 Task: Find connections with filter location El Vendrell with filter topic #culturewith filter profile language English with filter current company Volvo Cars with filter school Siddharth Institute of Engineering & Technology, Puttur with filter industry Measuring and Control Instrument Manufacturing with filter service category Project Management with filter keywords title Nail Technician
Action: Mouse moved to (688, 74)
Screenshot: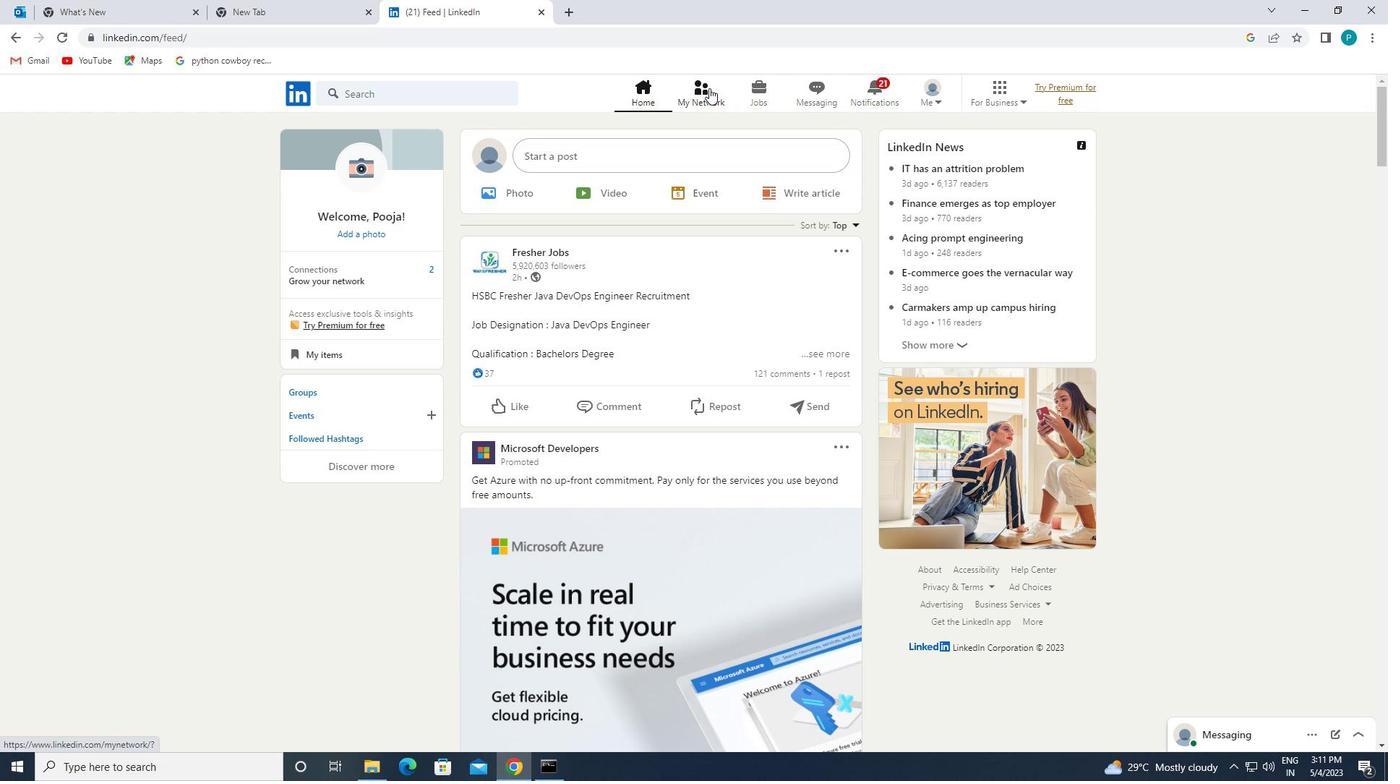 
Action: Mouse pressed left at (688, 74)
Screenshot: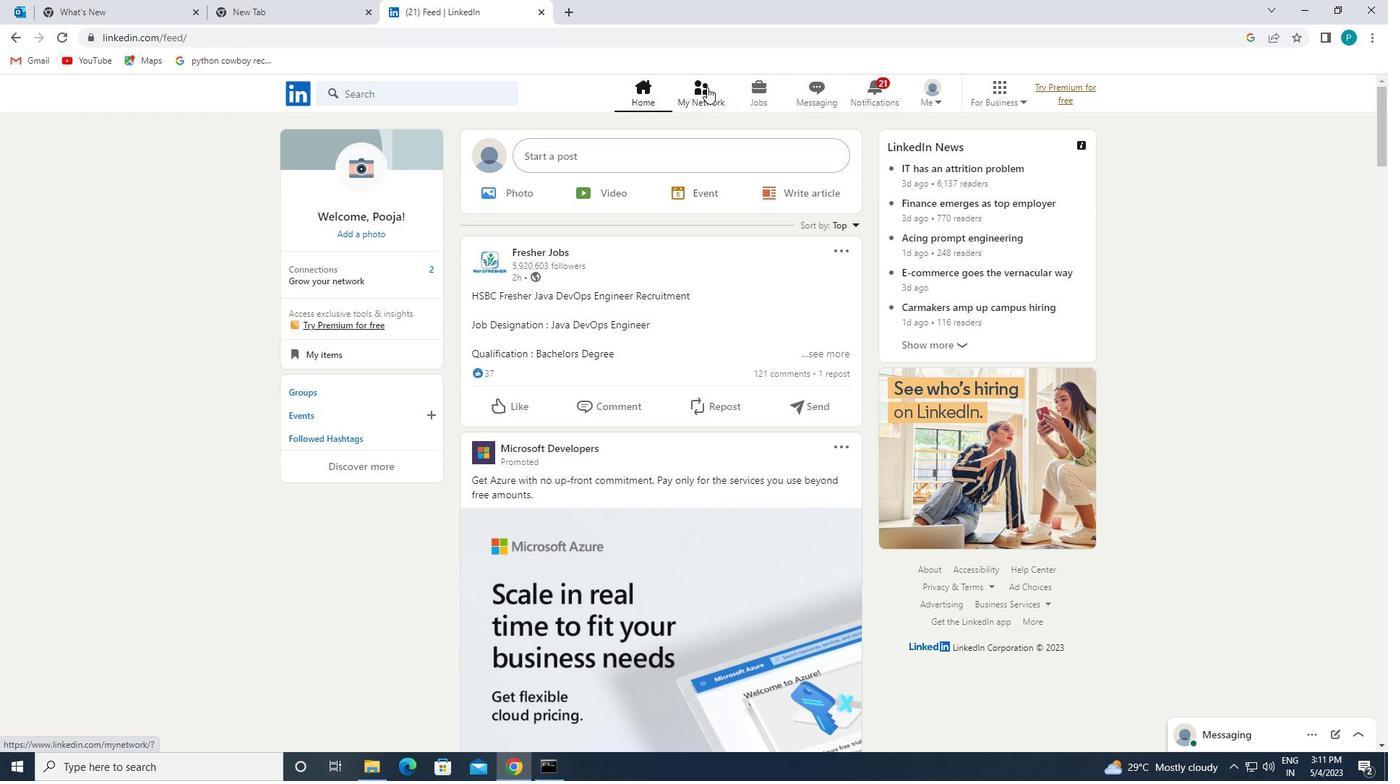
Action: Mouse moved to (691, 83)
Screenshot: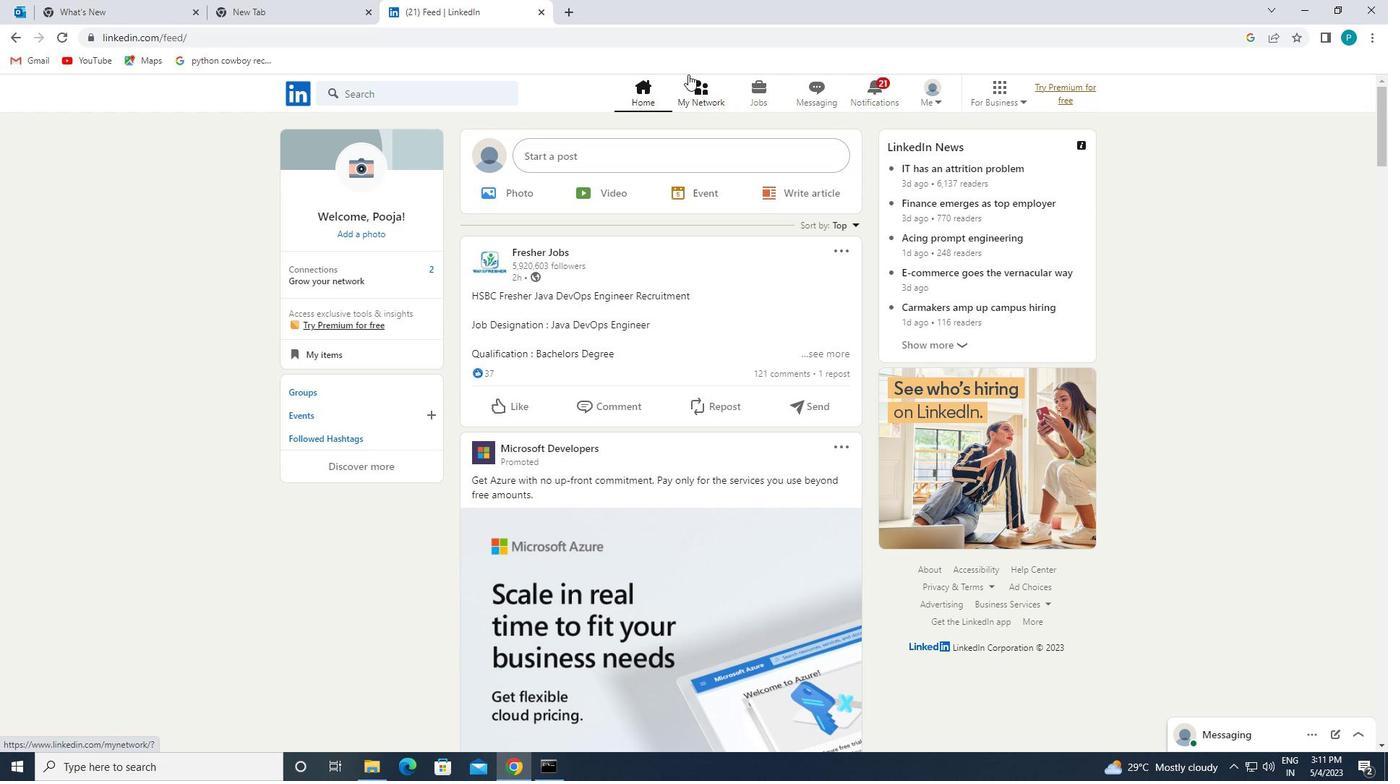 
Action: Mouse pressed left at (691, 83)
Screenshot: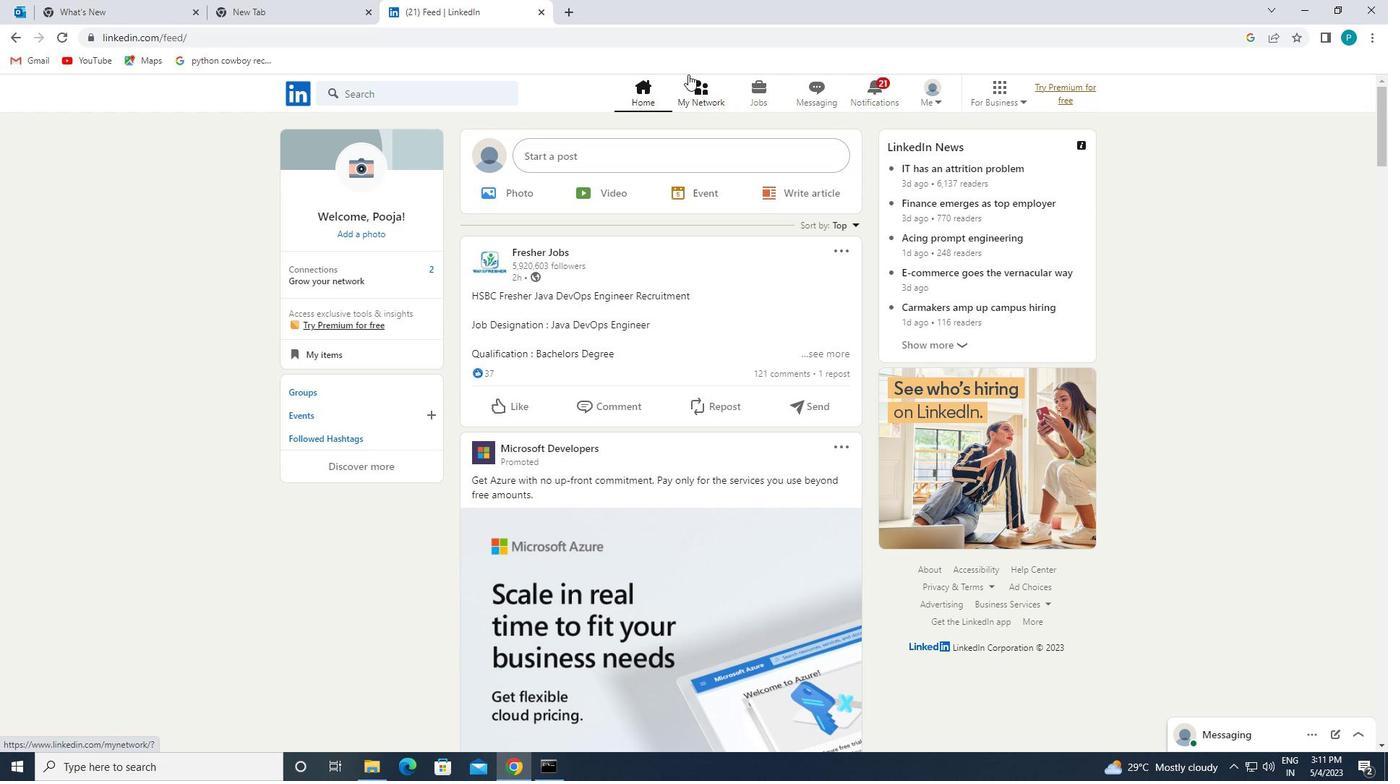 
Action: Mouse moved to (380, 175)
Screenshot: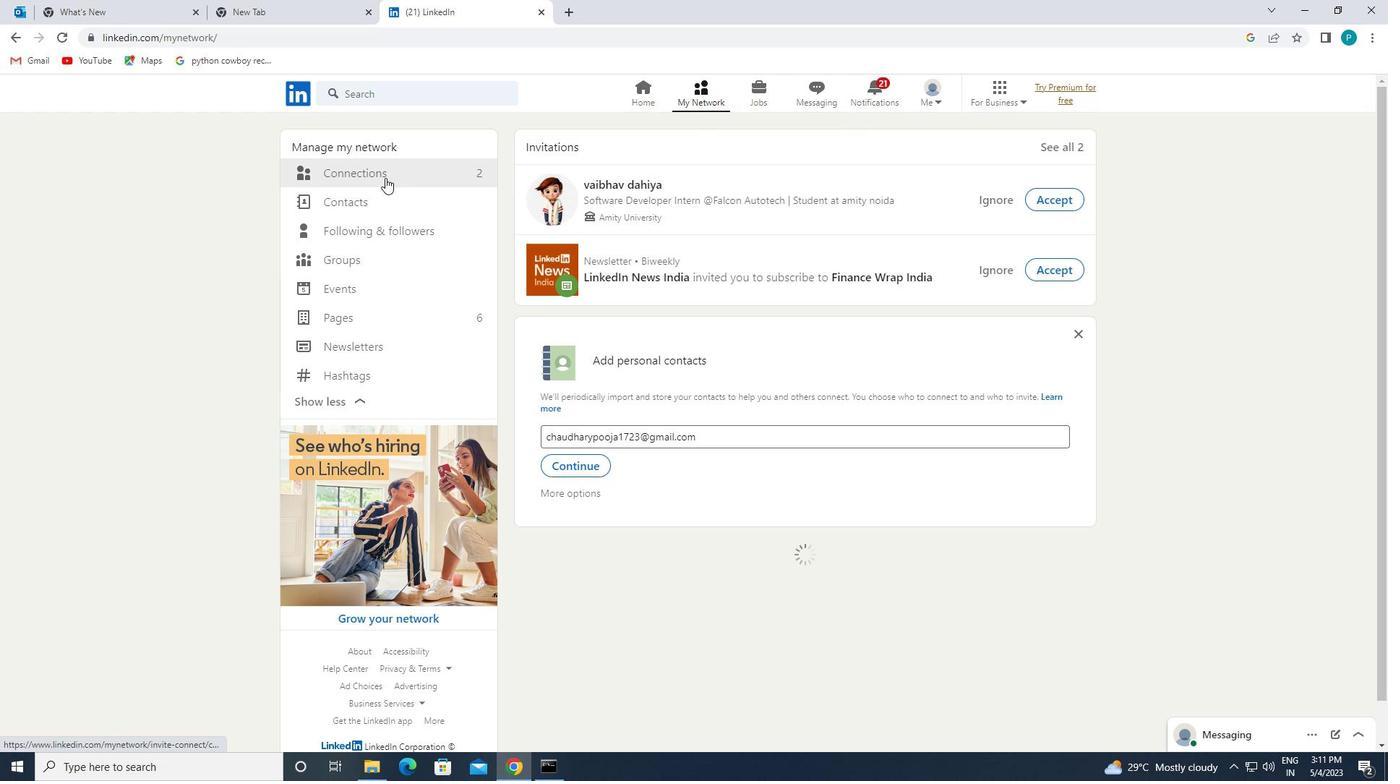 
Action: Mouse pressed left at (380, 175)
Screenshot: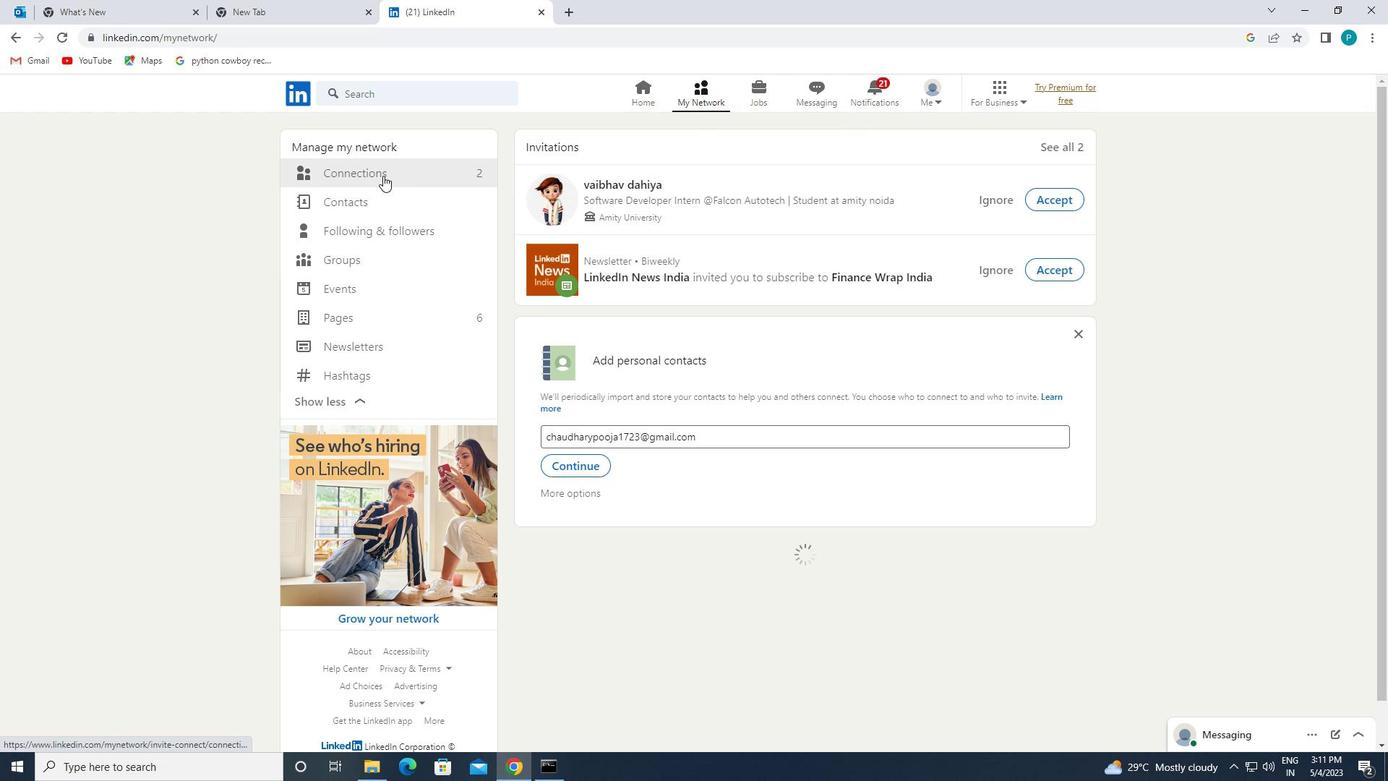 
Action: Mouse moved to (810, 169)
Screenshot: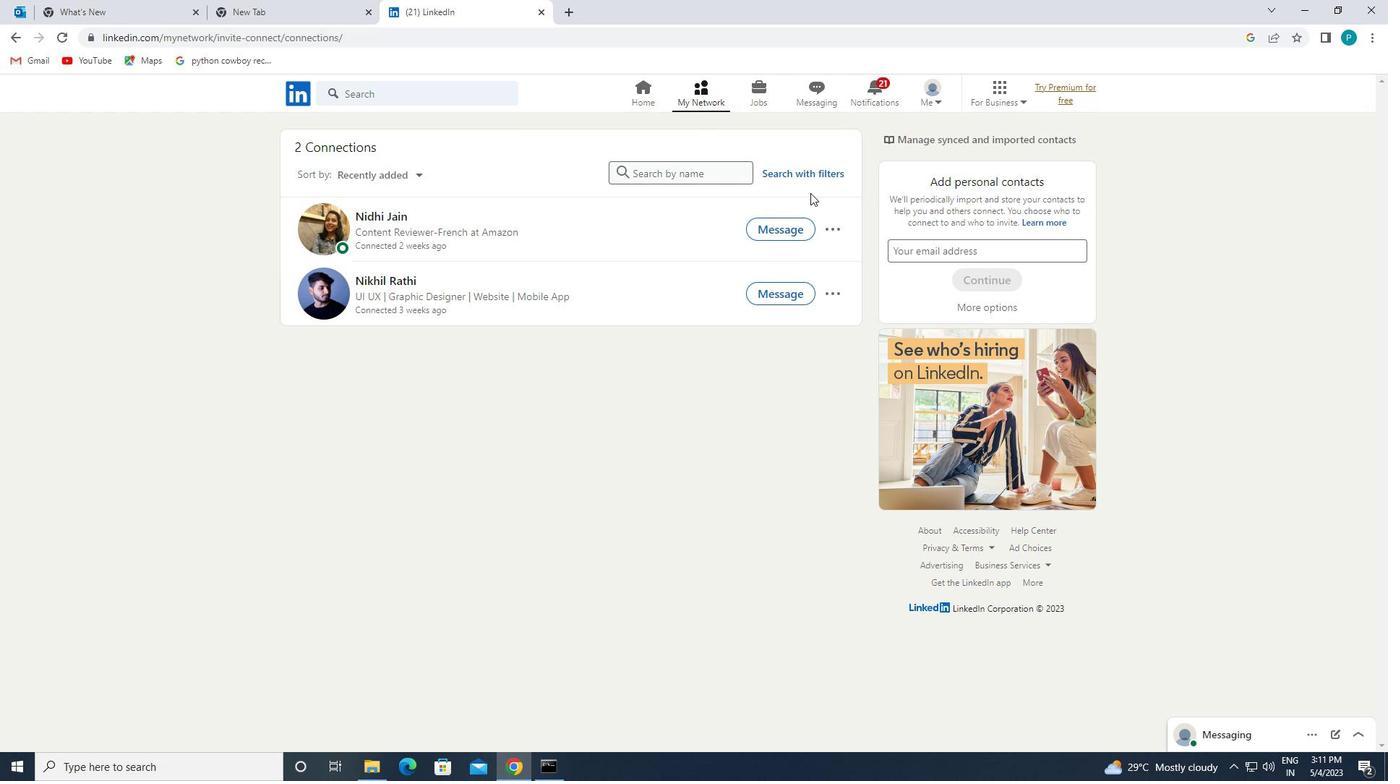 
Action: Mouse pressed left at (810, 169)
Screenshot: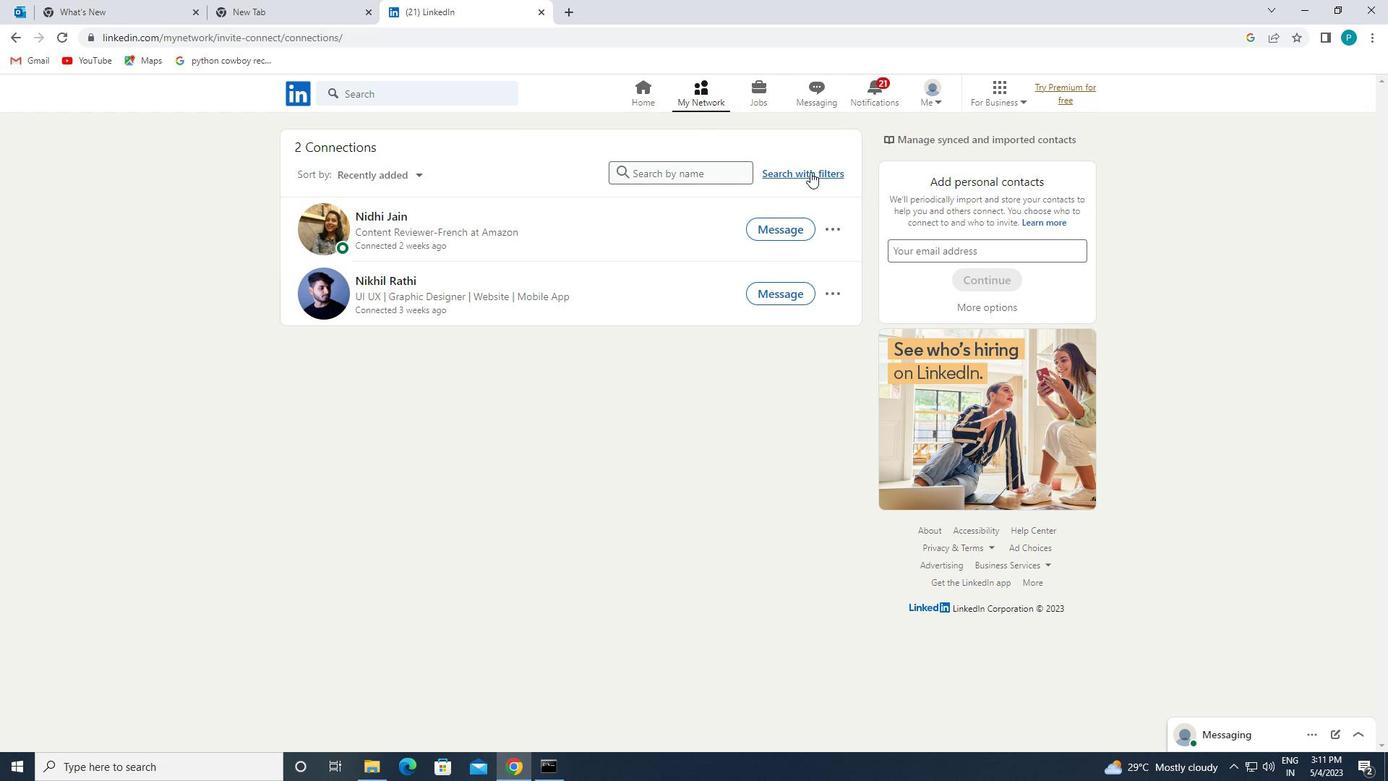 
Action: Mouse moved to (748, 132)
Screenshot: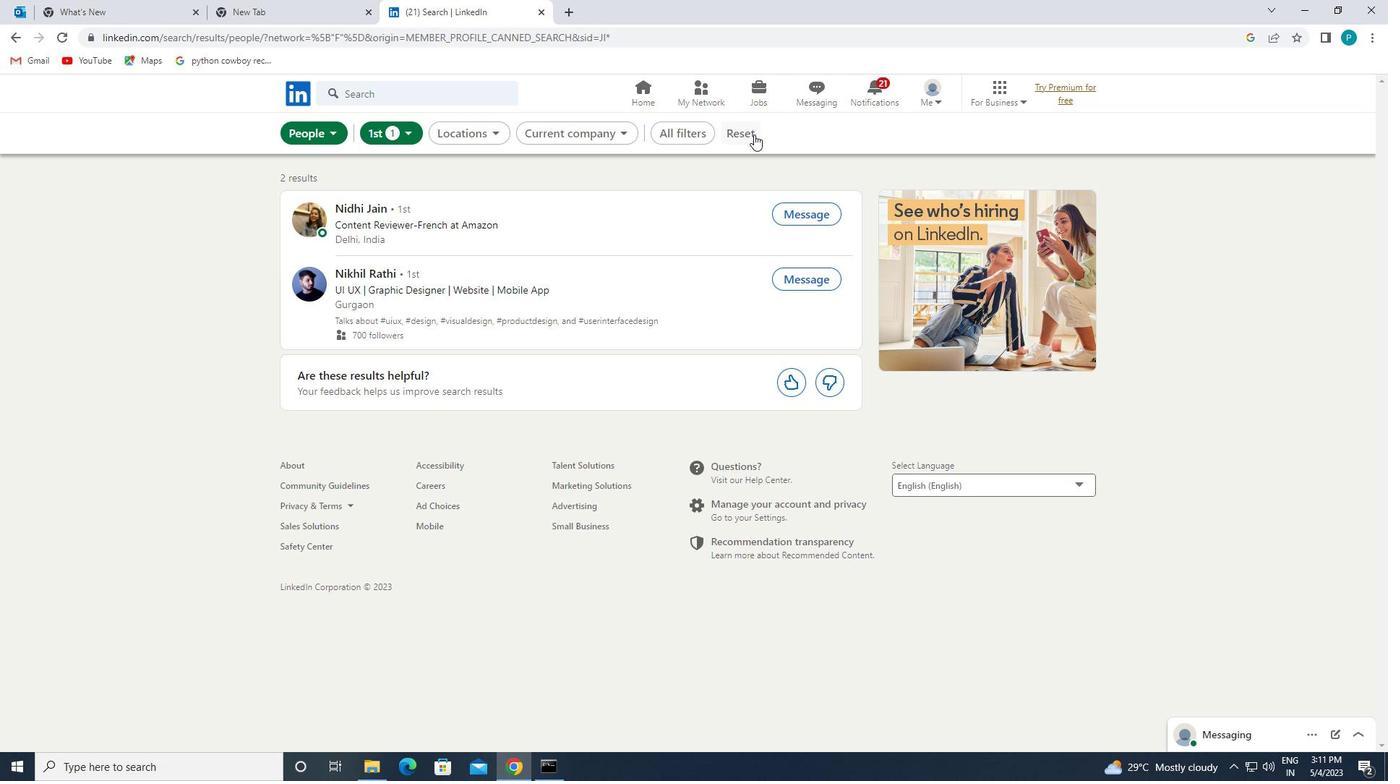 
Action: Mouse pressed left at (748, 132)
Screenshot: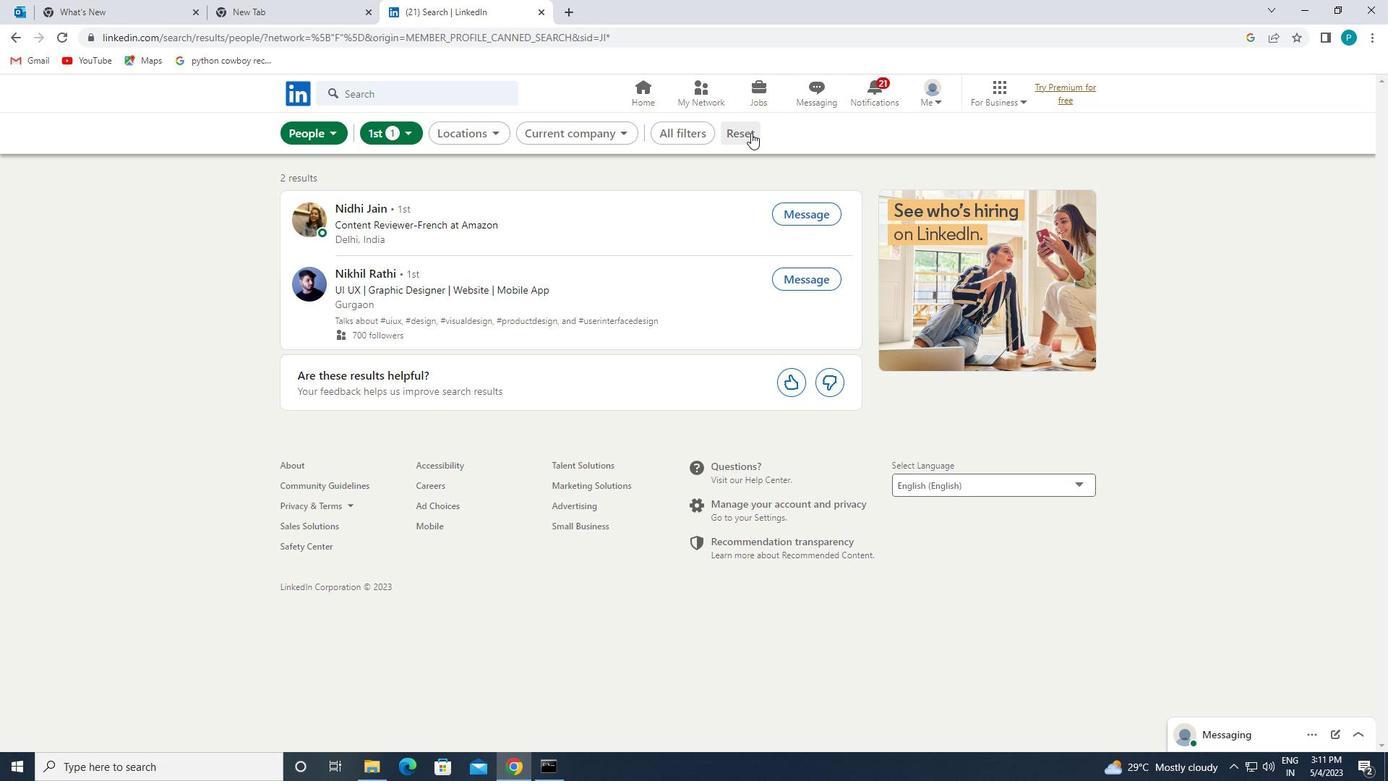 
Action: Mouse moved to (736, 133)
Screenshot: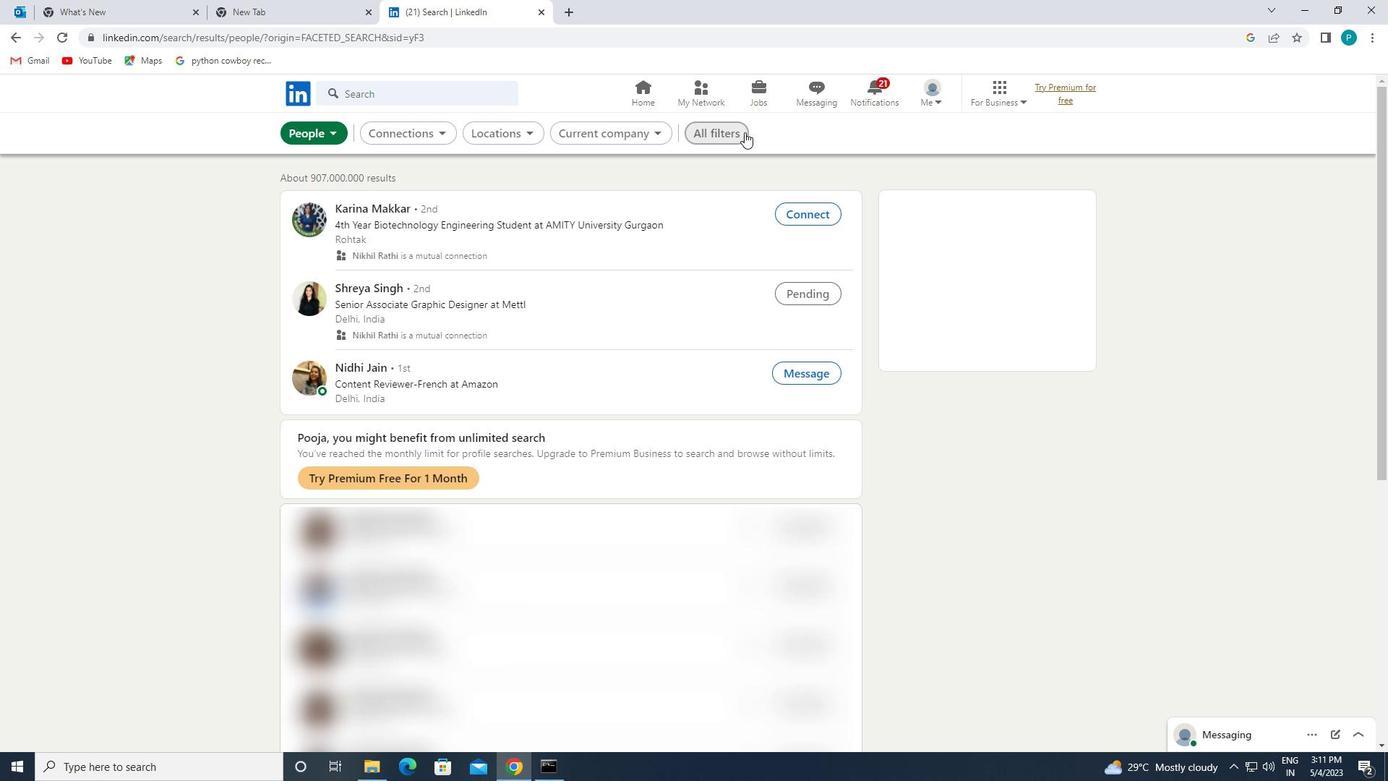 
Action: Mouse pressed left at (736, 133)
Screenshot: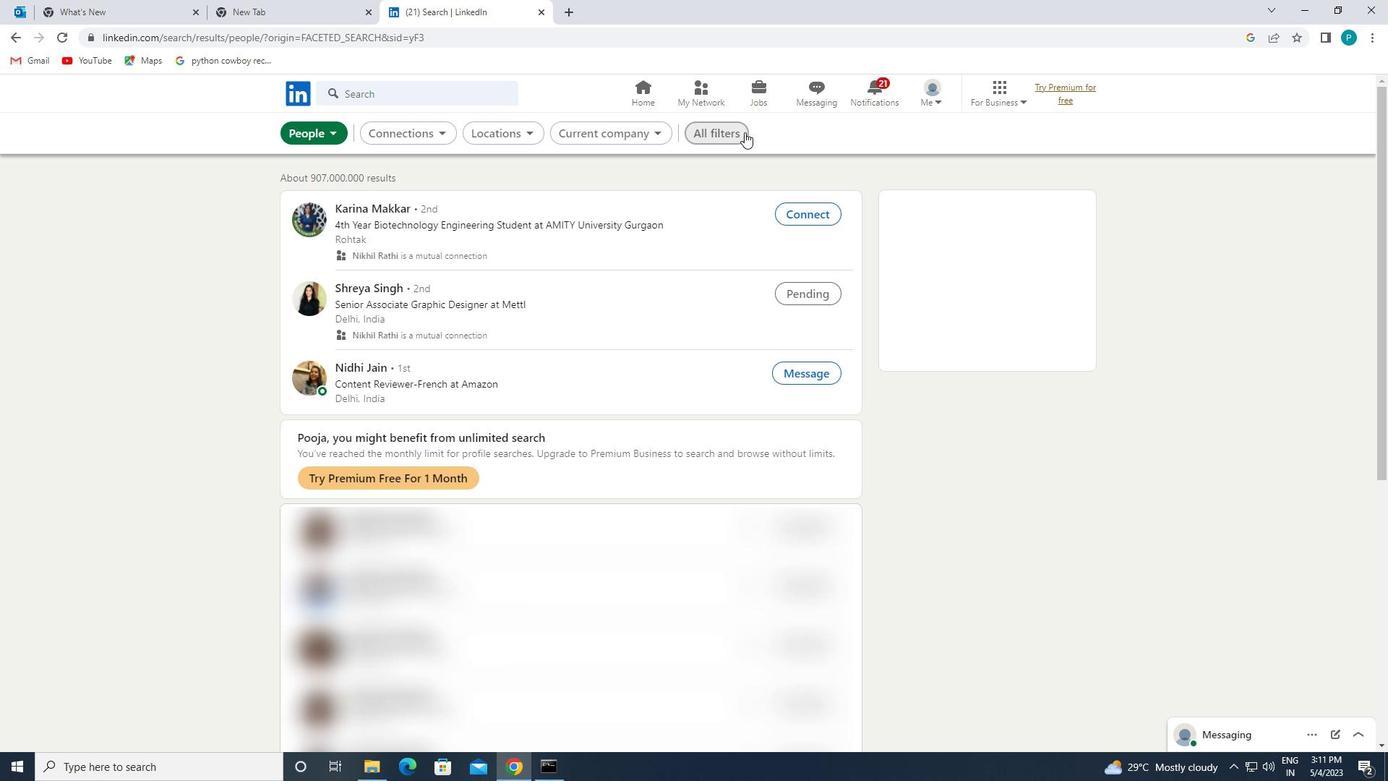 
Action: Mouse moved to (1223, 402)
Screenshot: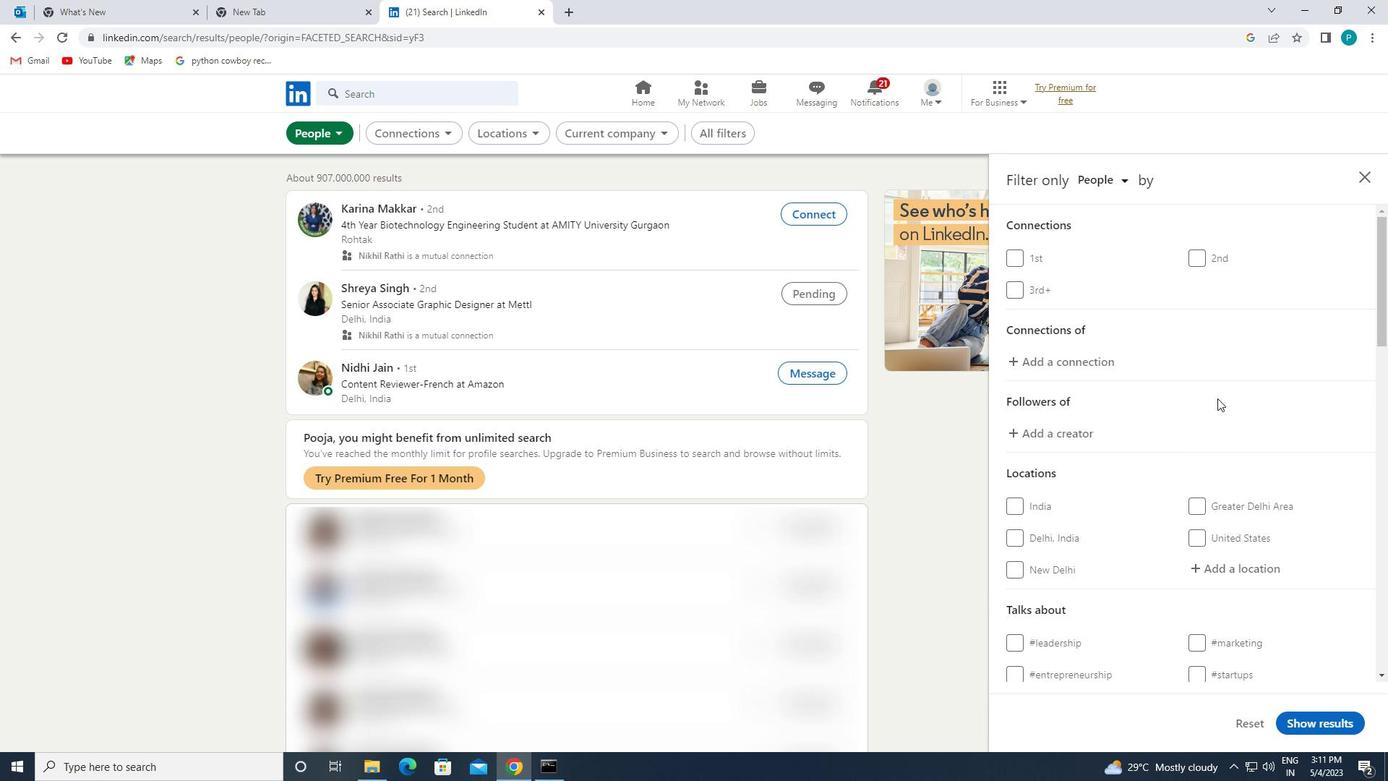 
Action: Mouse scrolled (1223, 402) with delta (0, 0)
Screenshot: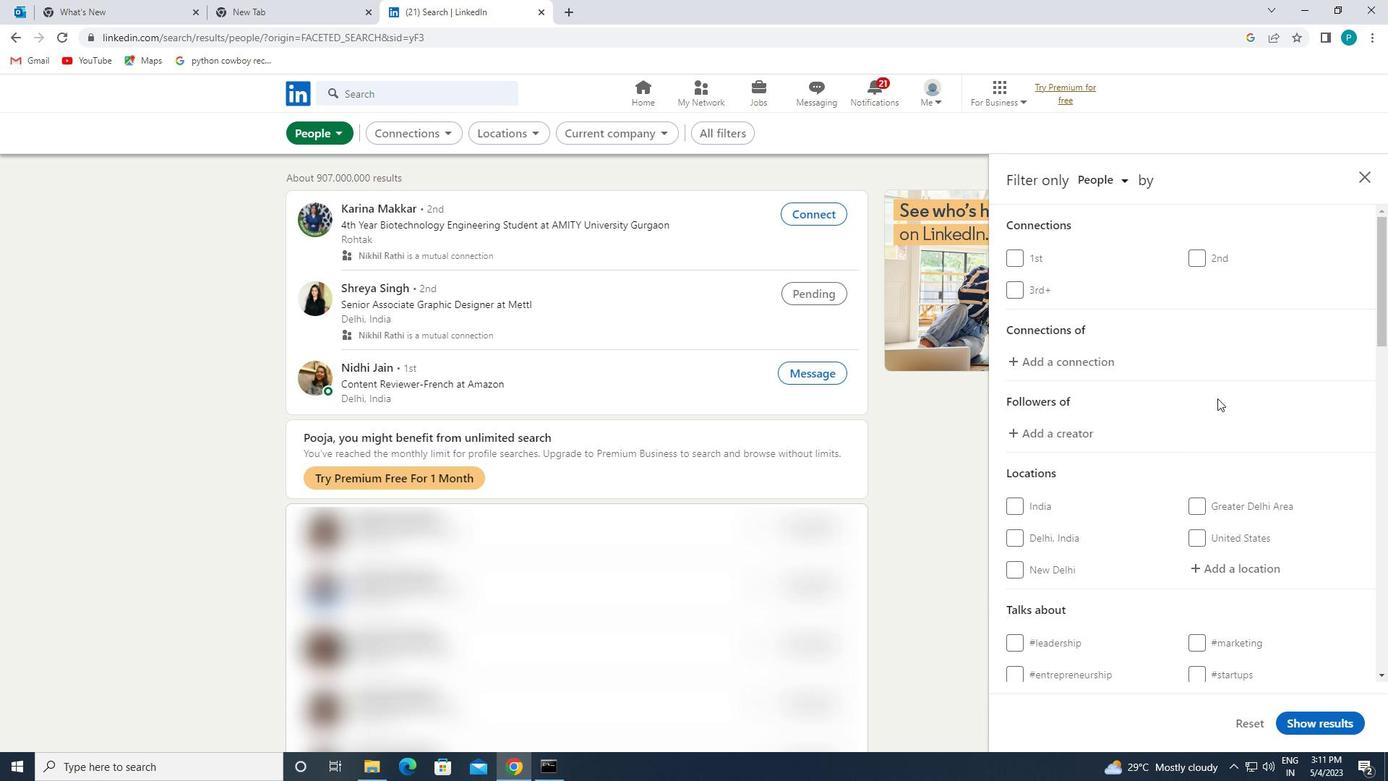 
Action: Mouse scrolled (1223, 402) with delta (0, 0)
Screenshot: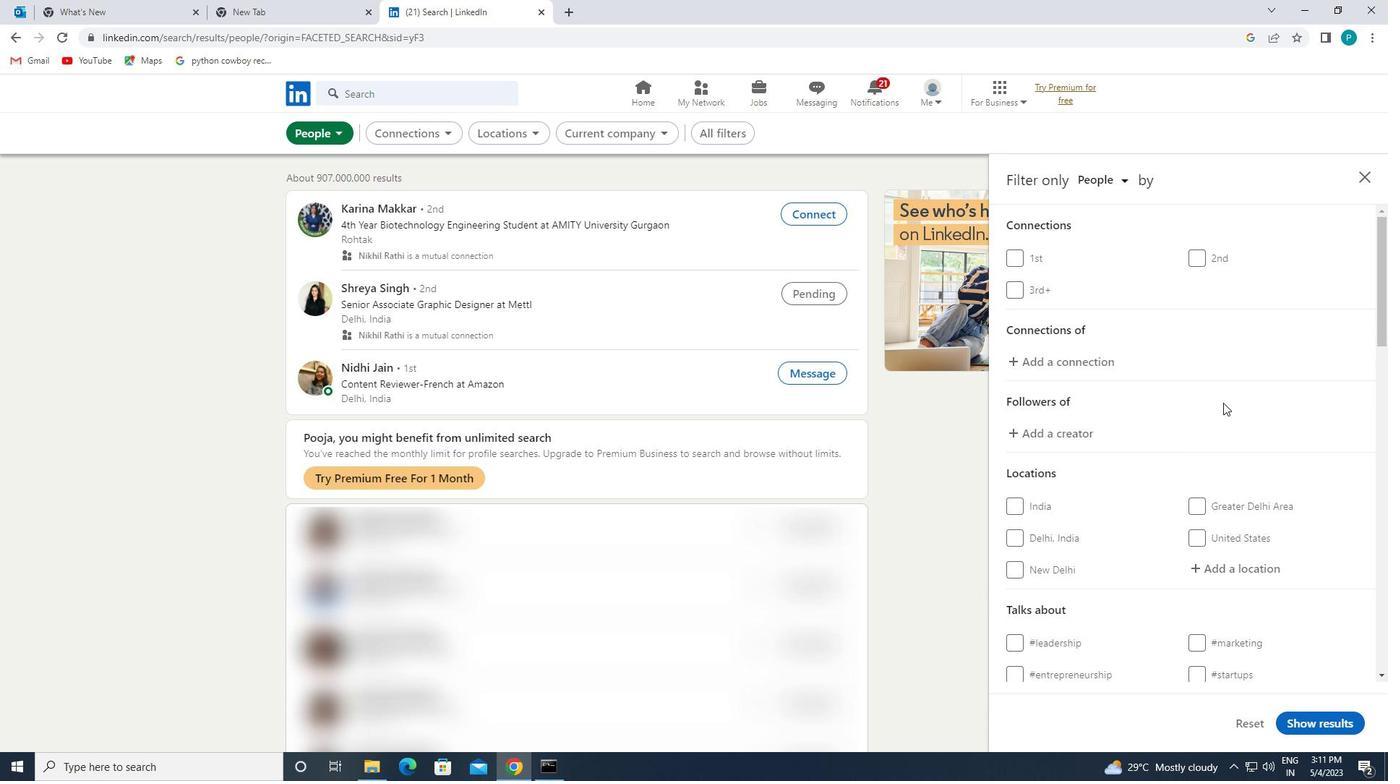 
Action: Mouse moved to (1230, 419)
Screenshot: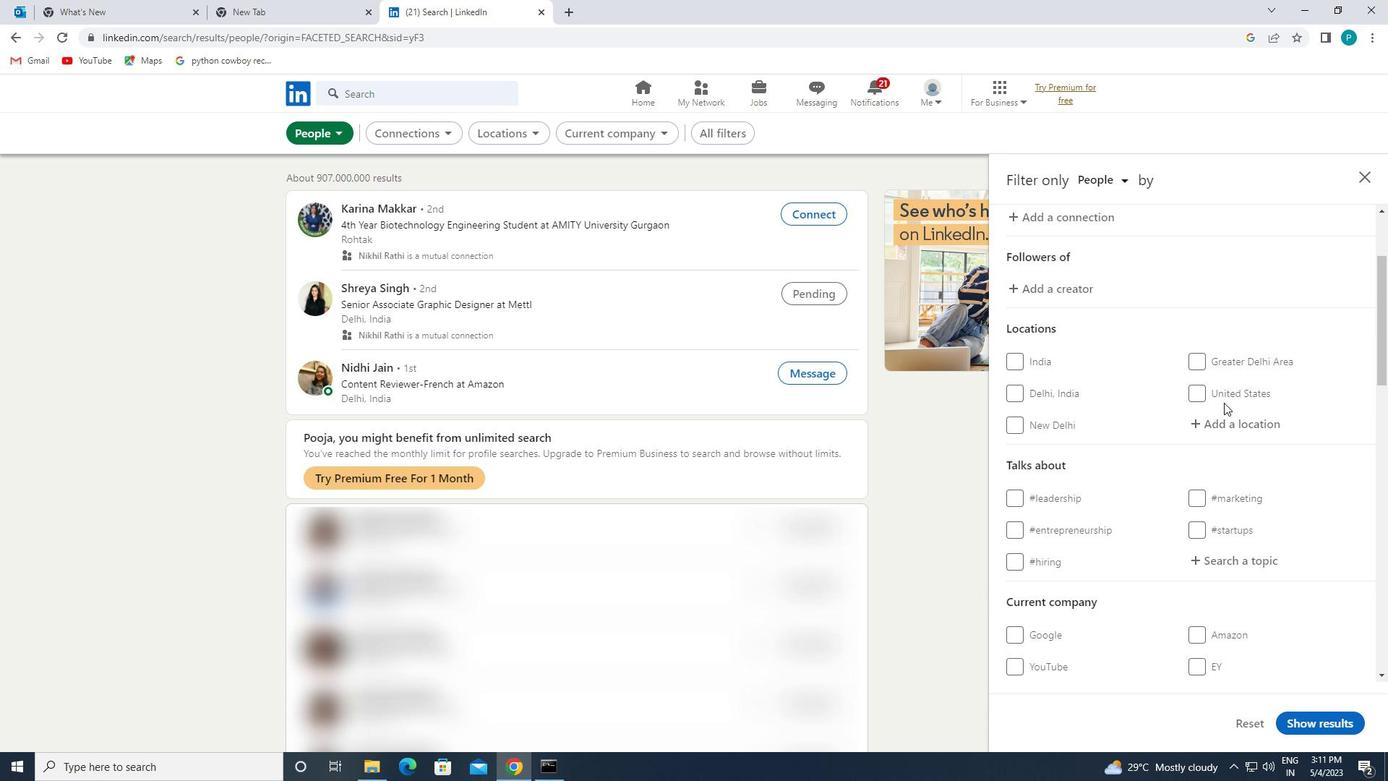 
Action: Mouse pressed left at (1230, 419)
Screenshot: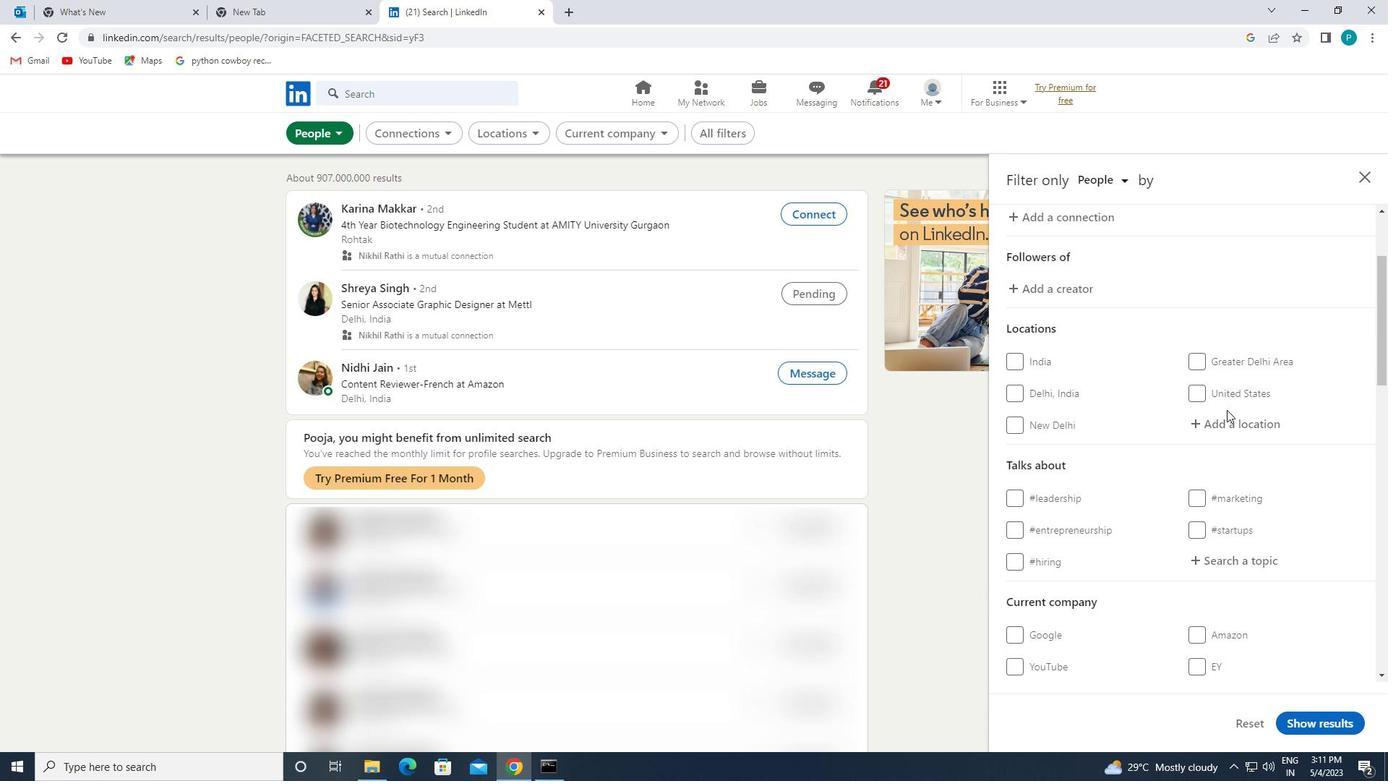 
Action: Mouse moved to (1235, 420)
Screenshot: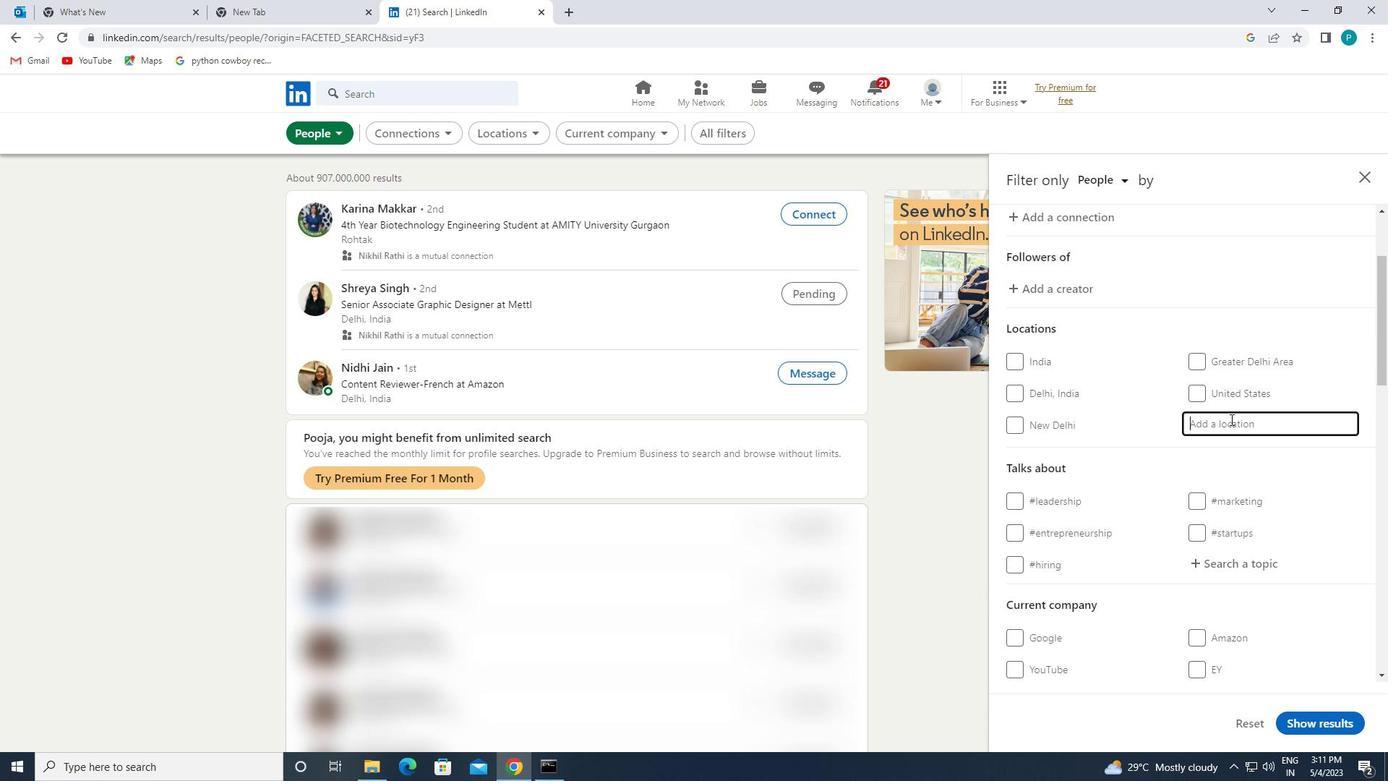 
Action: Key pressed <Key.caps_lock>e<Key.caps_lock>l
Screenshot: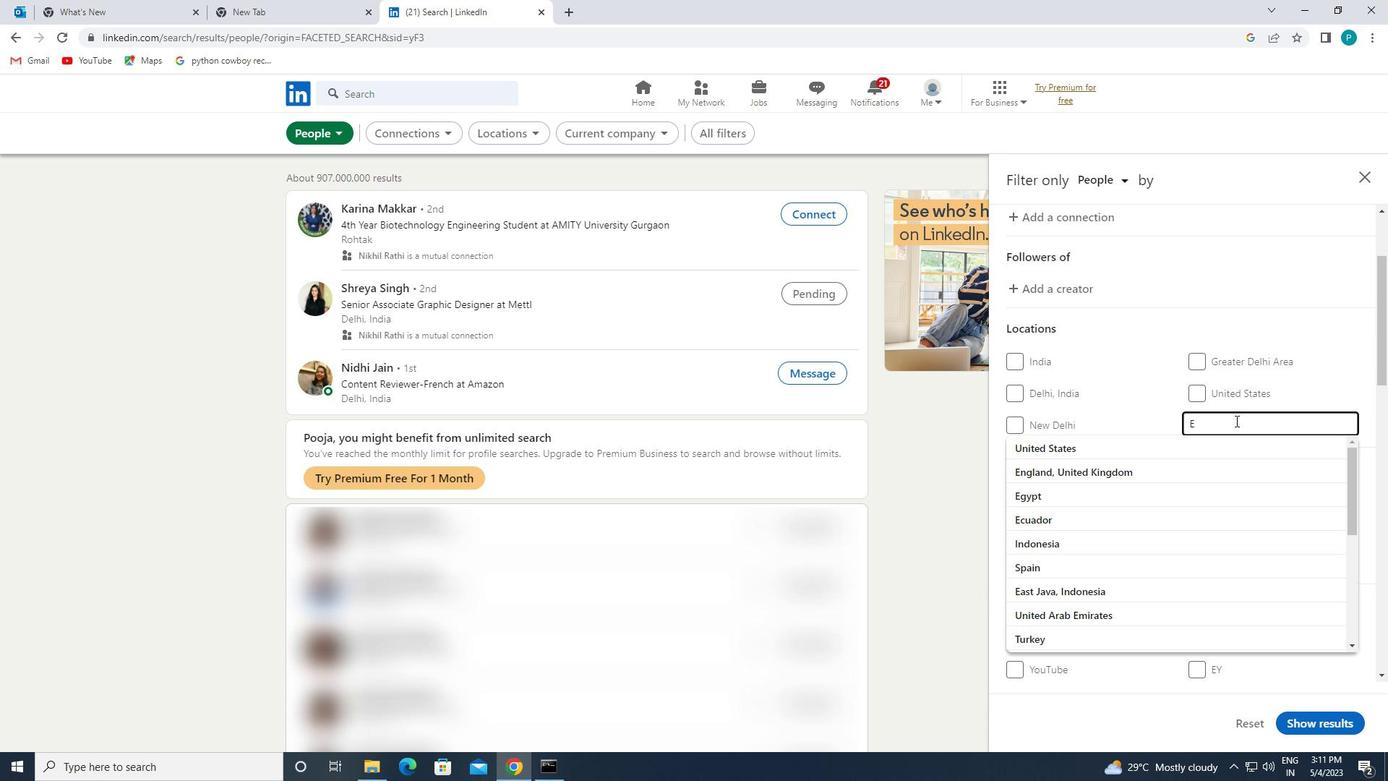
Action: Mouse moved to (1152, 460)
Screenshot: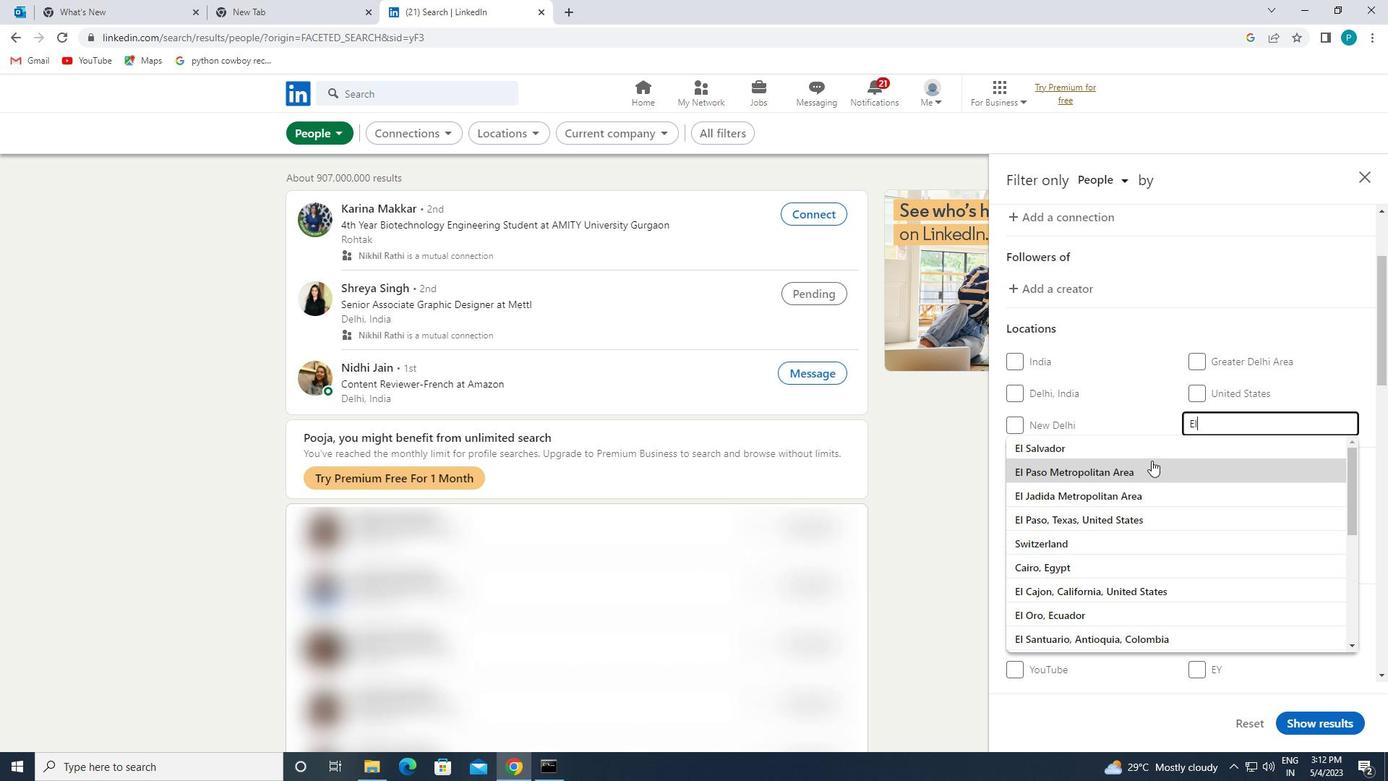 
Action: Key pressed <Key.space><Key.caps_lock>v<Key.caps_lock>en
Screenshot: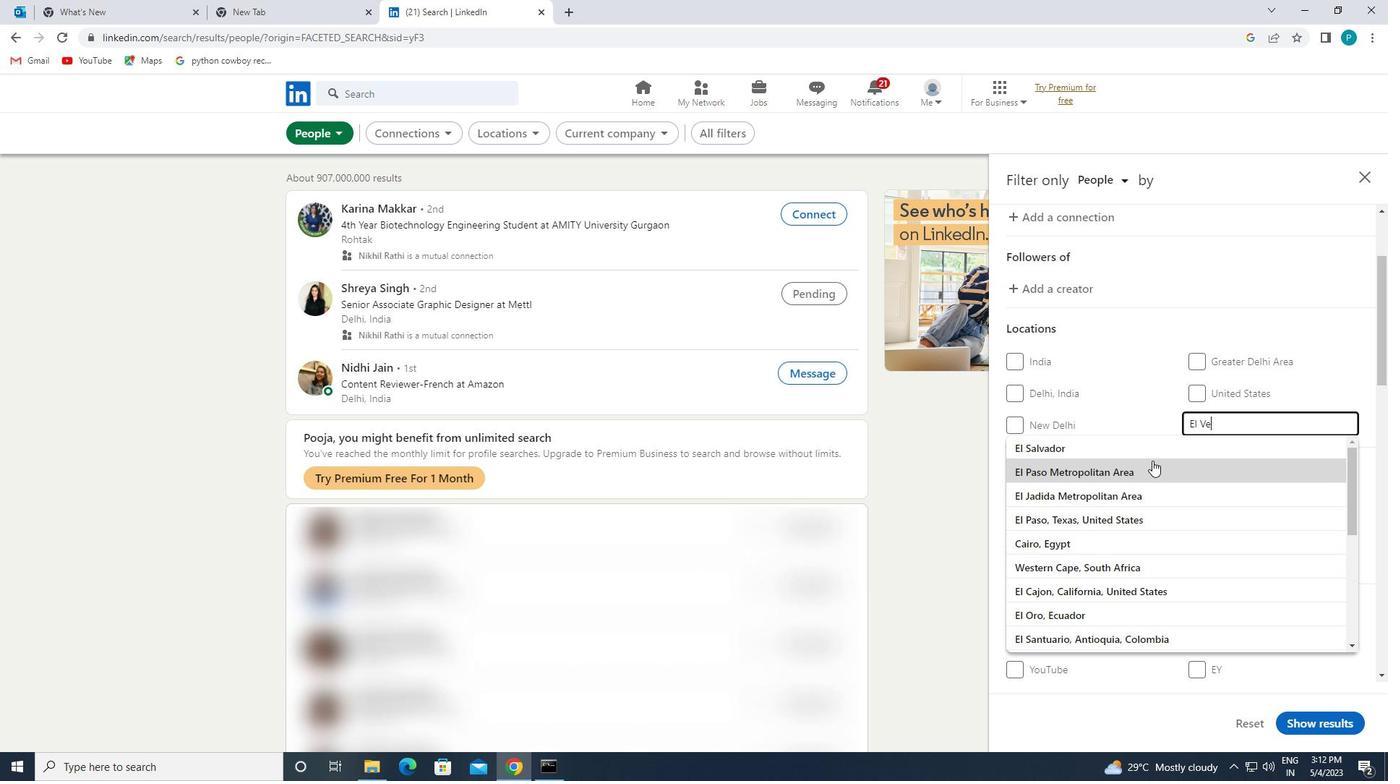 
Action: Mouse moved to (1152, 449)
Screenshot: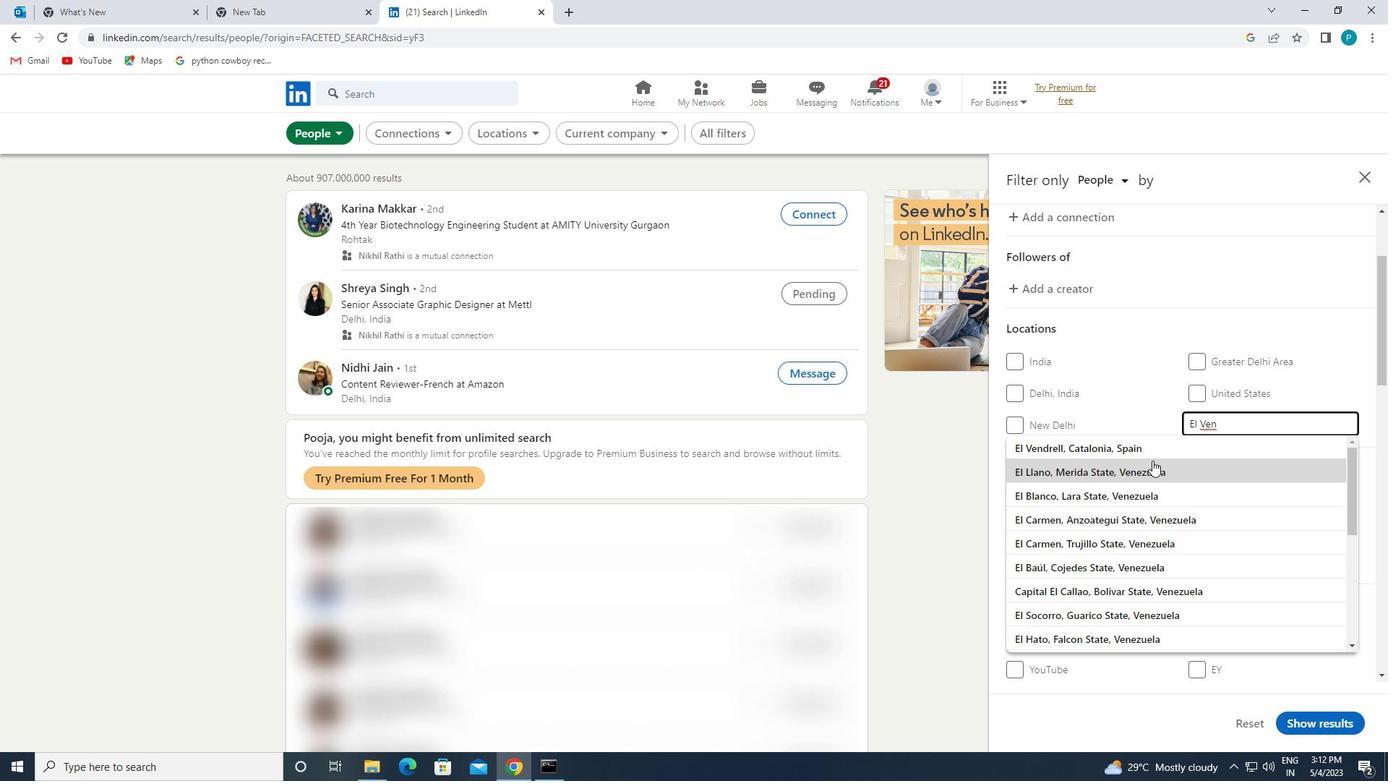 
Action: Mouse pressed left at (1152, 449)
Screenshot: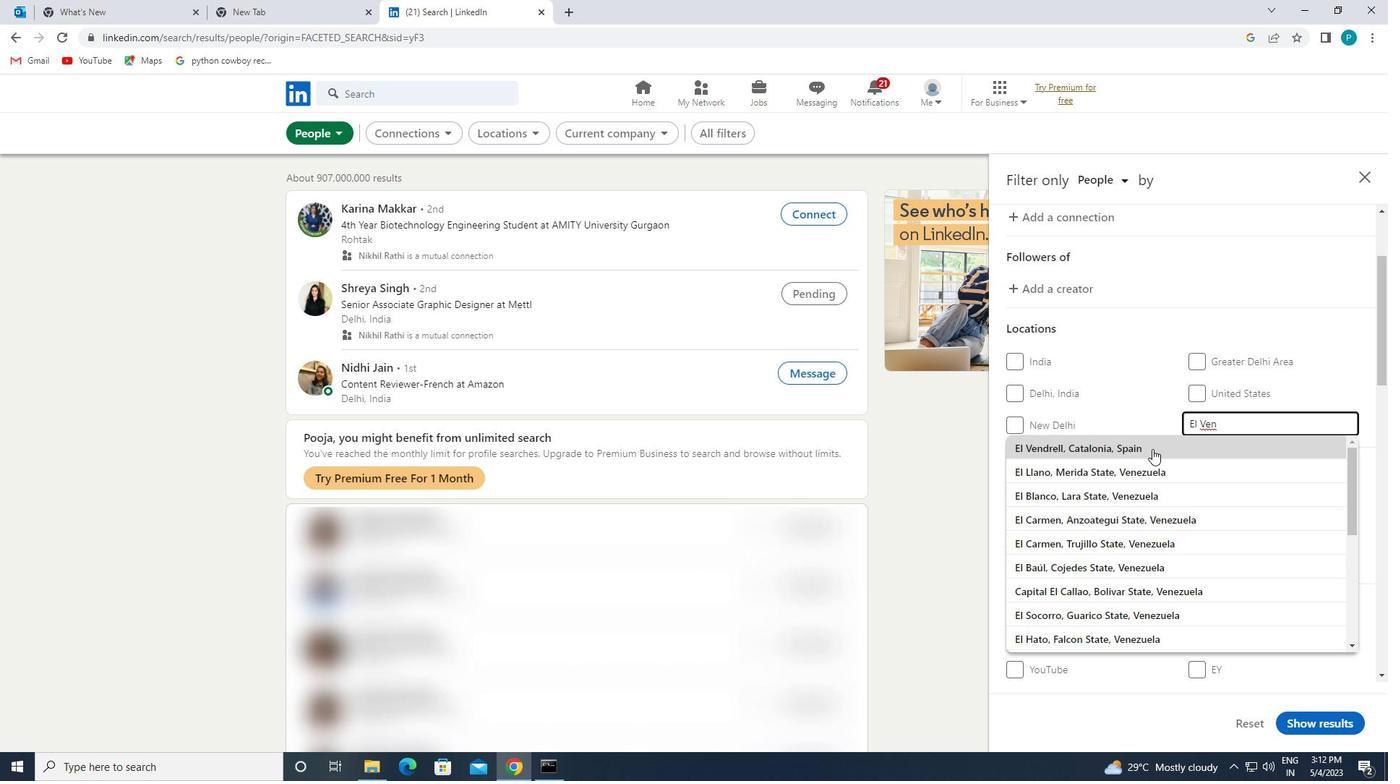 
Action: Mouse moved to (1195, 473)
Screenshot: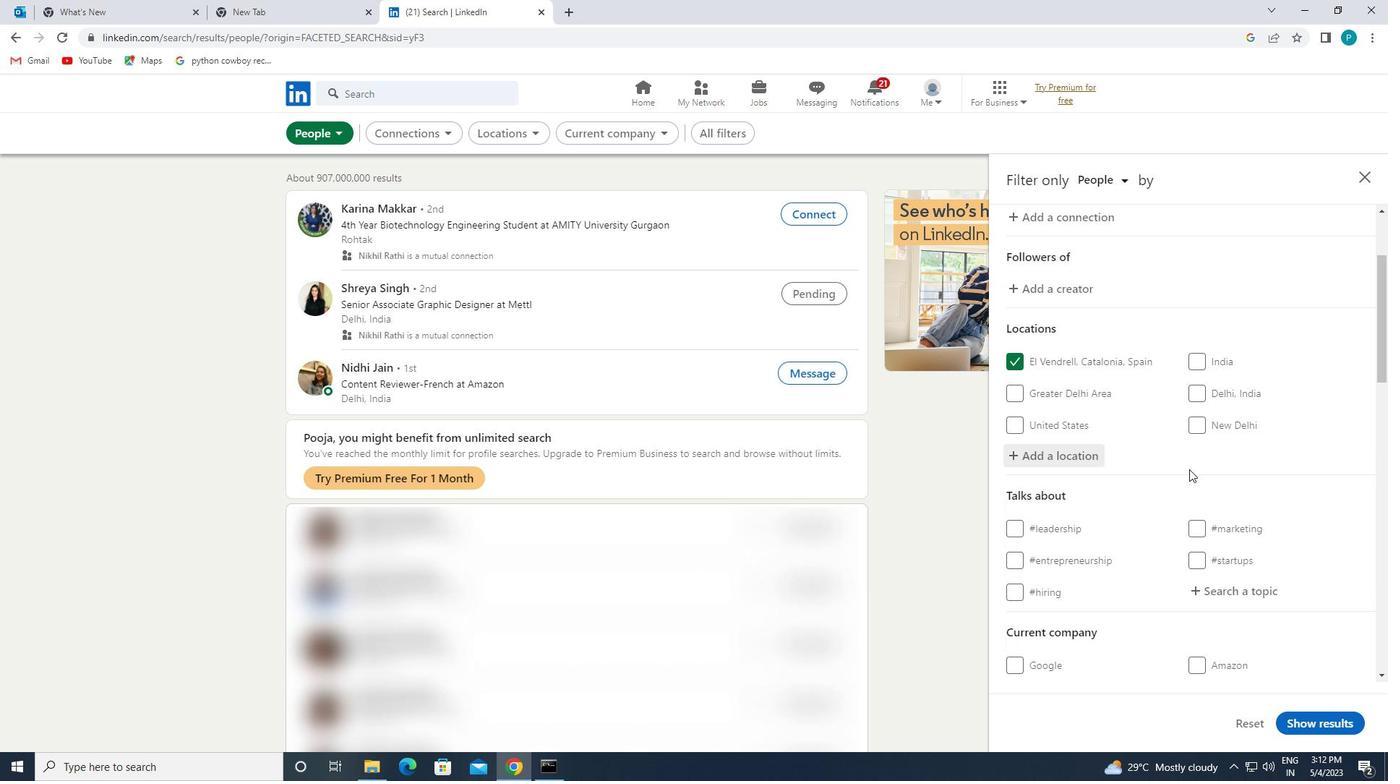 
Action: Mouse scrolled (1195, 472) with delta (0, 0)
Screenshot: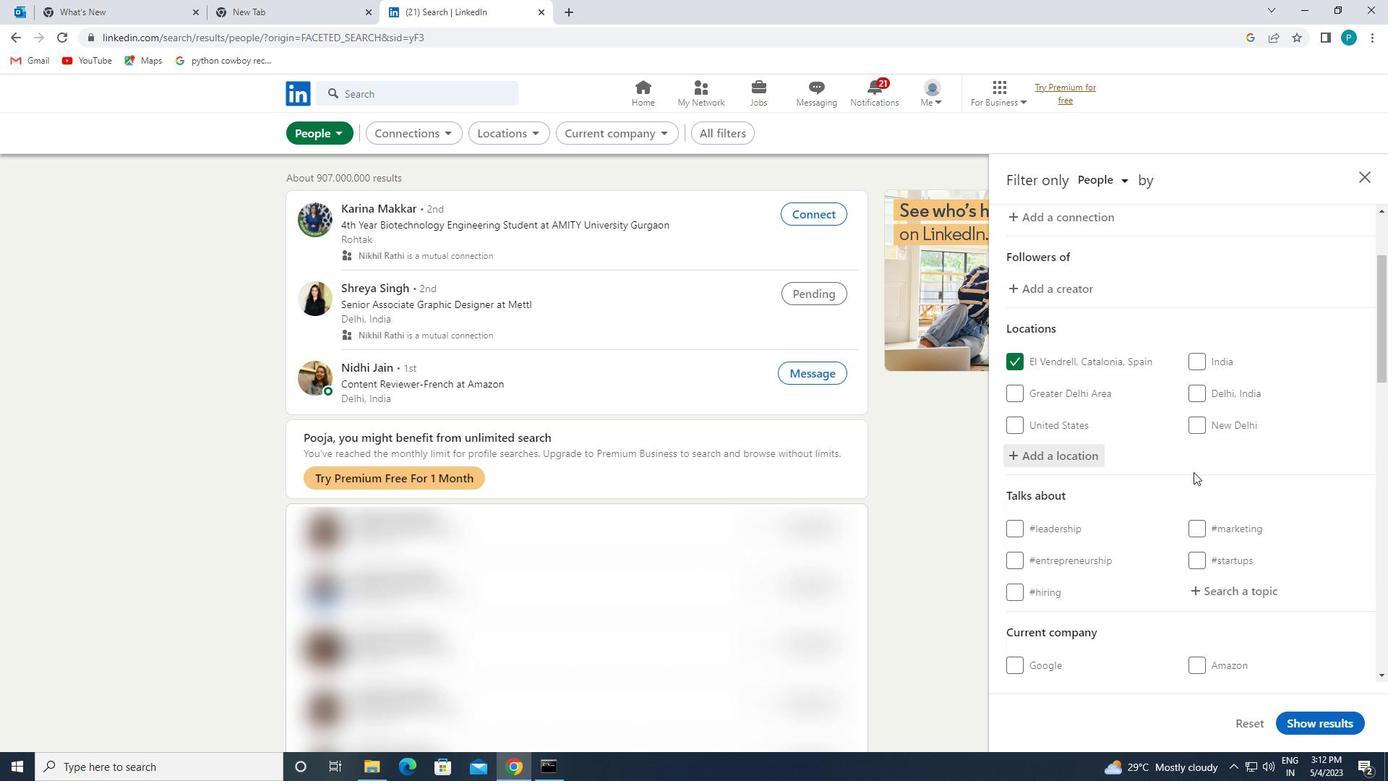 
Action: Mouse moved to (1196, 474)
Screenshot: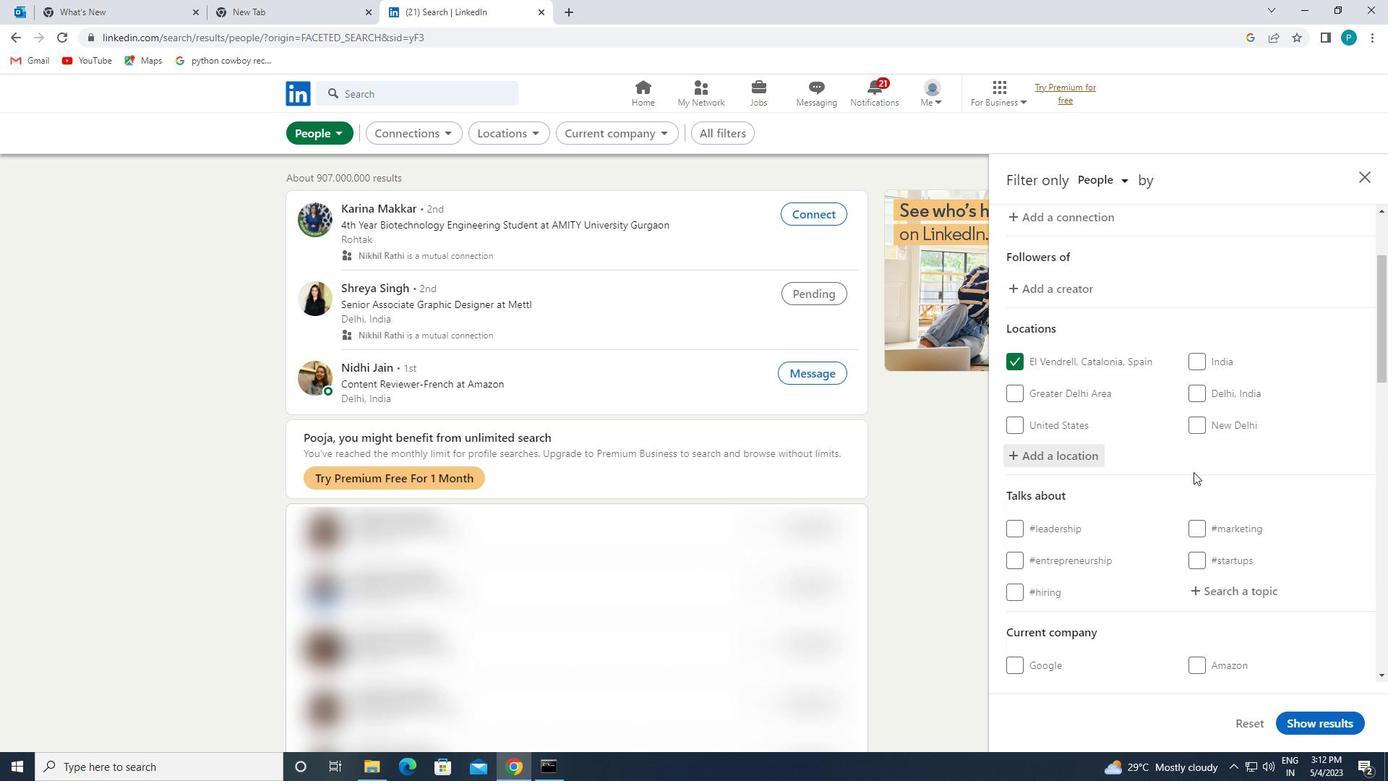 
Action: Mouse scrolled (1196, 473) with delta (0, 0)
Screenshot: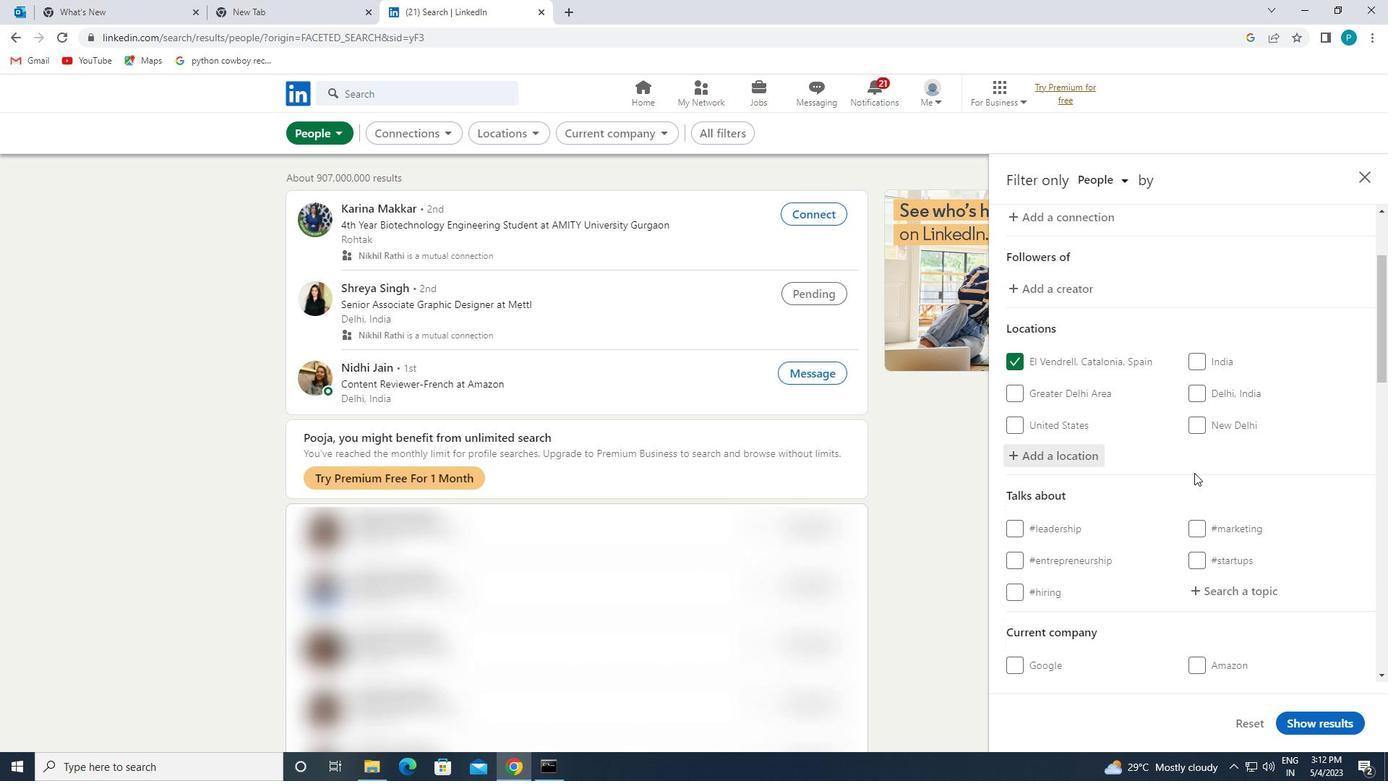 
Action: Mouse moved to (1228, 445)
Screenshot: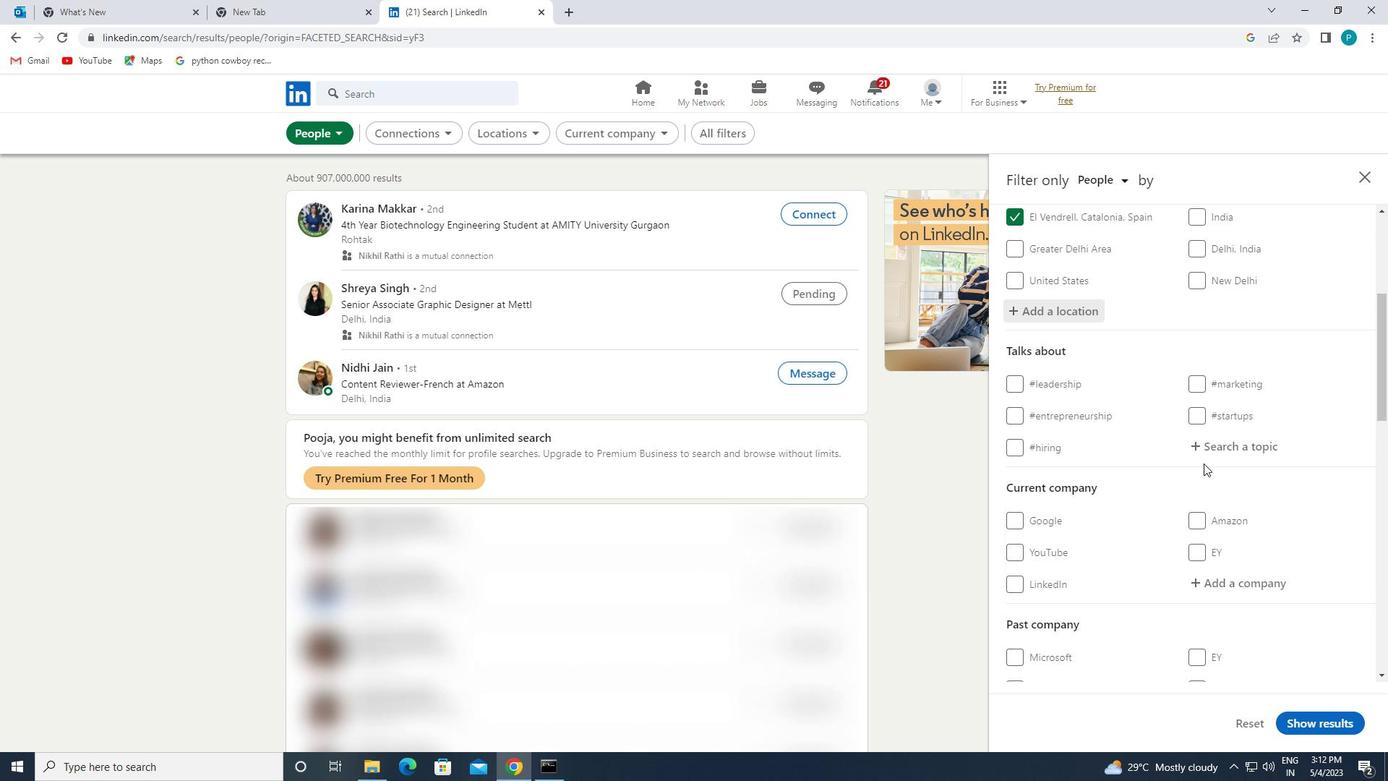 
Action: Mouse pressed left at (1228, 445)
Screenshot: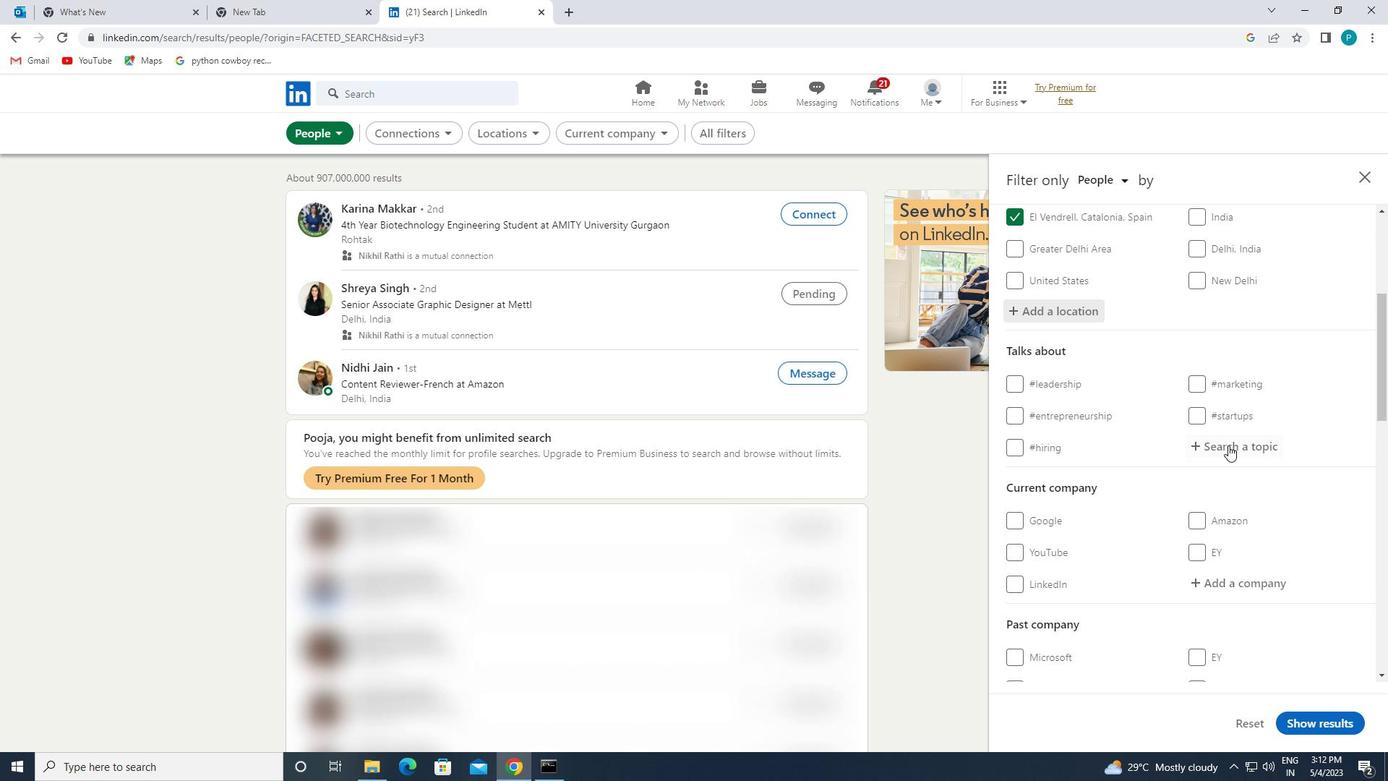 
Action: Key pressed <Key.shift>#CULTURE
Screenshot: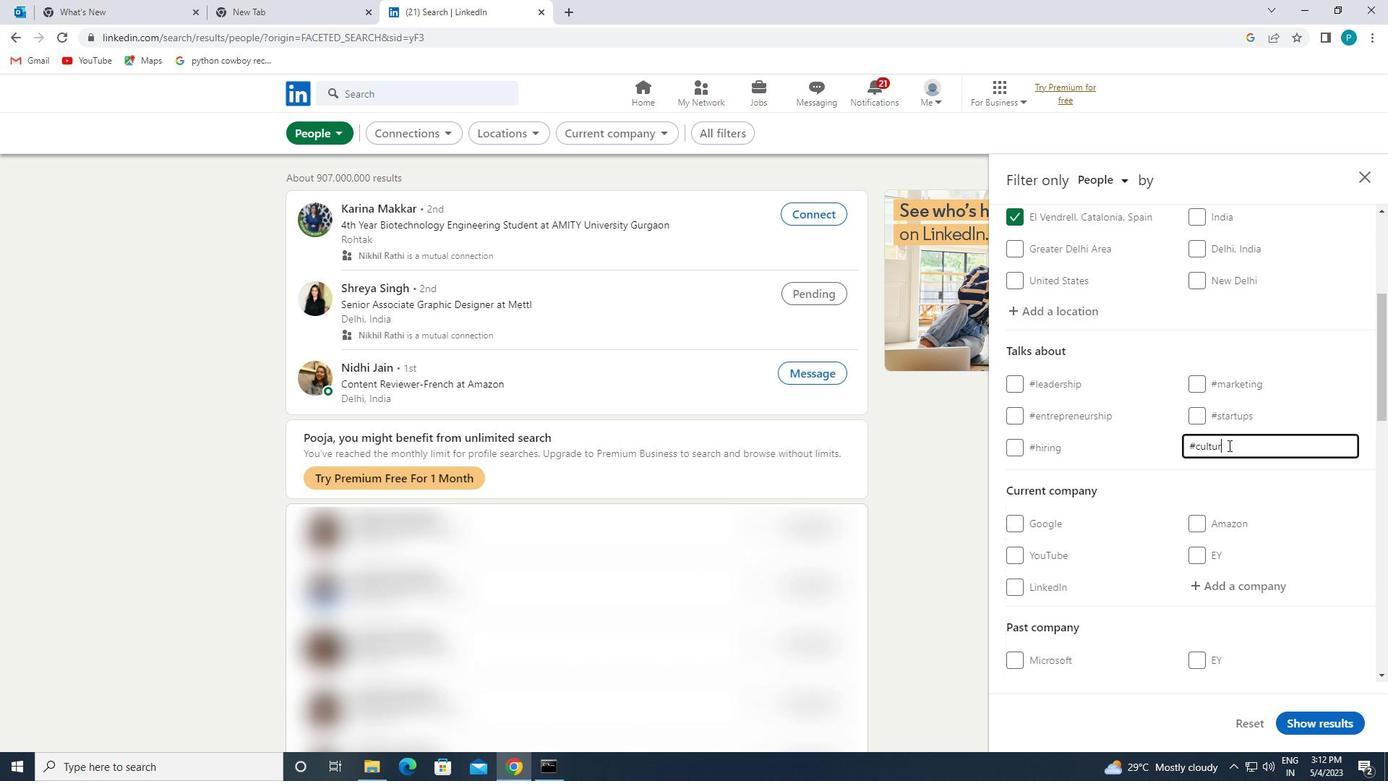 
Action: Mouse moved to (1219, 478)
Screenshot: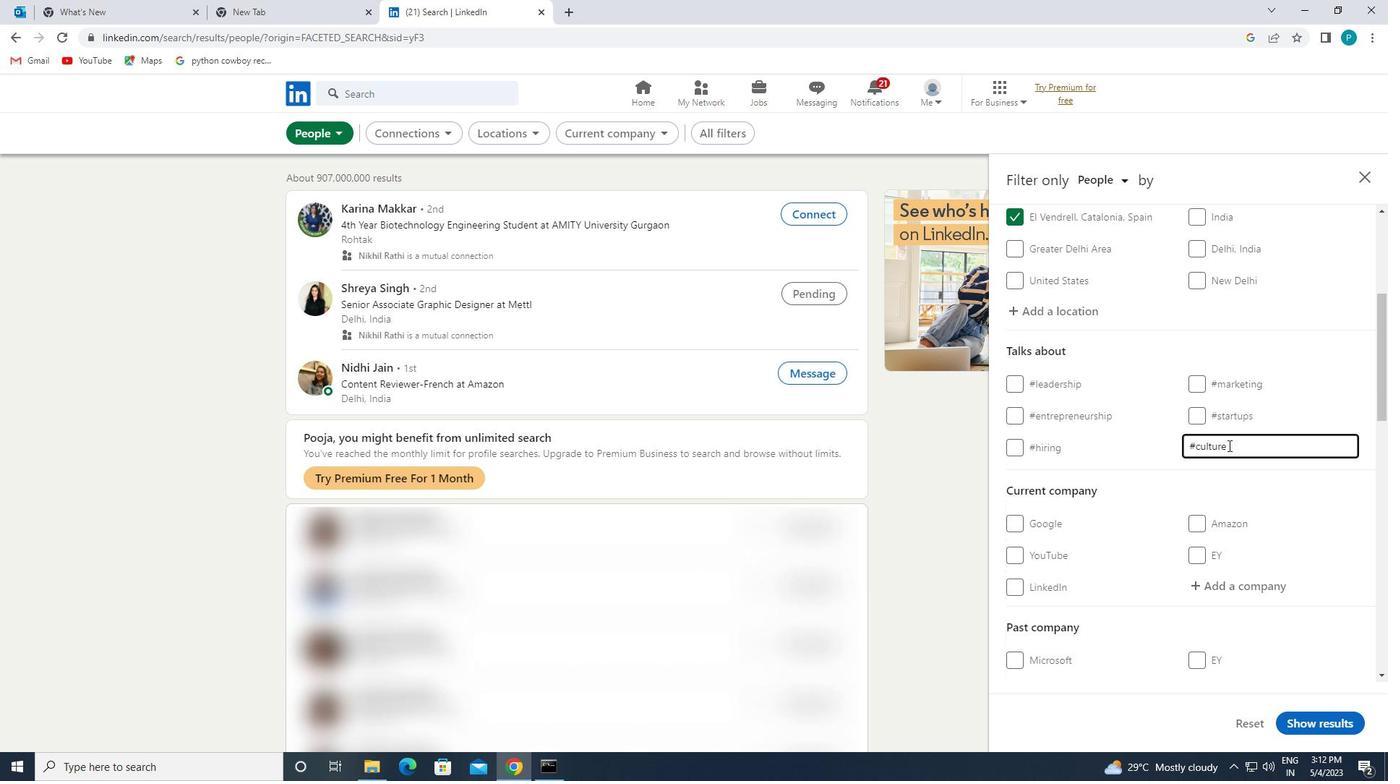 
Action: Mouse scrolled (1219, 477) with delta (0, 0)
Screenshot: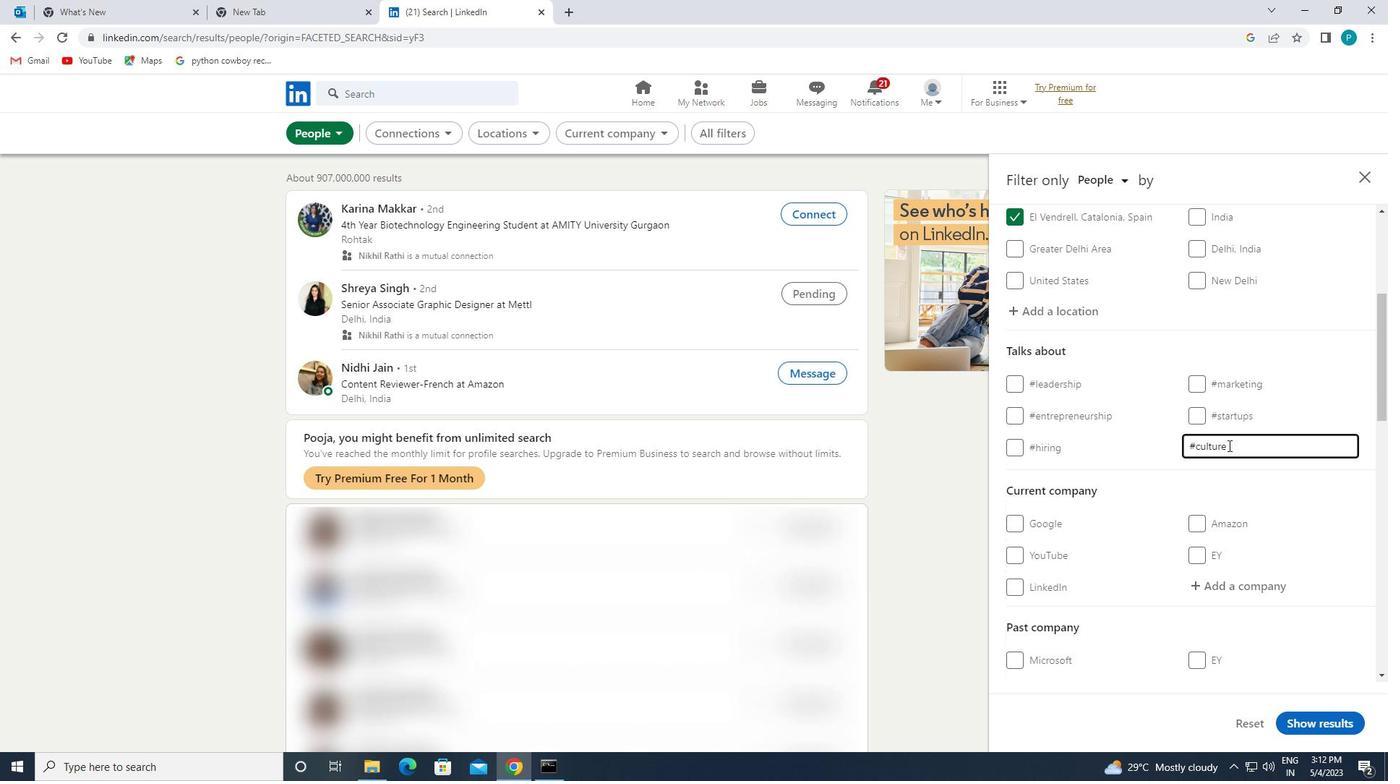 
Action: Mouse scrolled (1219, 477) with delta (0, 0)
Screenshot: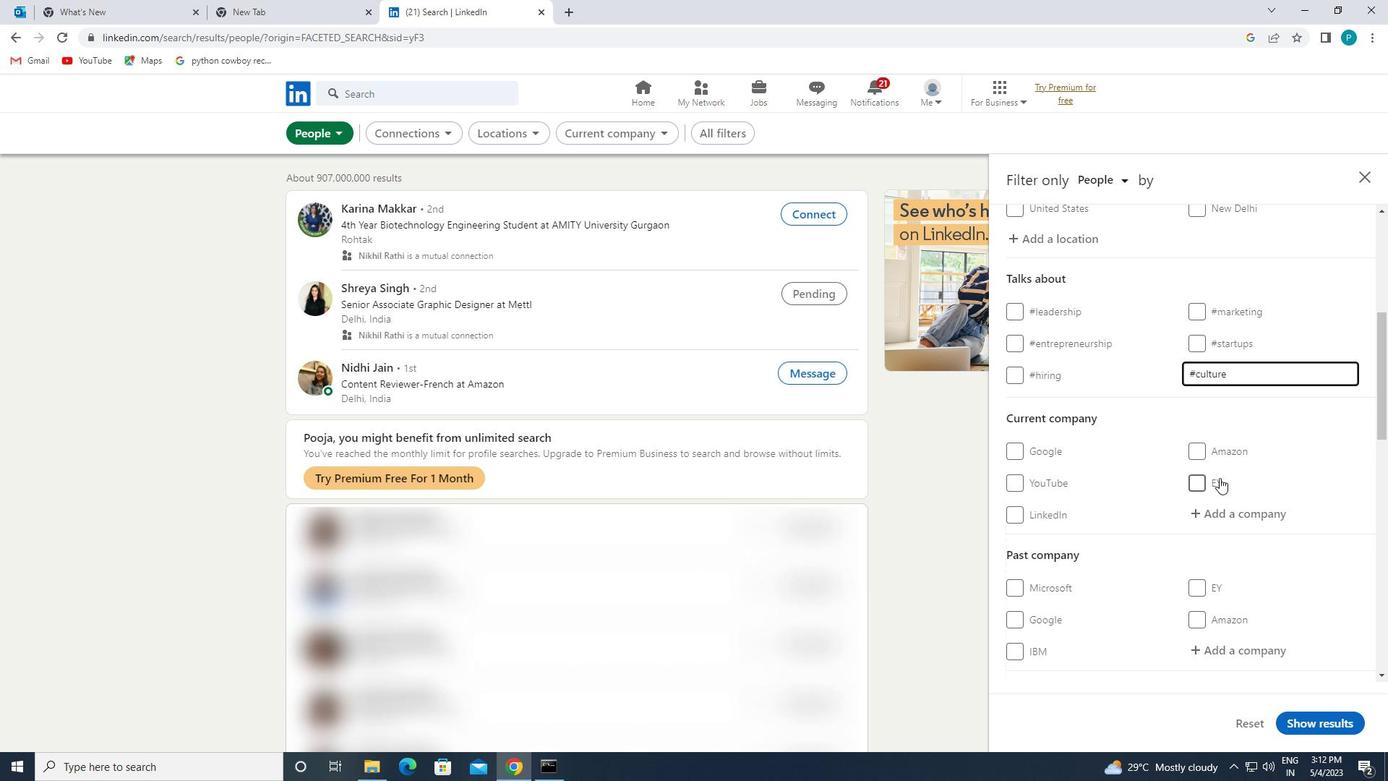 
Action: Mouse scrolled (1219, 477) with delta (0, 0)
Screenshot: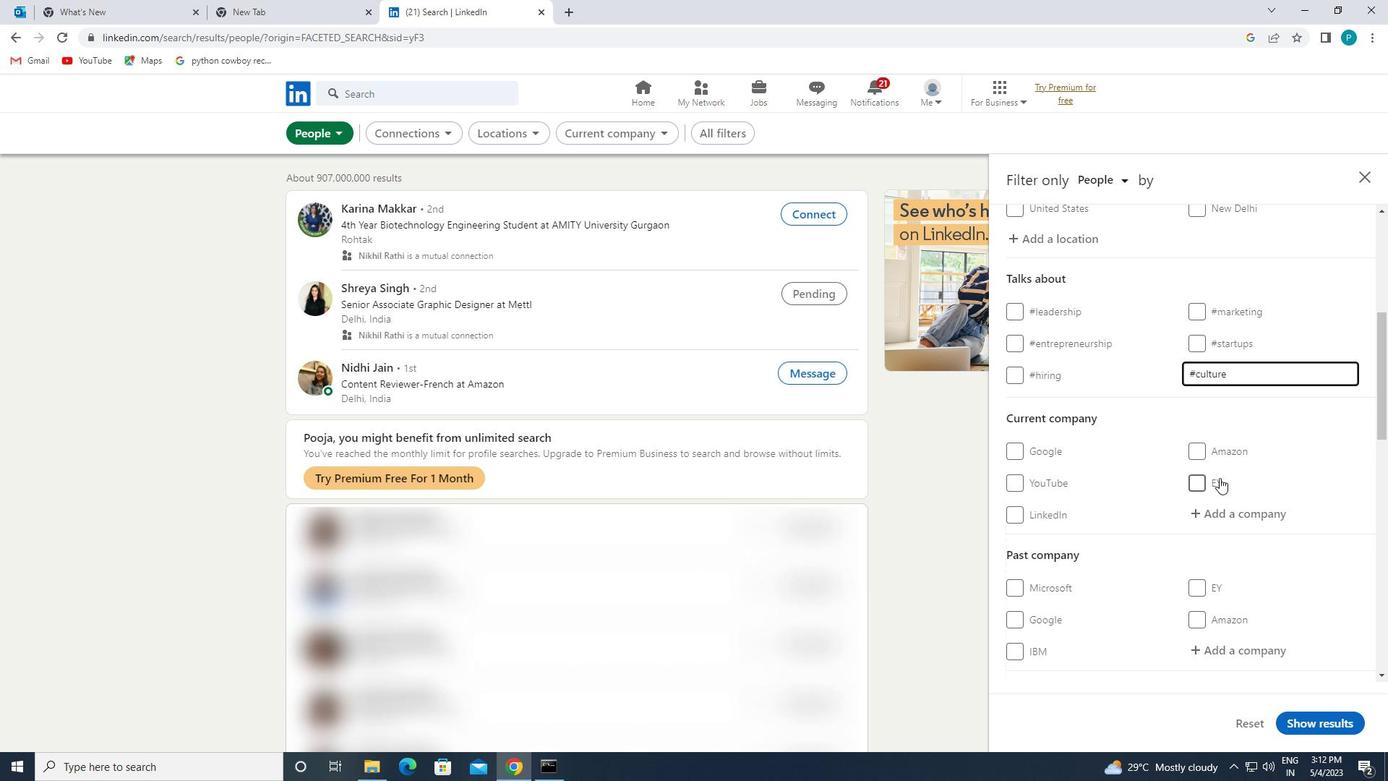 
Action: Mouse scrolled (1219, 477) with delta (0, 0)
Screenshot: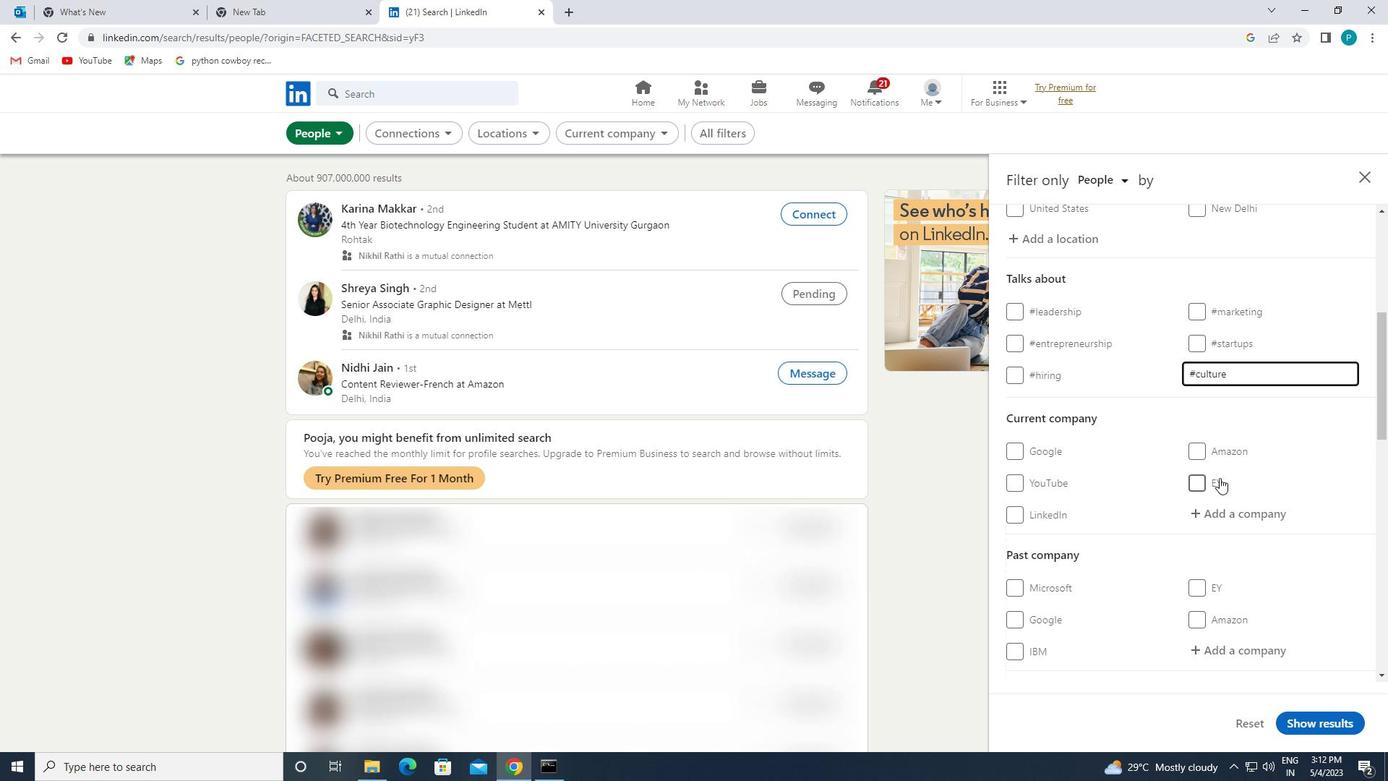 
Action: Mouse moved to (1157, 497)
Screenshot: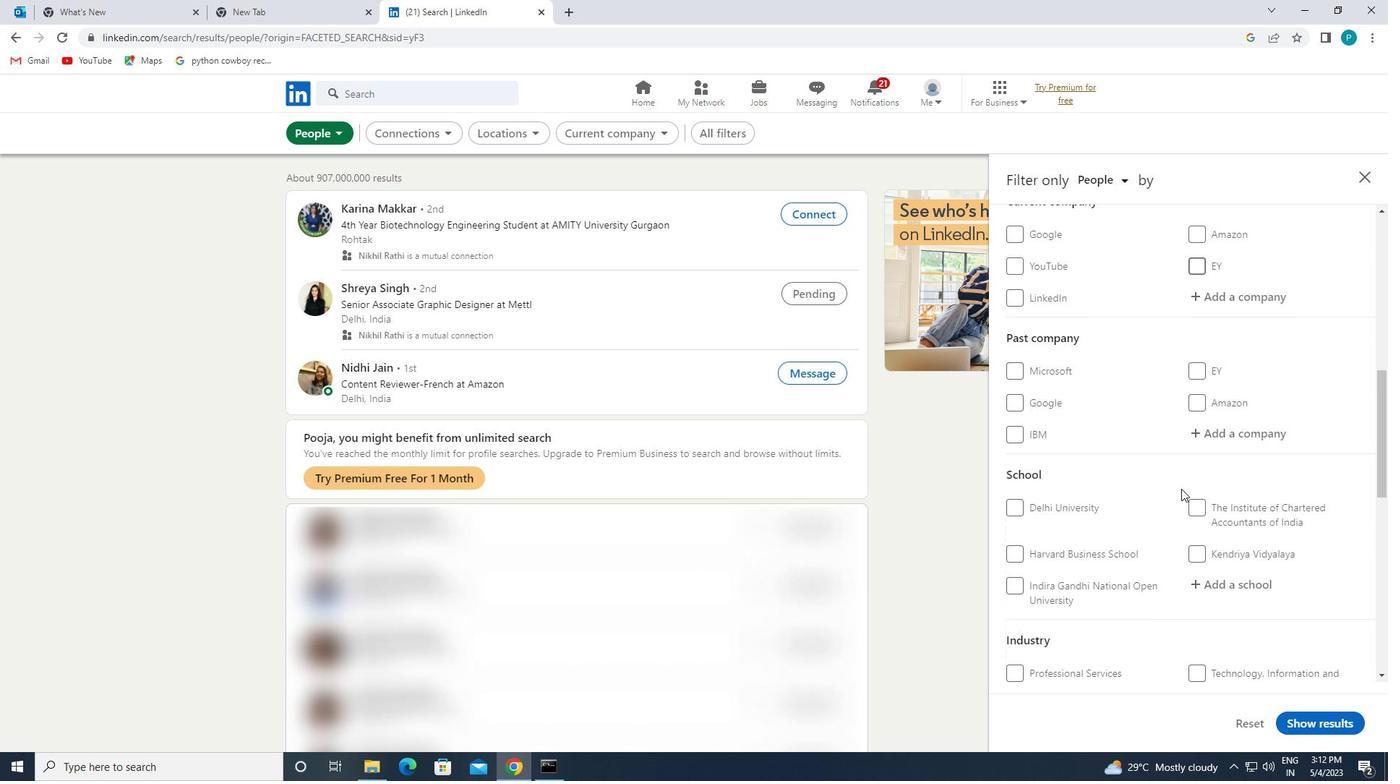 
Action: Mouse scrolled (1157, 496) with delta (0, 0)
Screenshot: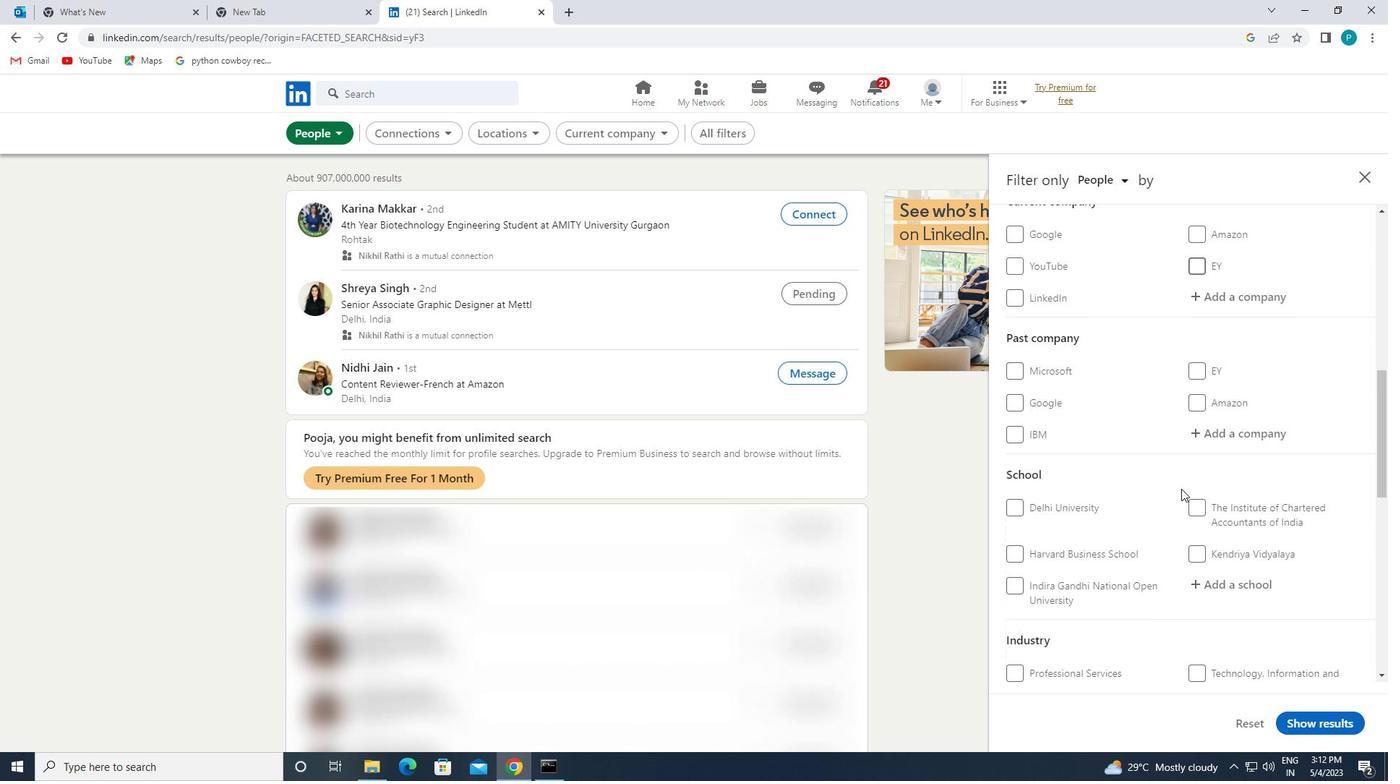 
Action: Mouse moved to (1156, 498)
Screenshot: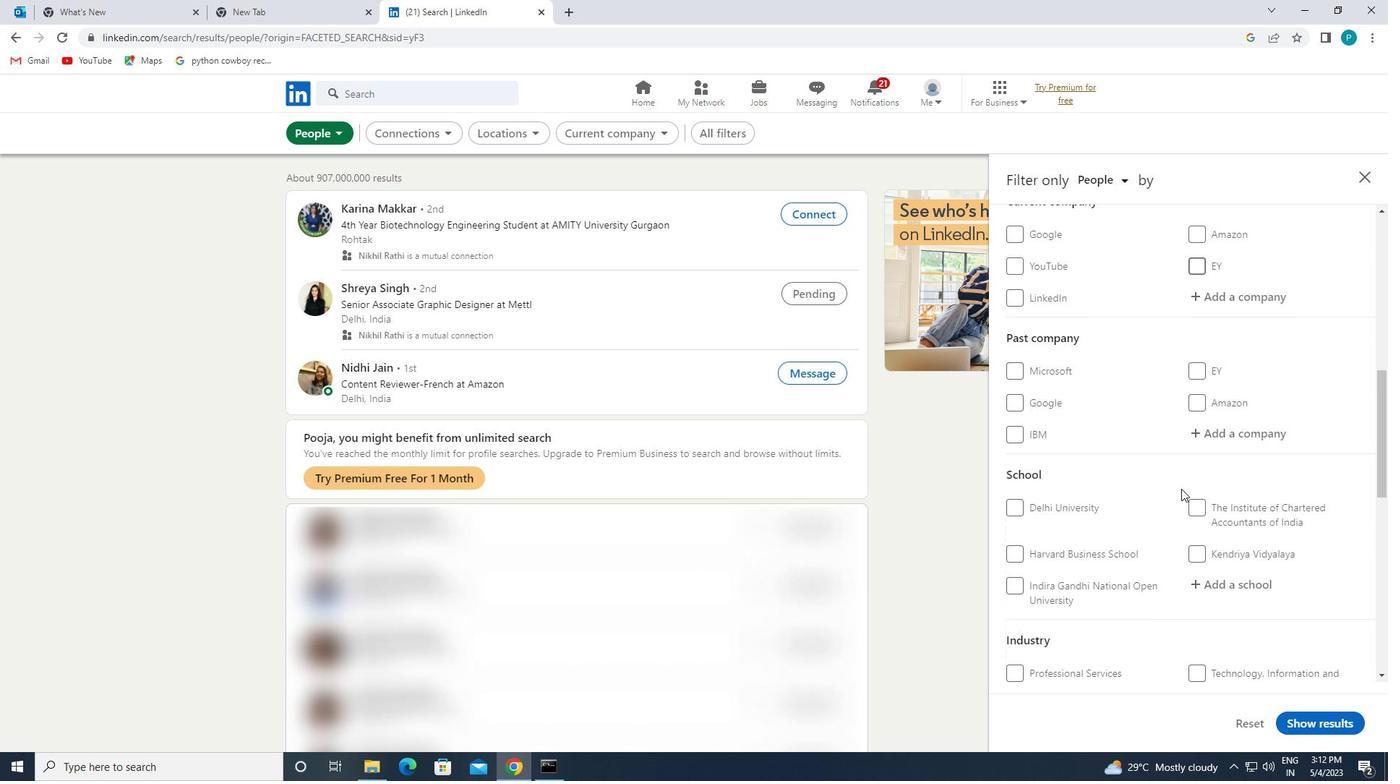 
Action: Mouse scrolled (1156, 497) with delta (0, 0)
Screenshot: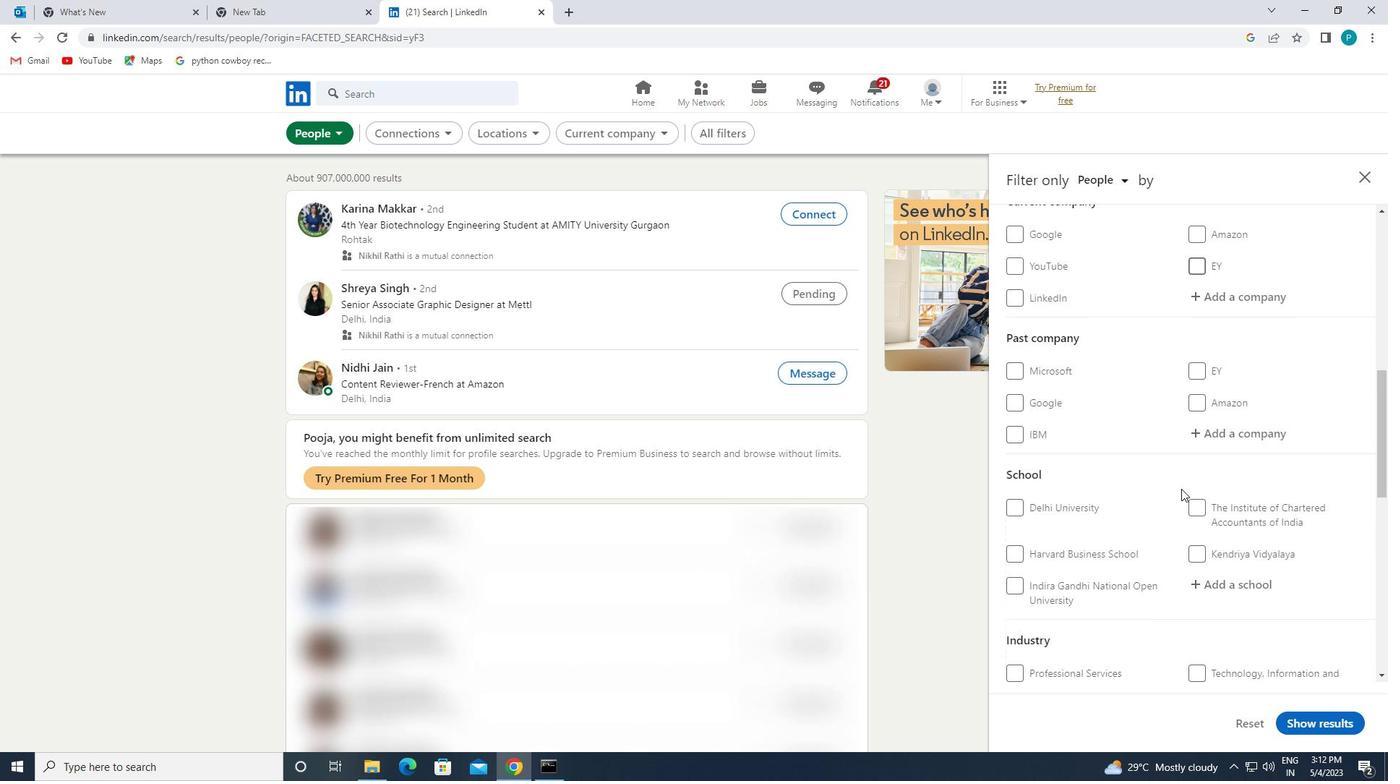 
Action: Mouse moved to (1155, 498)
Screenshot: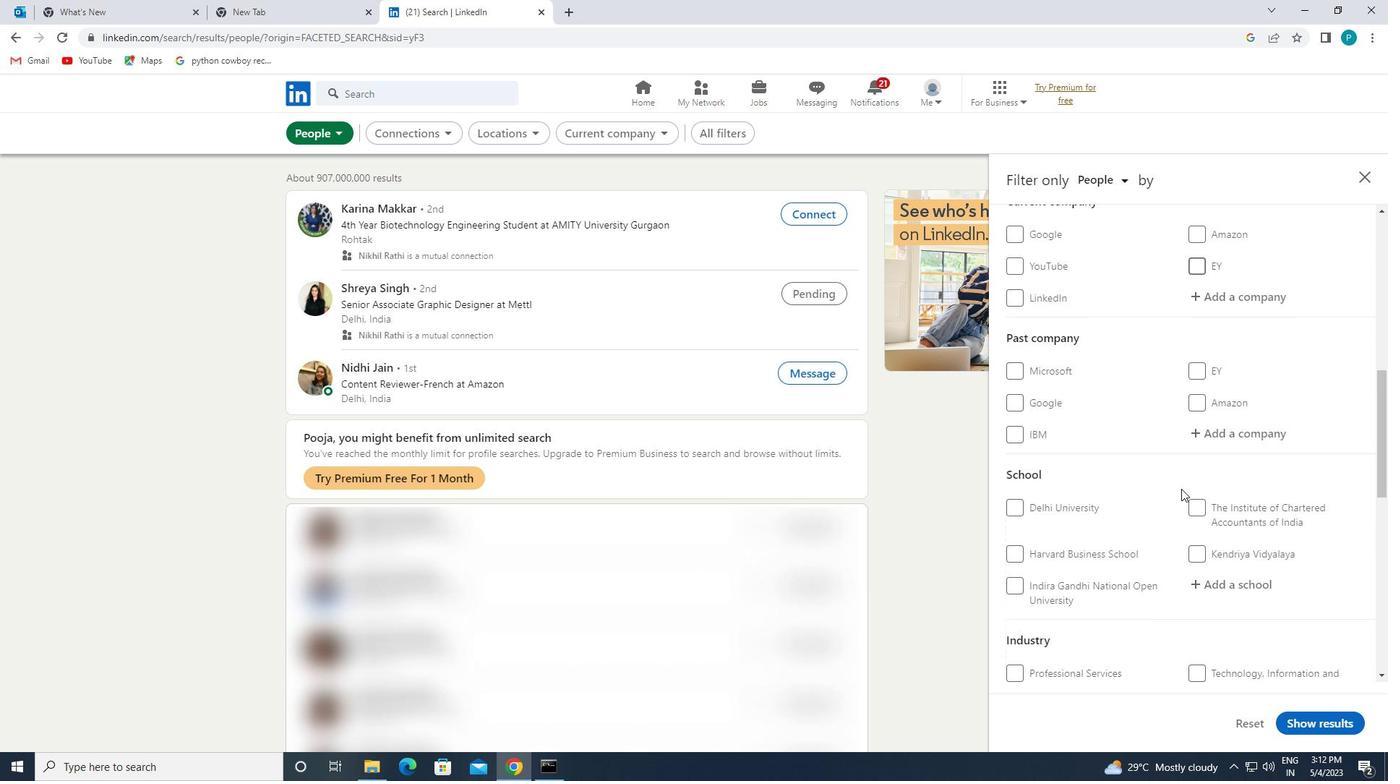 
Action: Mouse scrolled (1155, 497) with delta (0, 0)
Screenshot: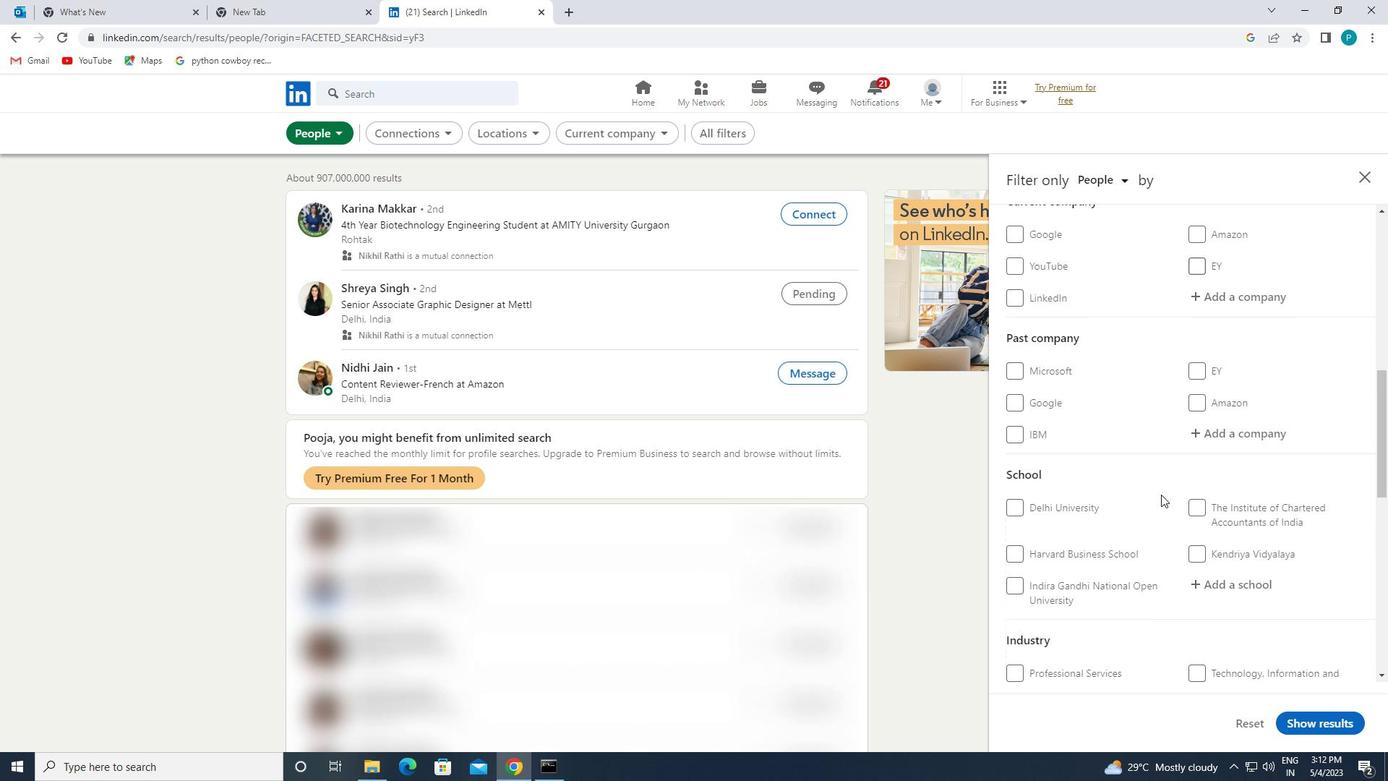 
Action: Mouse moved to (1040, 529)
Screenshot: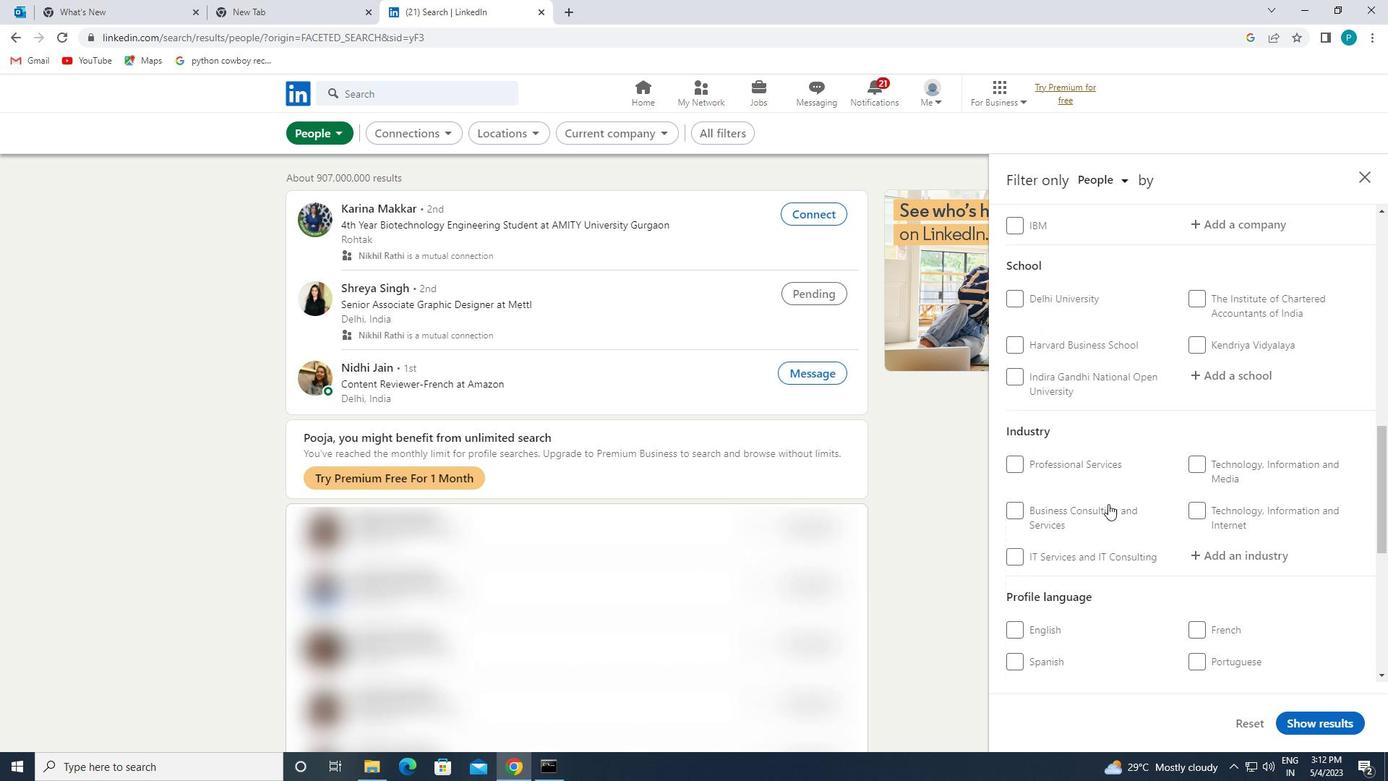 
Action: Mouse scrolled (1040, 528) with delta (0, 0)
Screenshot: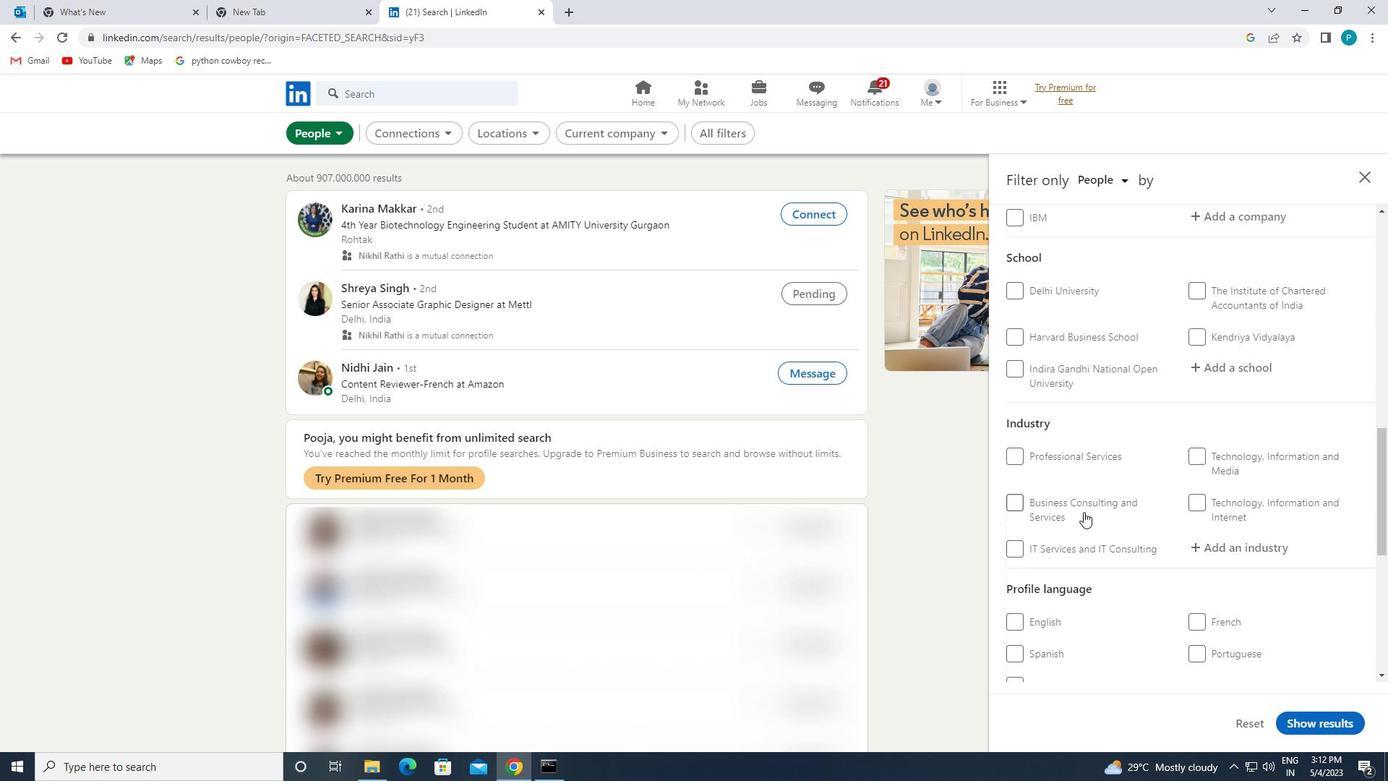 
Action: Mouse moved to (1039, 529)
Screenshot: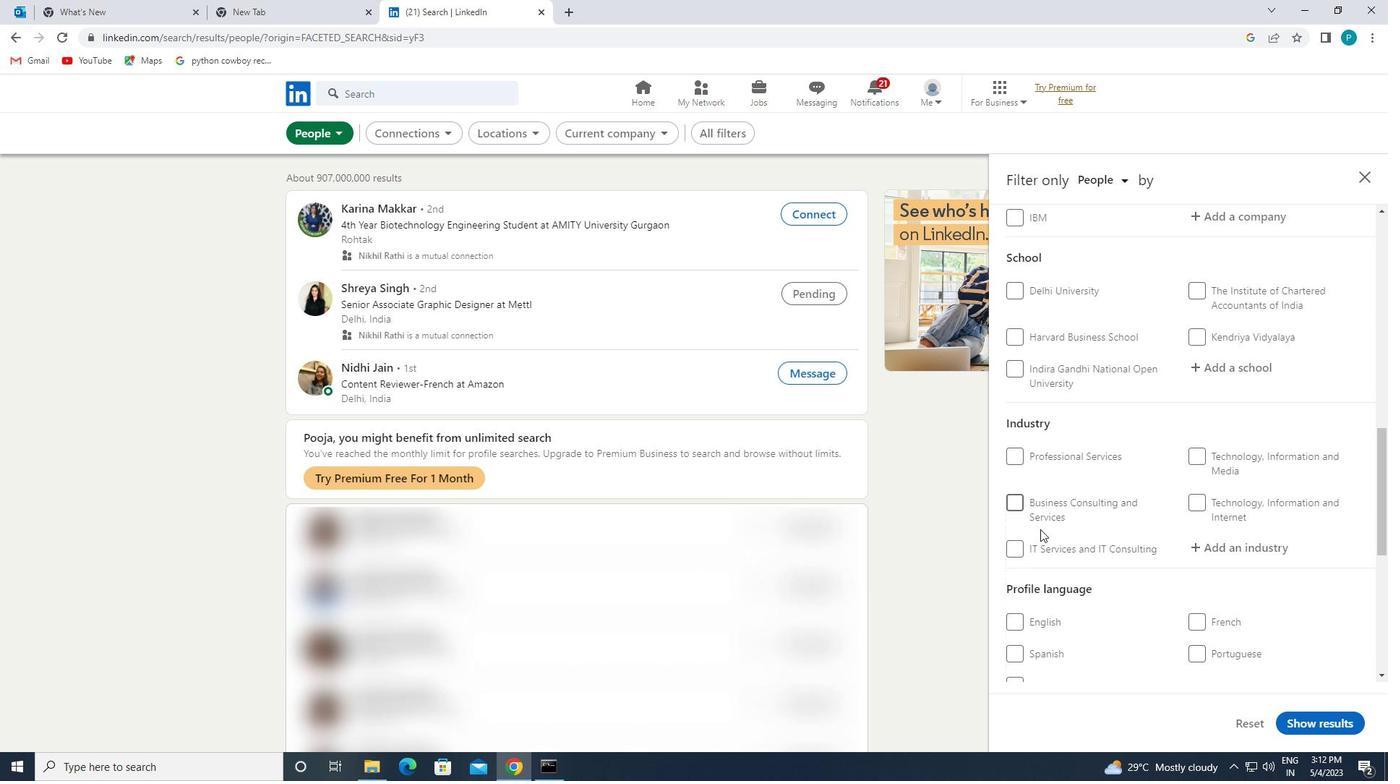 
Action: Mouse scrolled (1039, 528) with delta (0, 0)
Screenshot: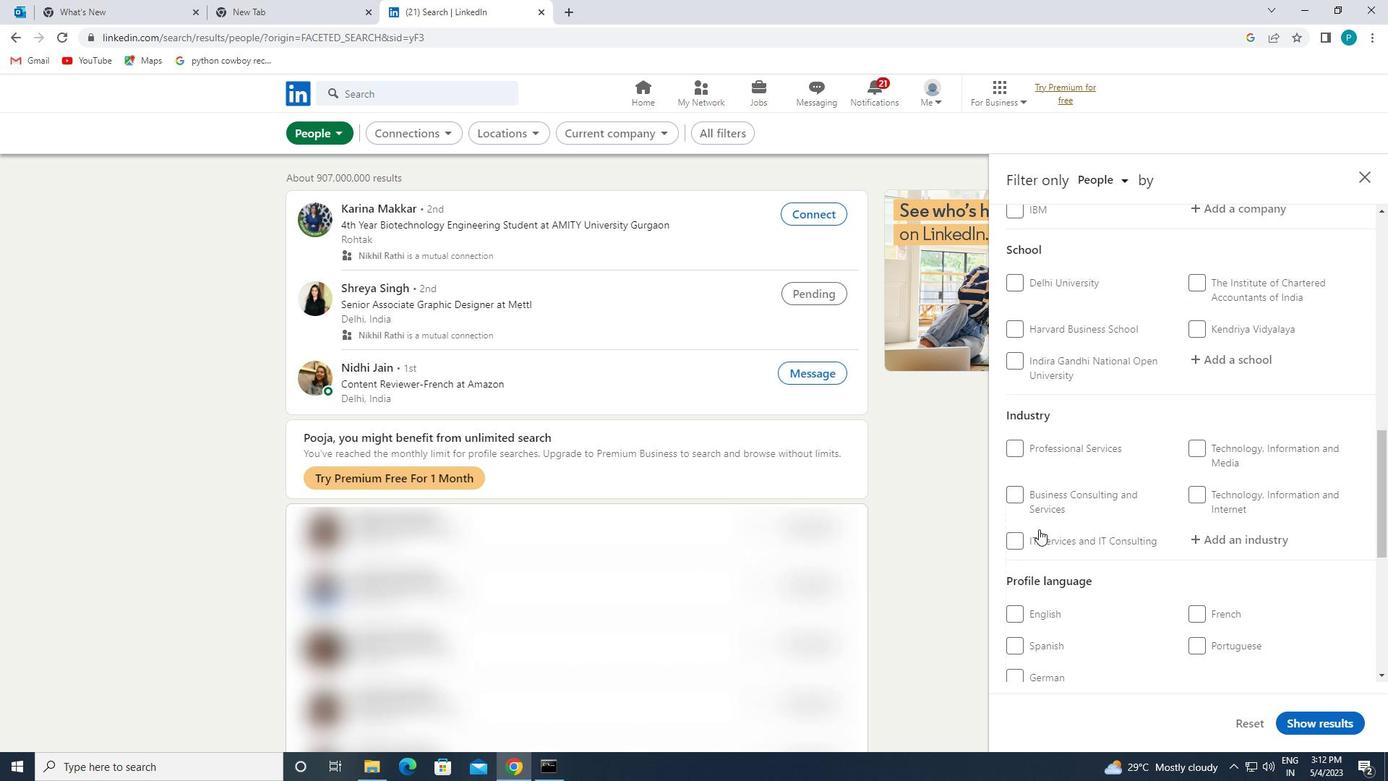 
Action: Mouse moved to (1027, 480)
Screenshot: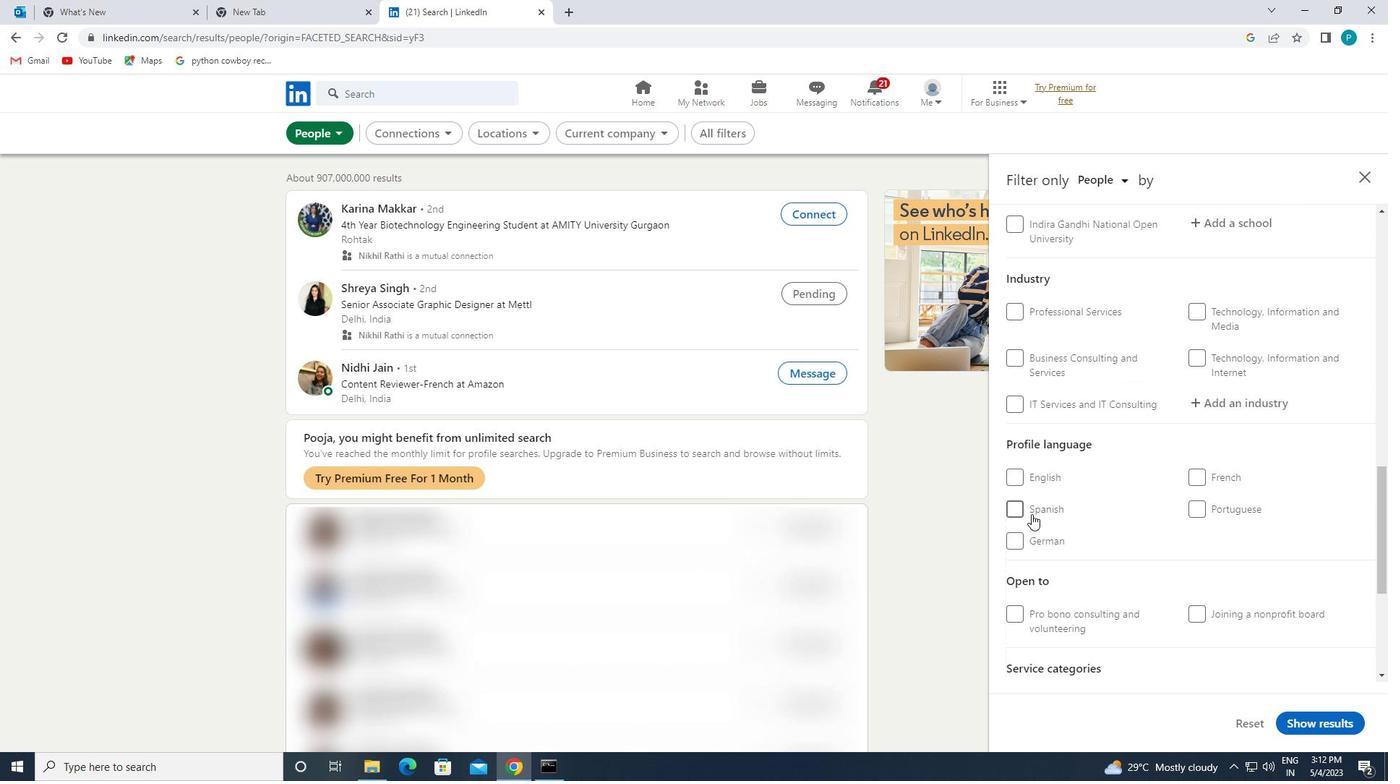 
Action: Mouse pressed left at (1027, 480)
Screenshot: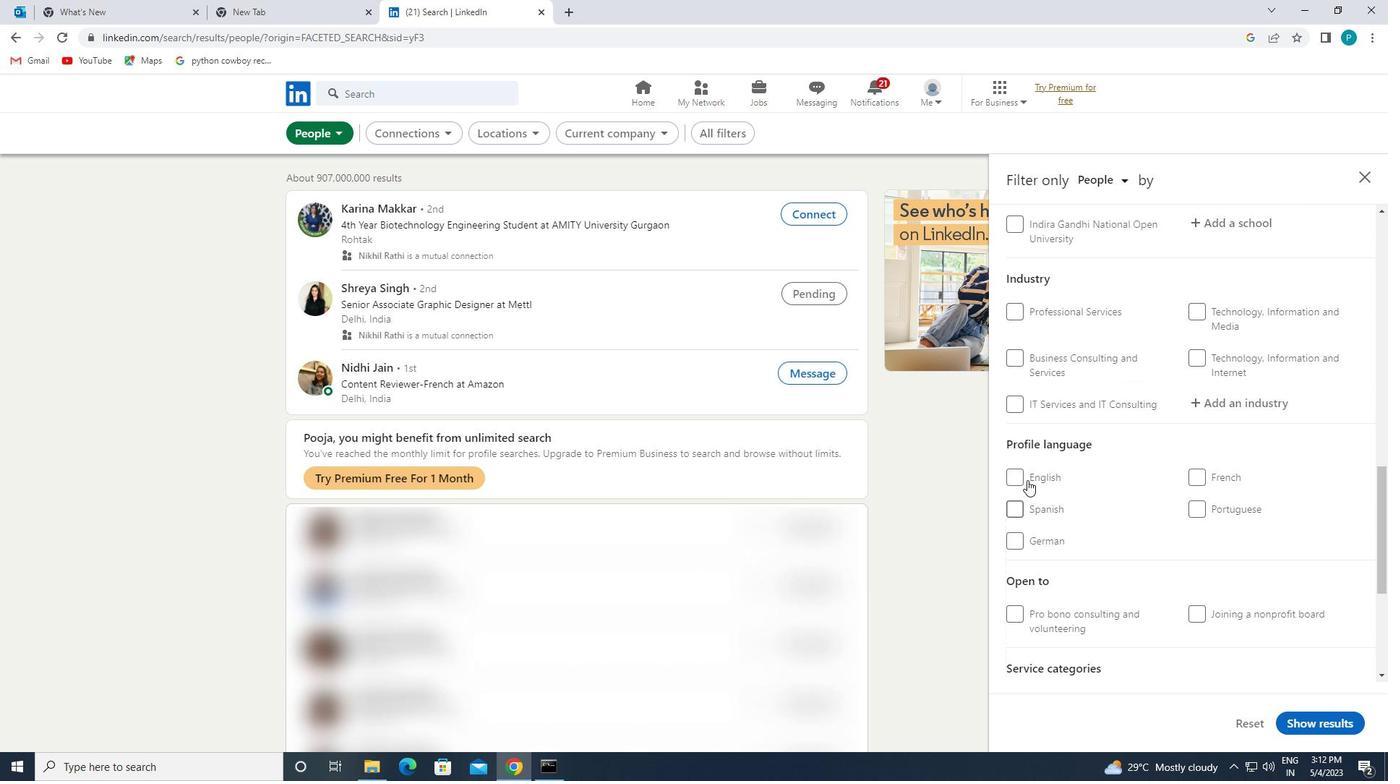 
Action: Mouse moved to (1117, 449)
Screenshot: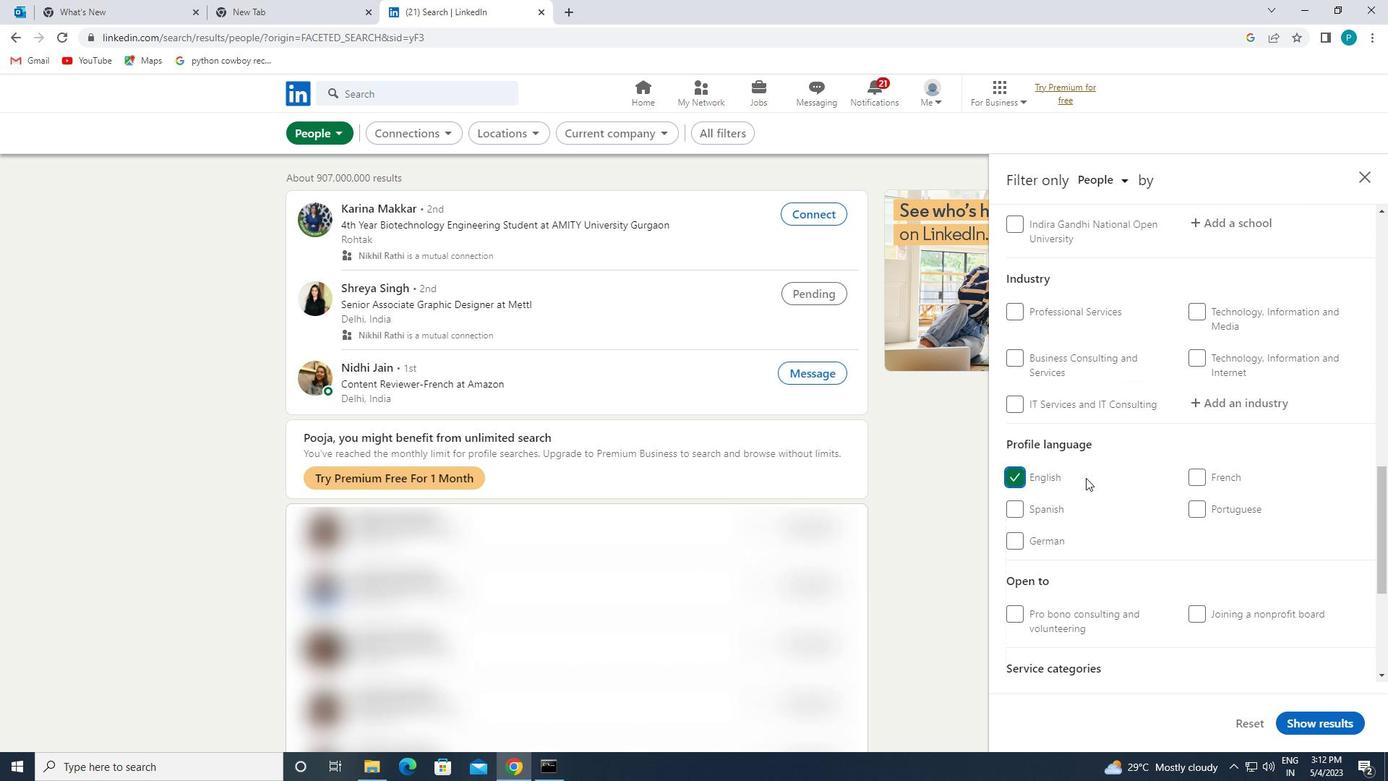 
Action: Mouse scrolled (1117, 450) with delta (0, 0)
Screenshot: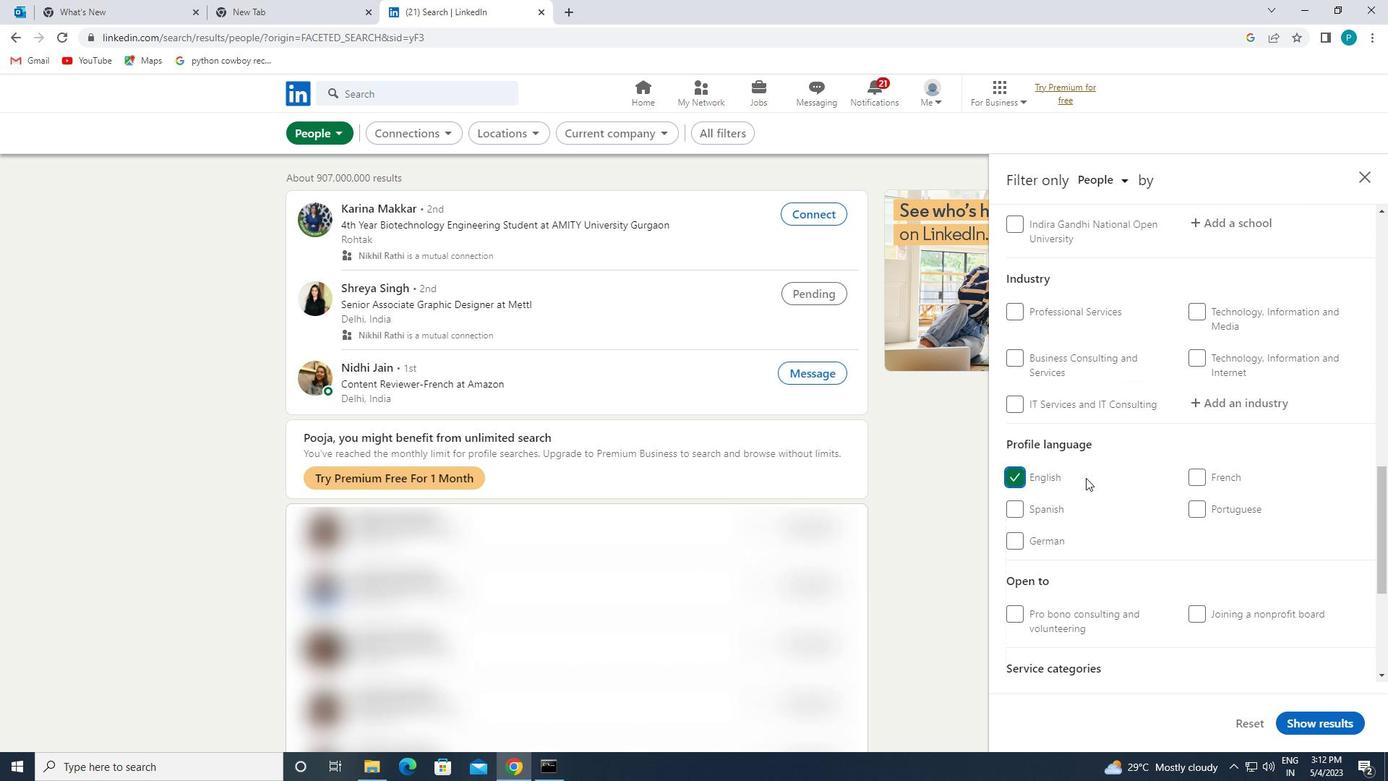 
Action: Mouse moved to (1123, 446)
Screenshot: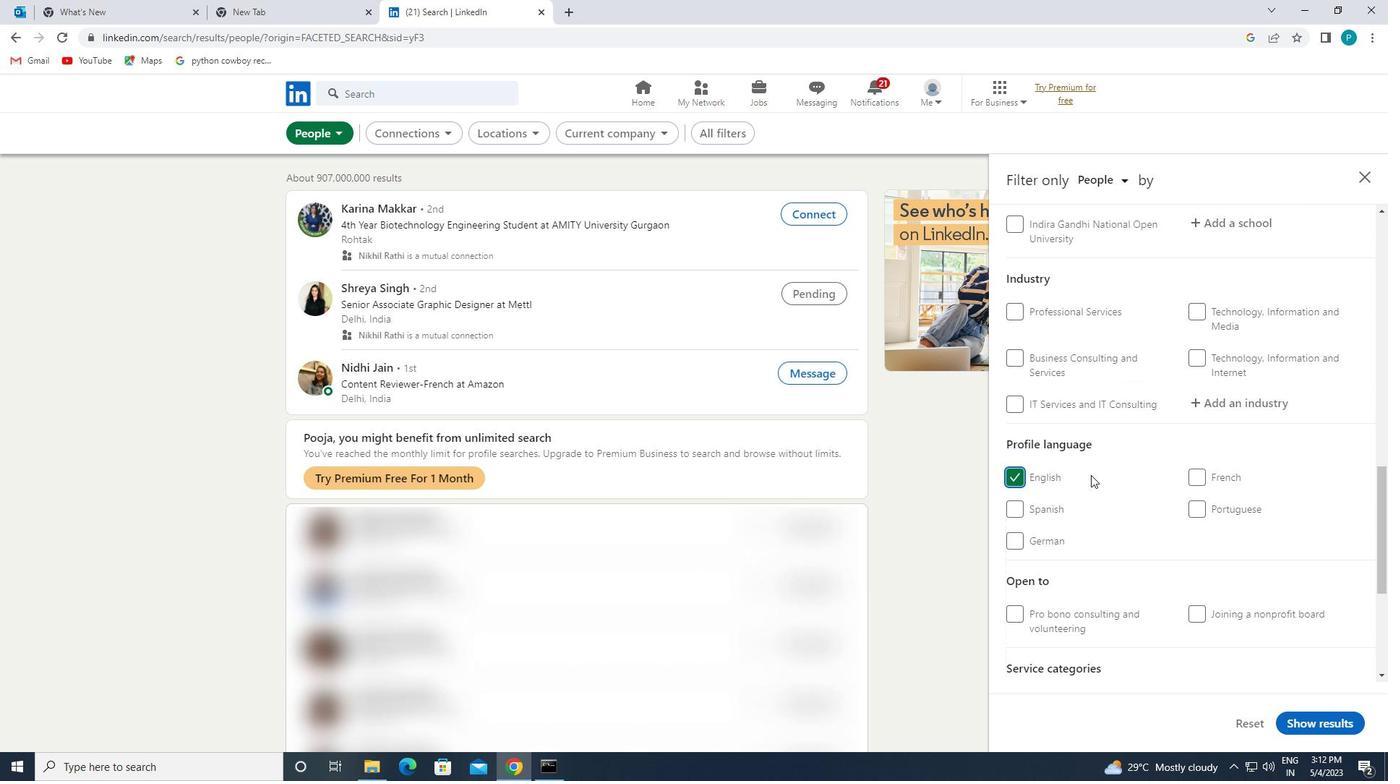 
Action: Mouse scrolled (1123, 447) with delta (0, 0)
Screenshot: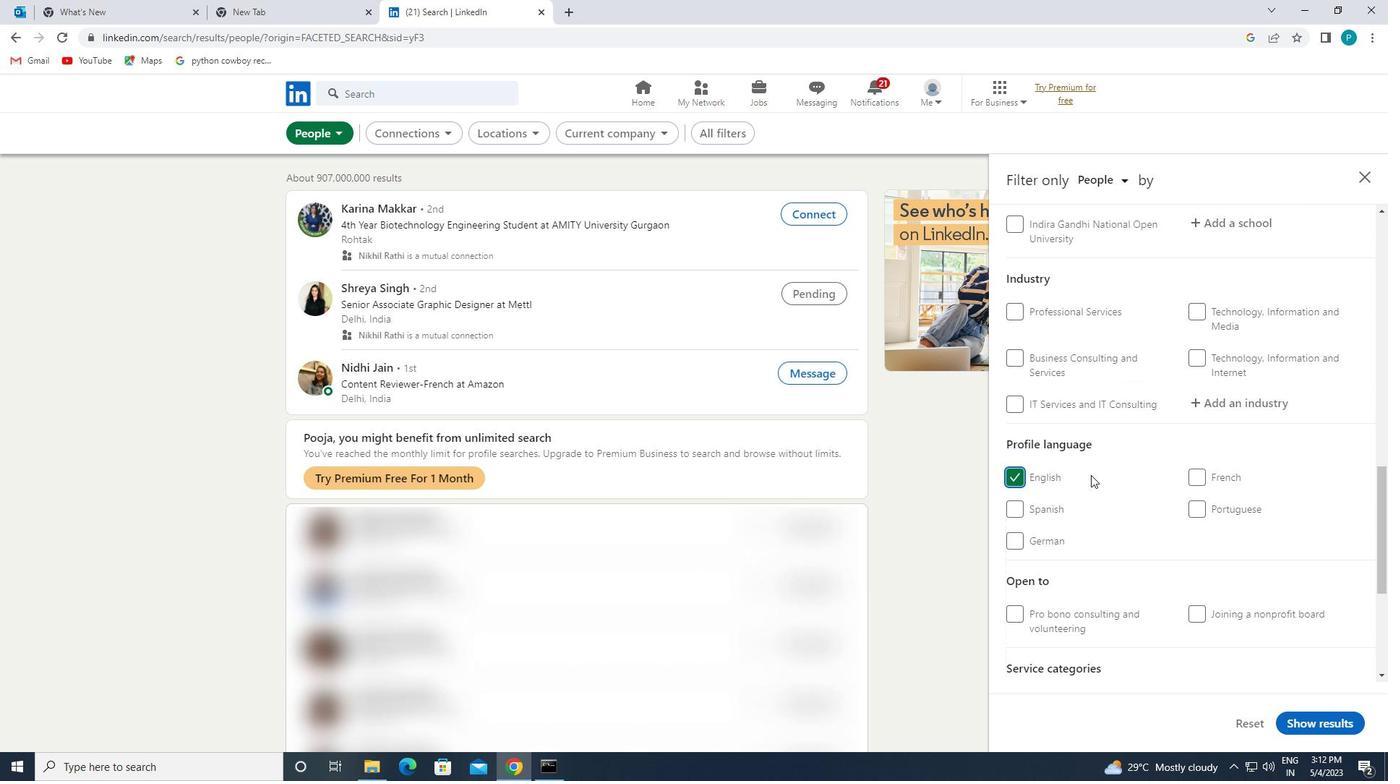 
Action: Mouse moved to (1127, 445)
Screenshot: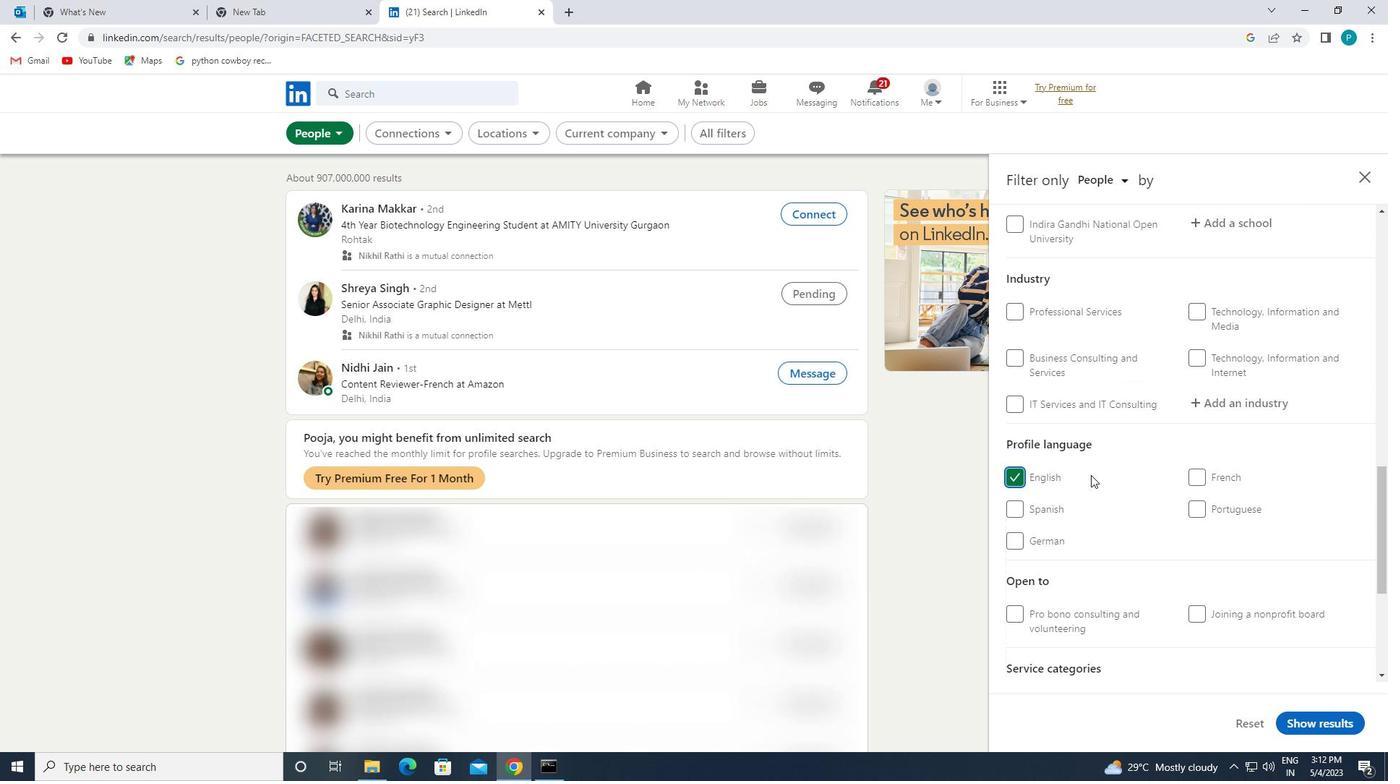 
Action: Mouse scrolled (1127, 446) with delta (0, 0)
Screenshot: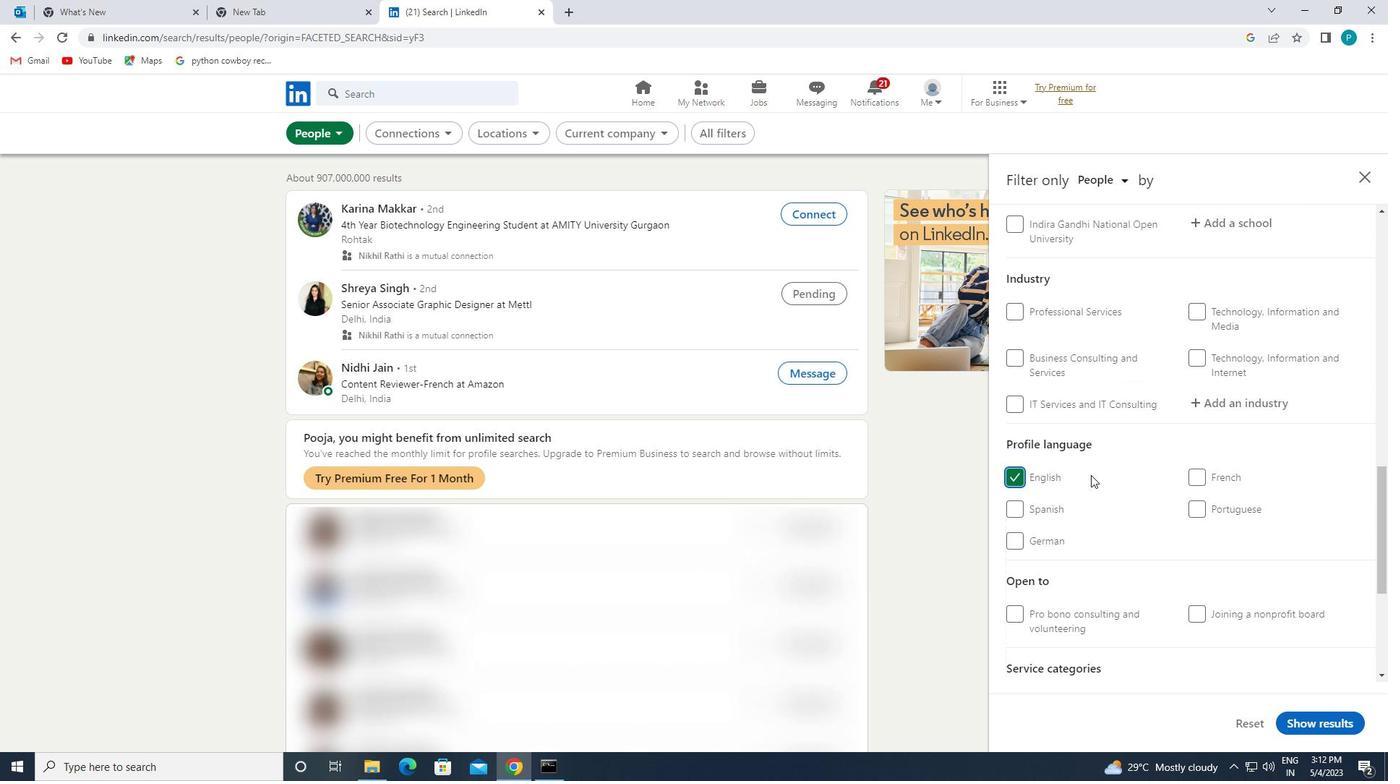 
Action: Mouse moved to (1252, 399)
Screenshot: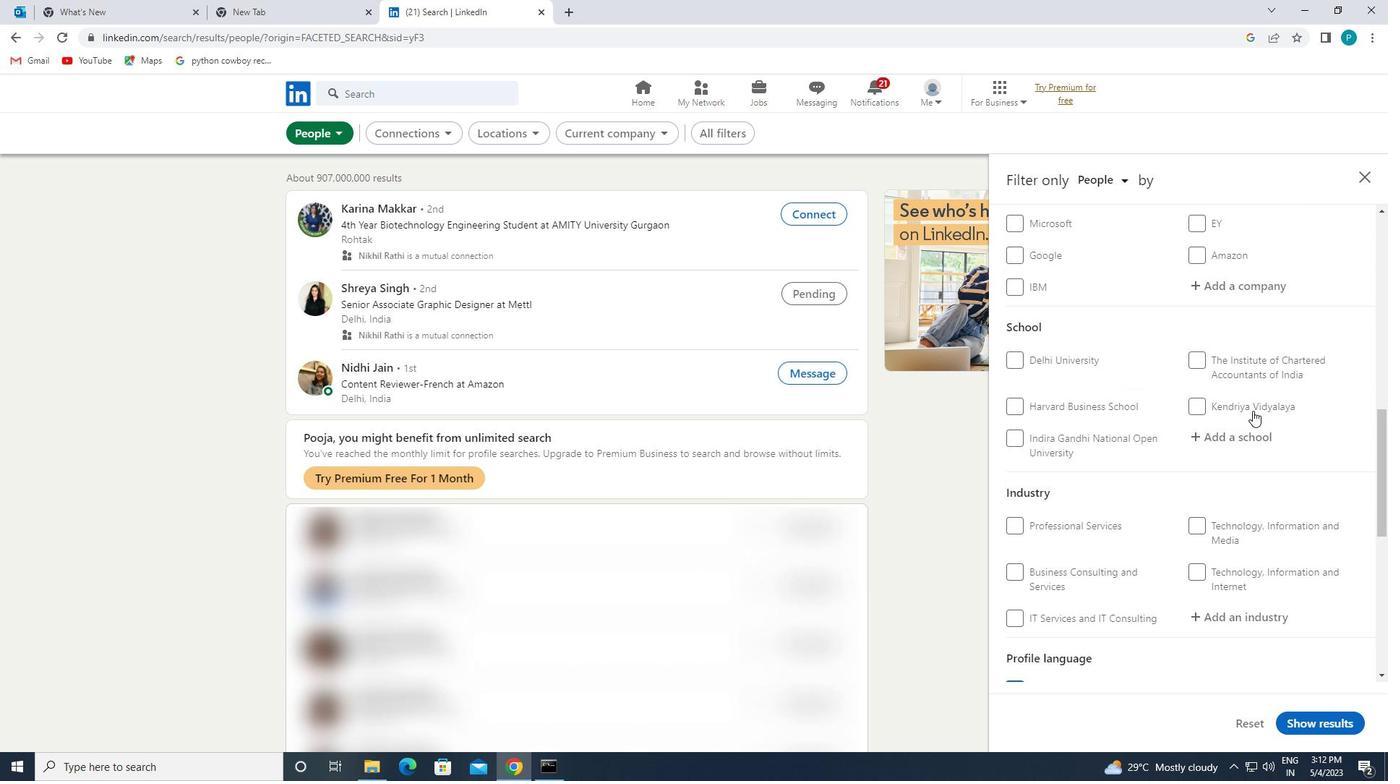 
Action: Mouse scrolled (1252, 400) with delta (0, 0)
Screenshot: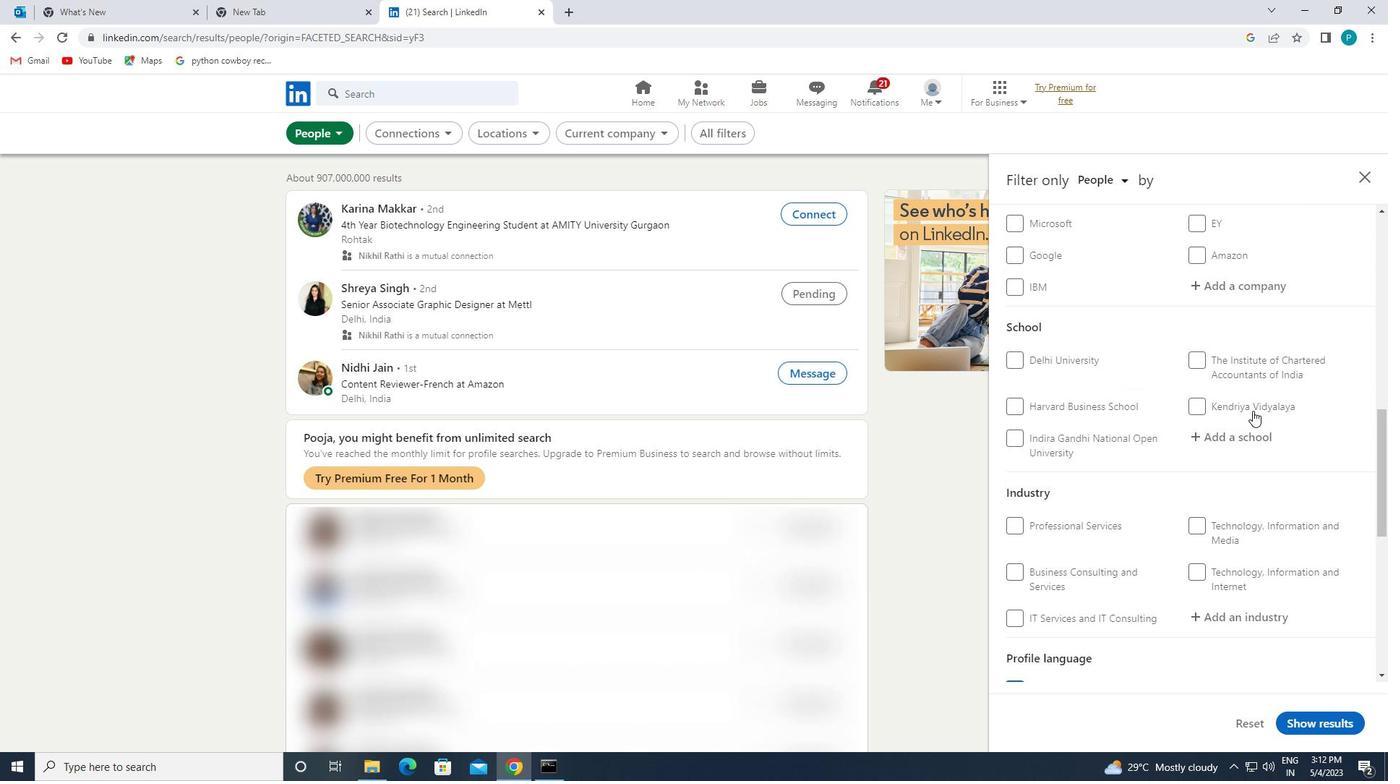 
Action: Mouse moved to (1252, 399)
Screenshot: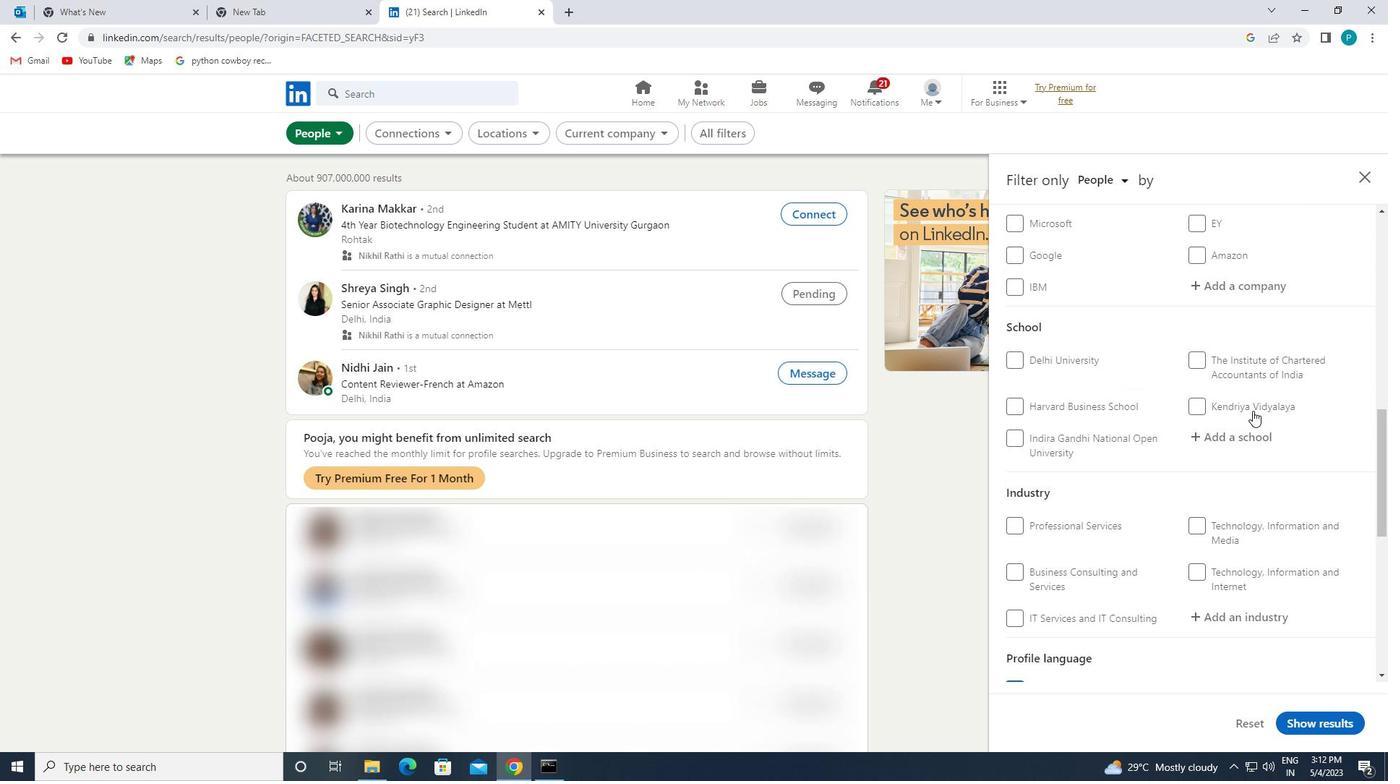 
Action: Mouse scrolled (1252, 400) with delta (0, 0)
Screenshot: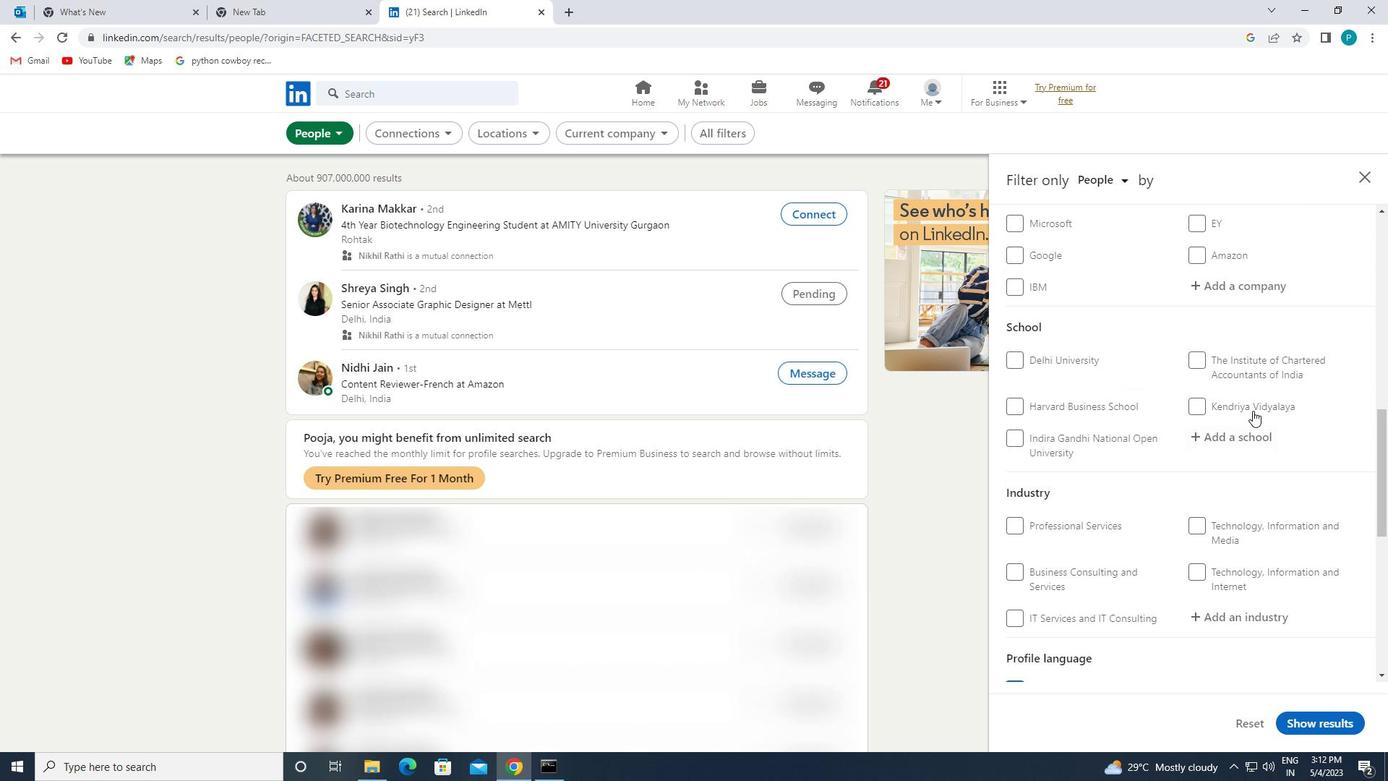 
Action: Mouse scrolled (1252, 400) with delta (0, 0)
Screenshot: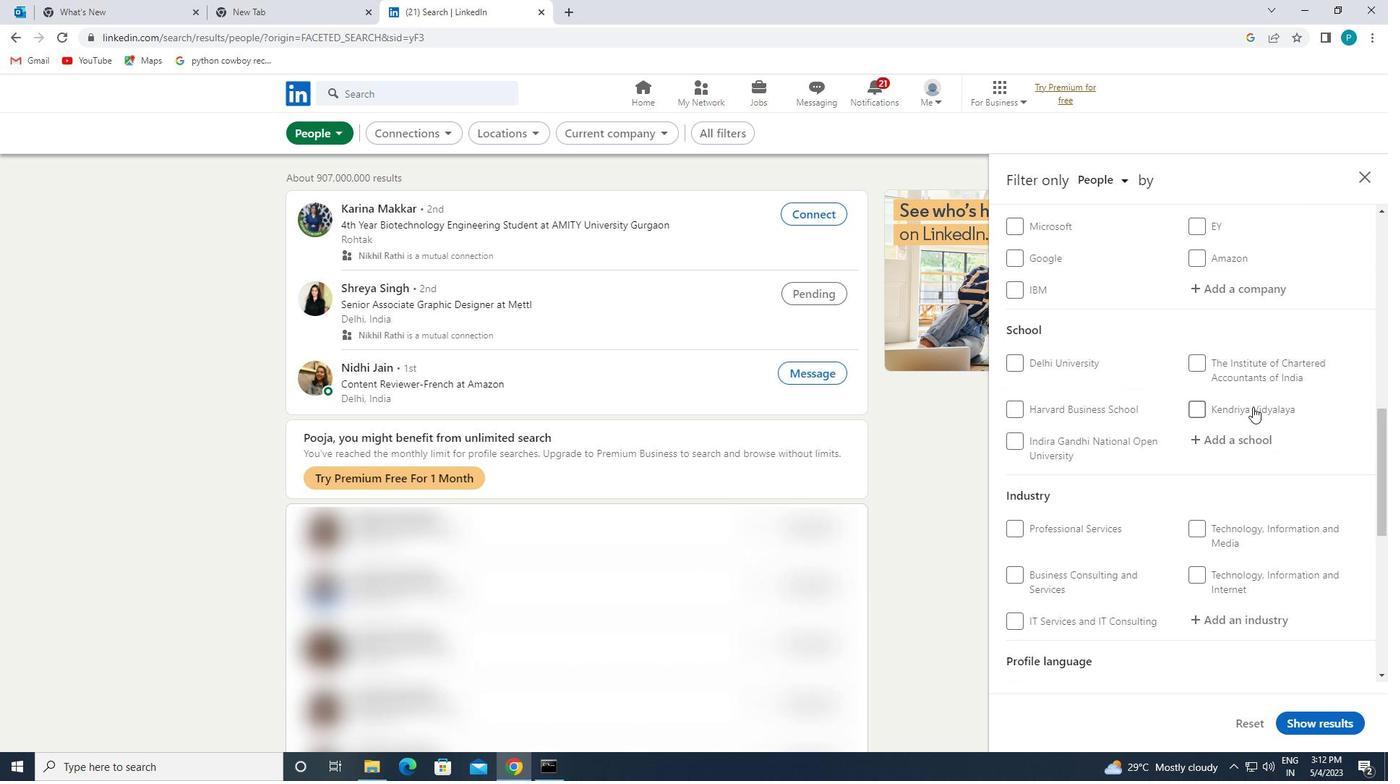 
Action: Mouse moved to (1247, 373)
Screenshot: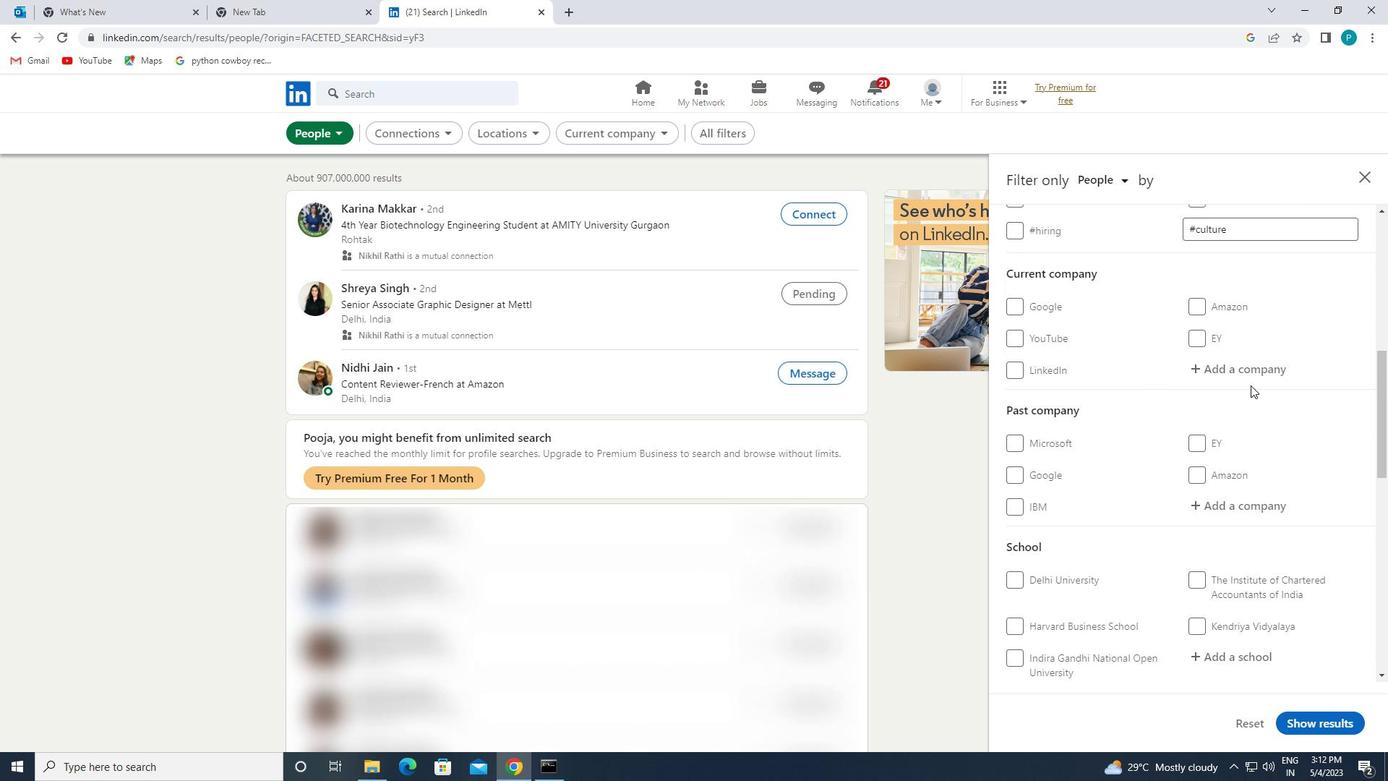 
Action: Mouse pressed left at (1247, 373)
Screenshot: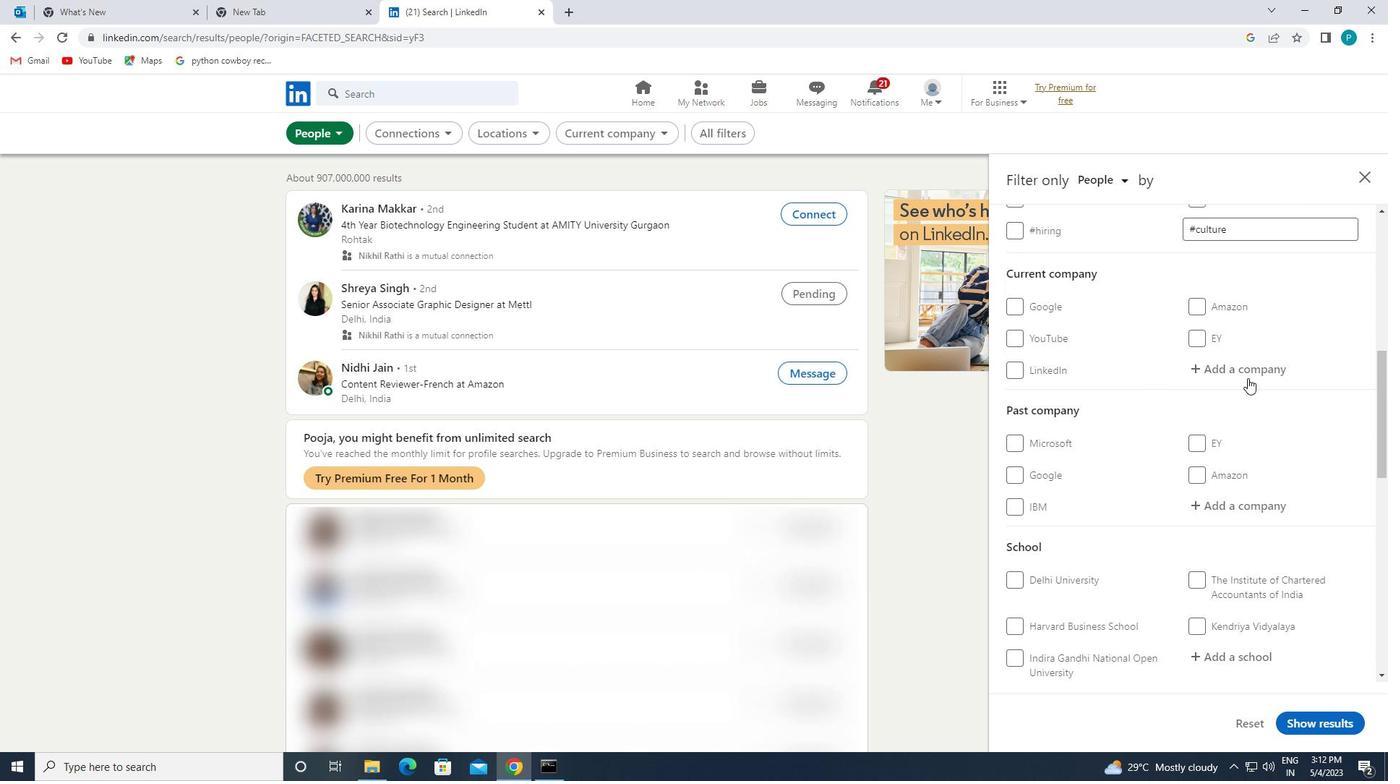 
Action: Key pressed <Key.caps_lock>V<Key.caps_lock>OLVO
Screenshot: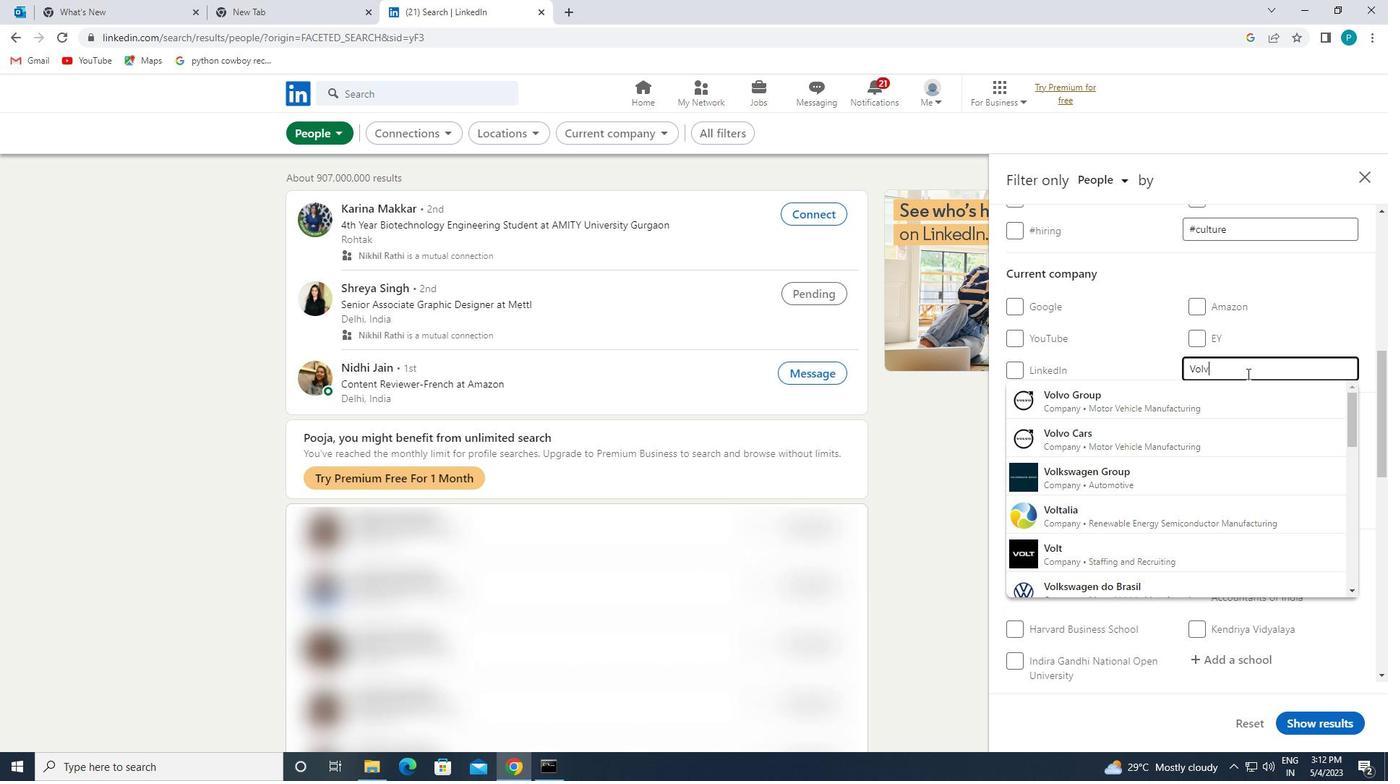 
Action: Mouse moved to (1133, 427)
Screenshot: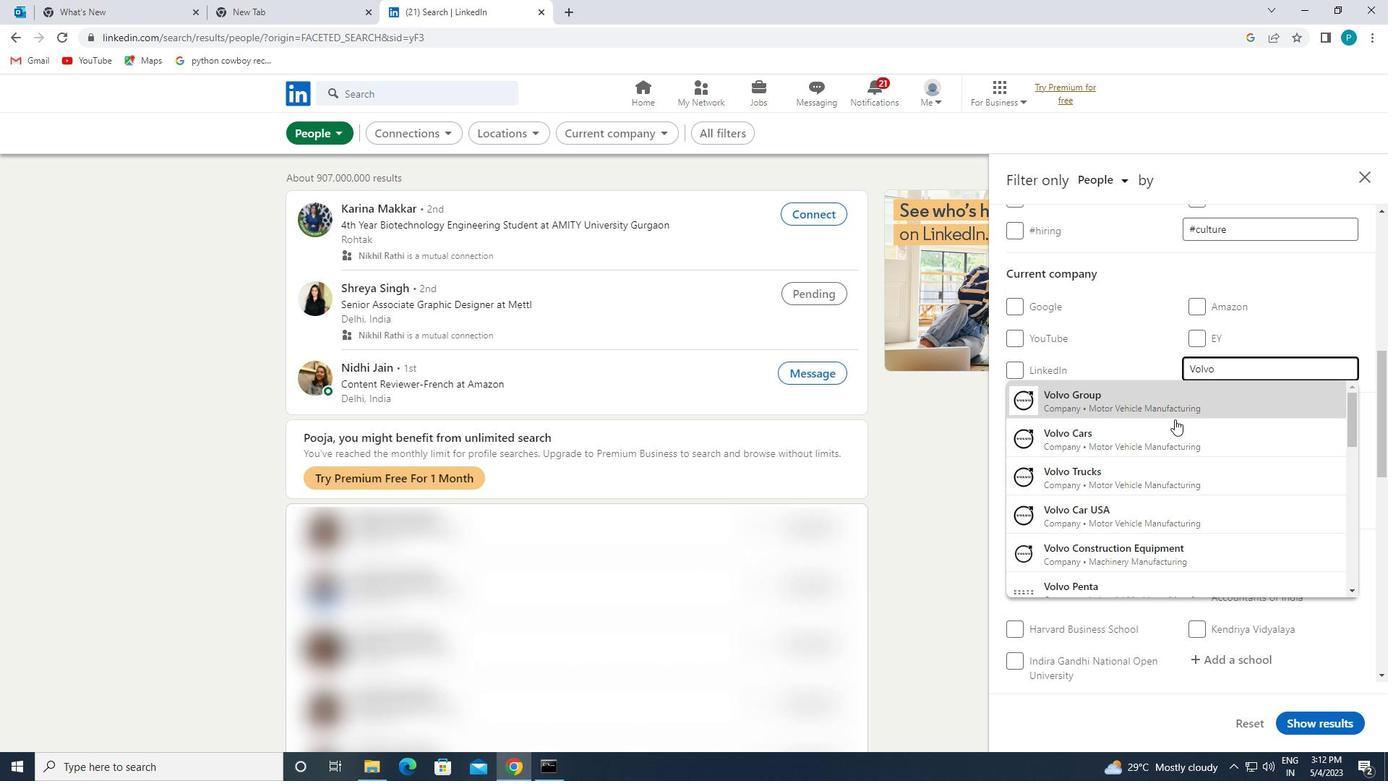 
Action: Mouse pressed left at (1133, 427)
Screenshot: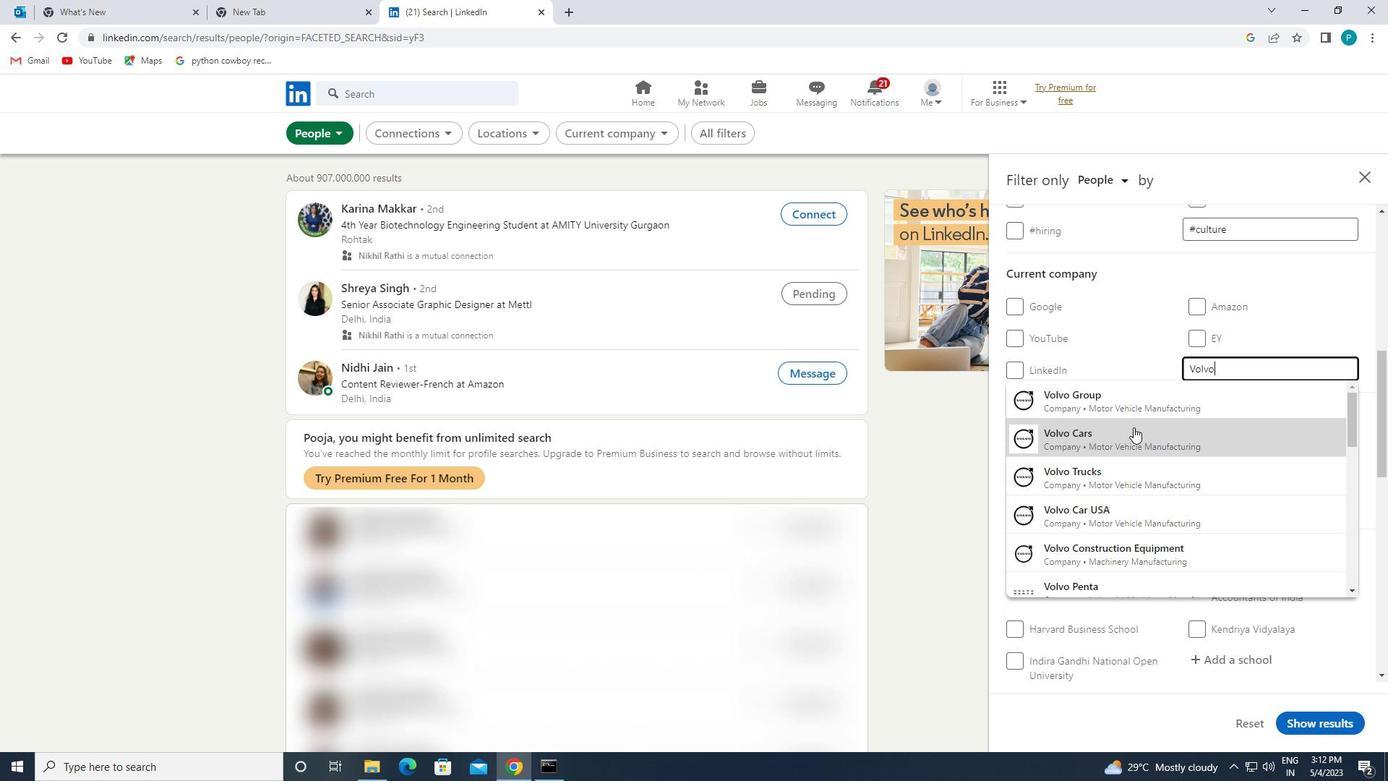
Action: Mouse scrolled (1133, 426) with delta (0, 0)
Screenshot: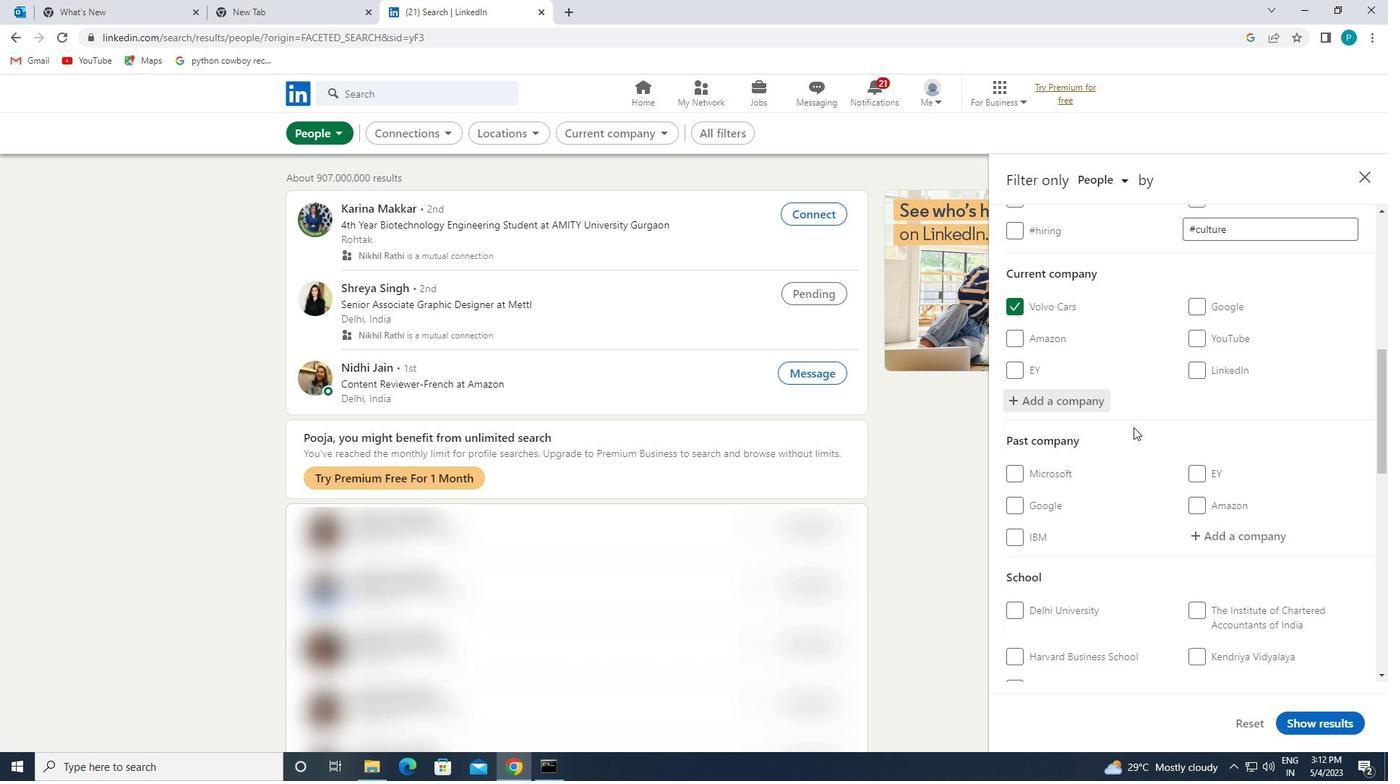 
Action: Mouse moved to (1133, 428)
Screenshot: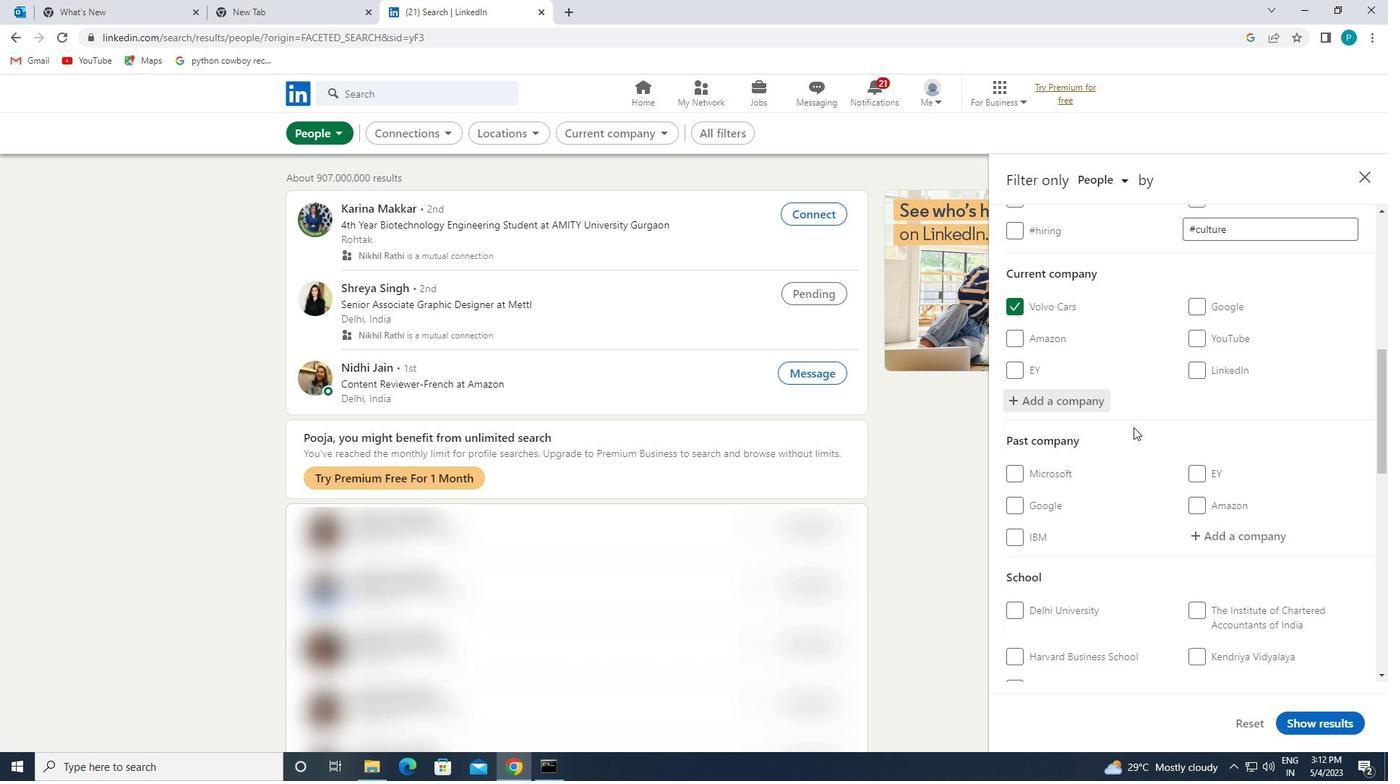 
Action: Mouse scrolled (1133, 427) with delta (0, 0)
Screenshot: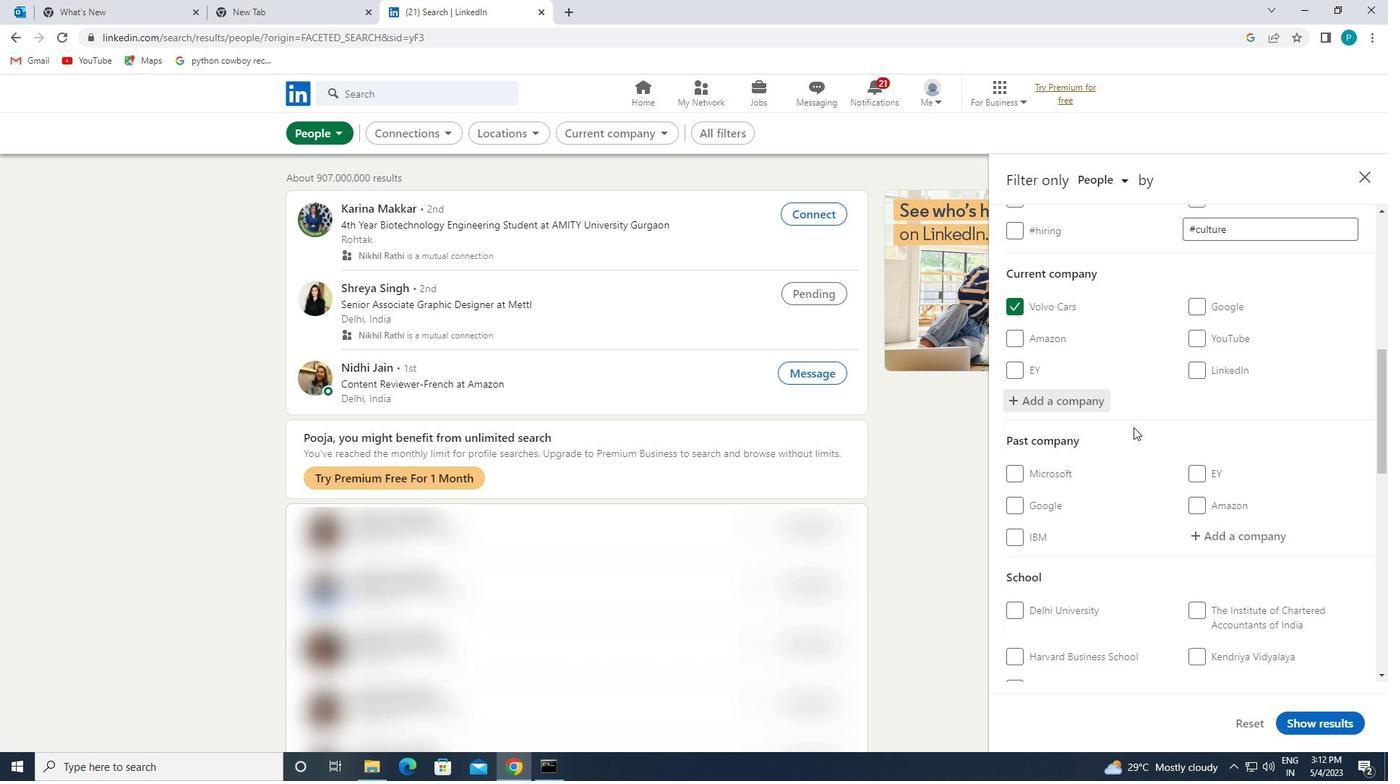 
Action: Mouse moved to (1133, 428)
Screenshot: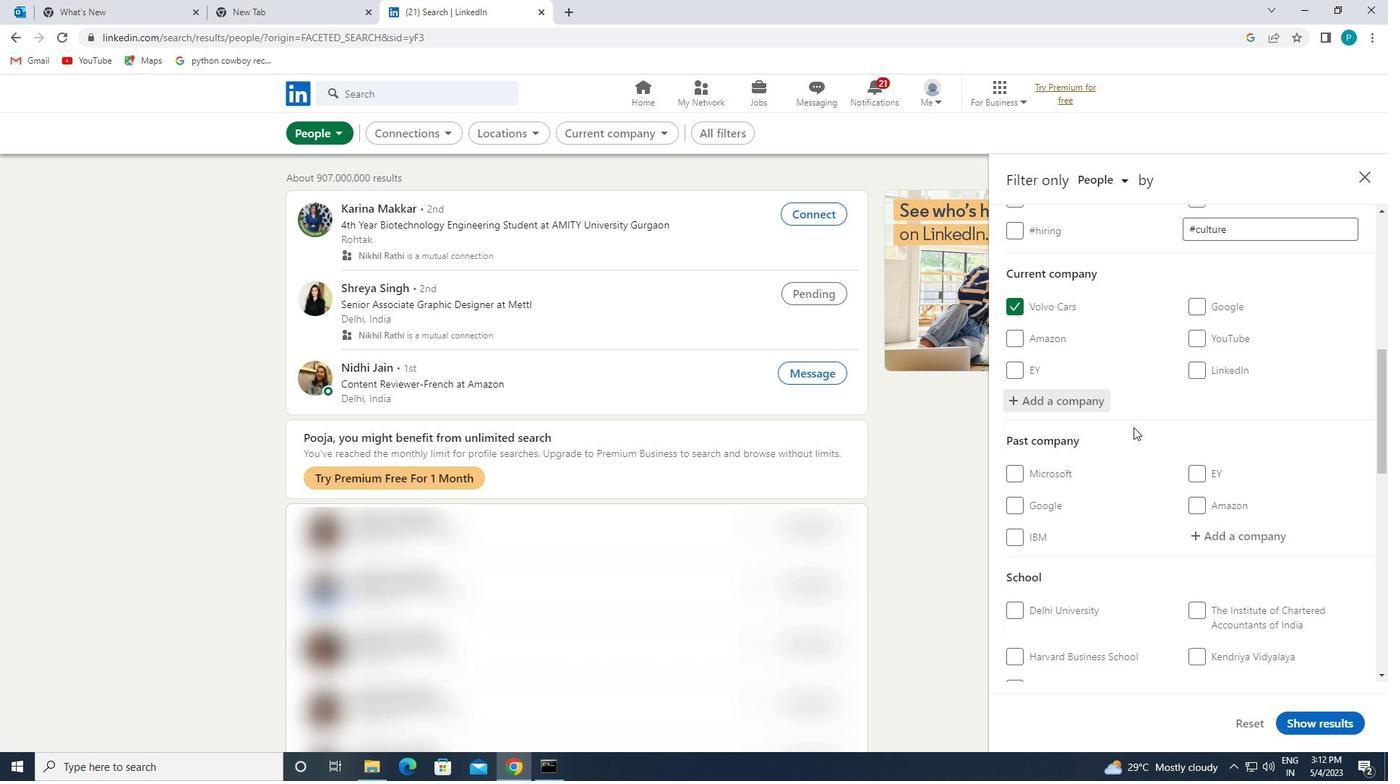 
Action: Mouse scrolled (1133, 428) with delta (0, 0)
Screenshot: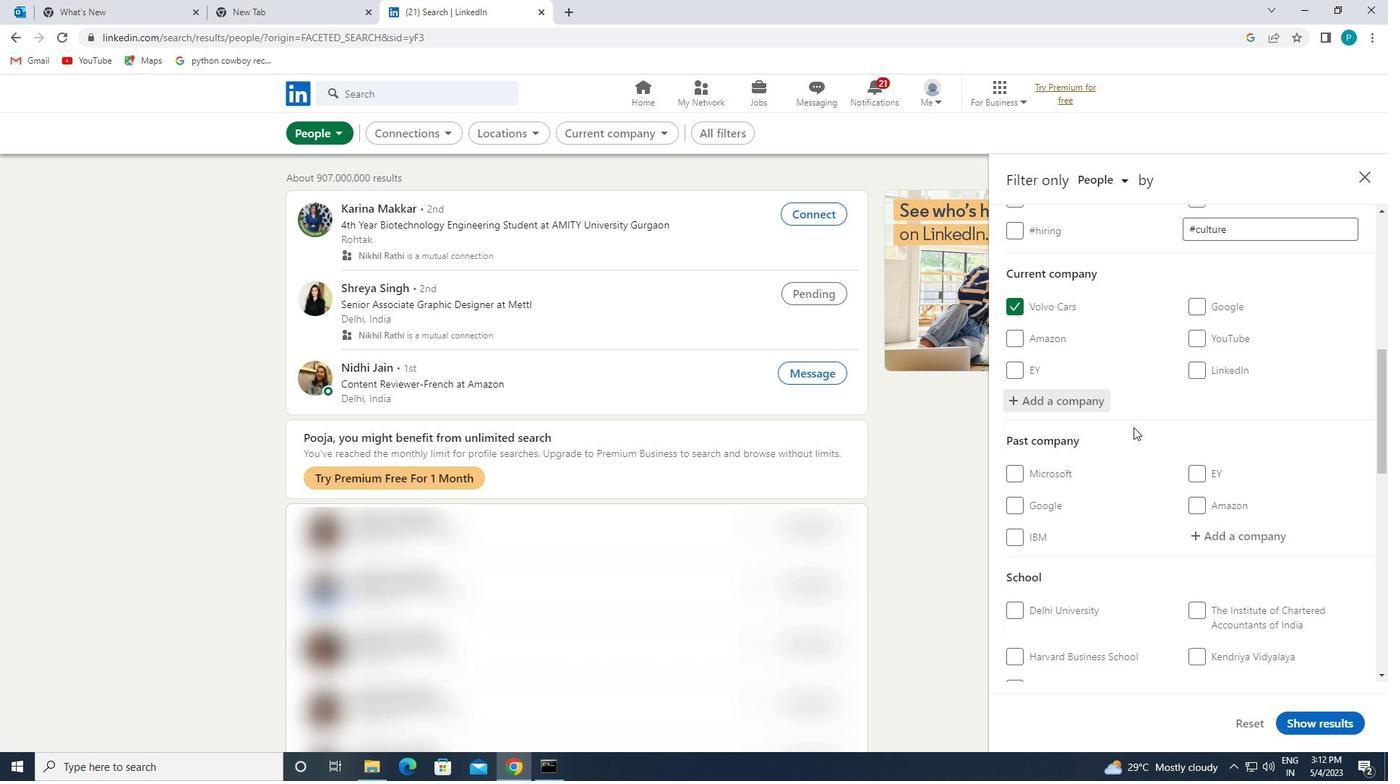 
Action: Mouse moved to (1131, 457)
Screenshot: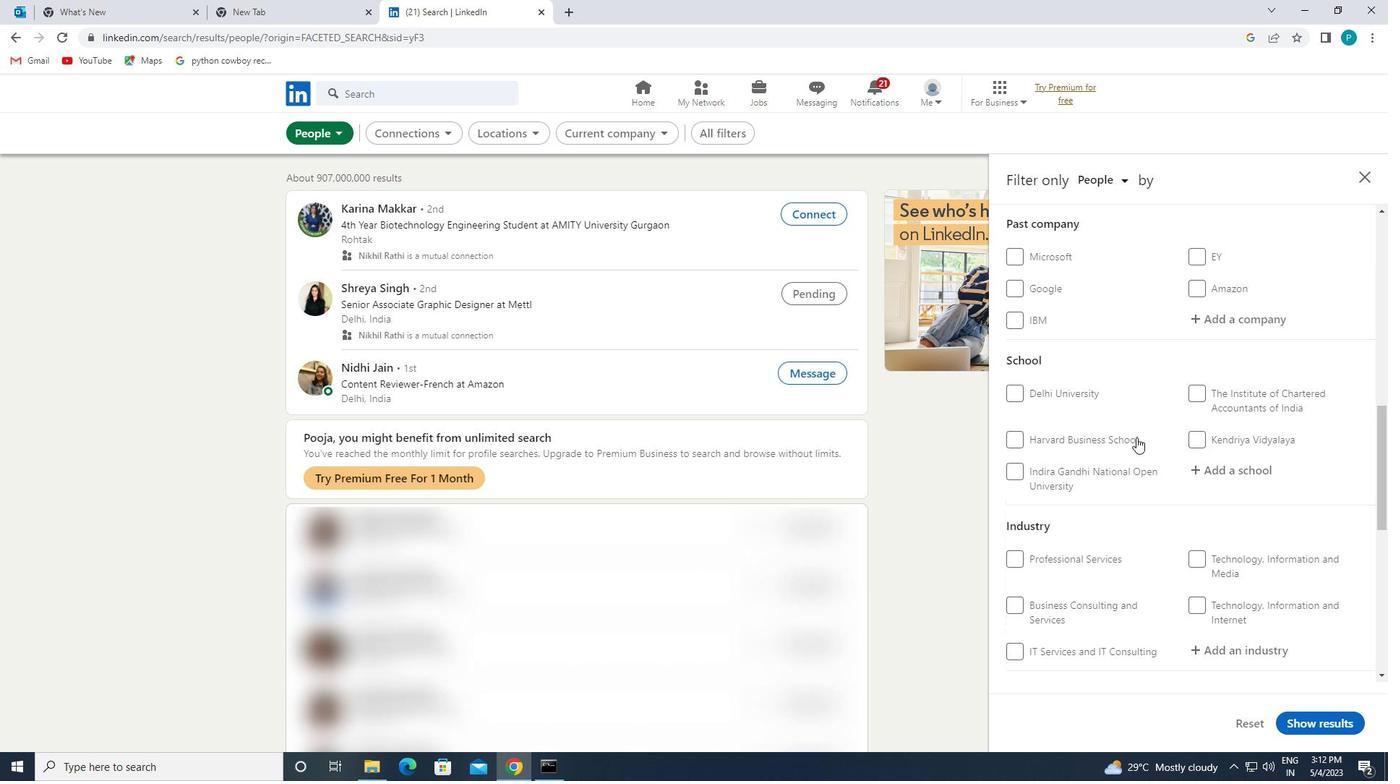 
Action: Mouse scrolled (1131, 456) with delta (0, 0)
Screenshot: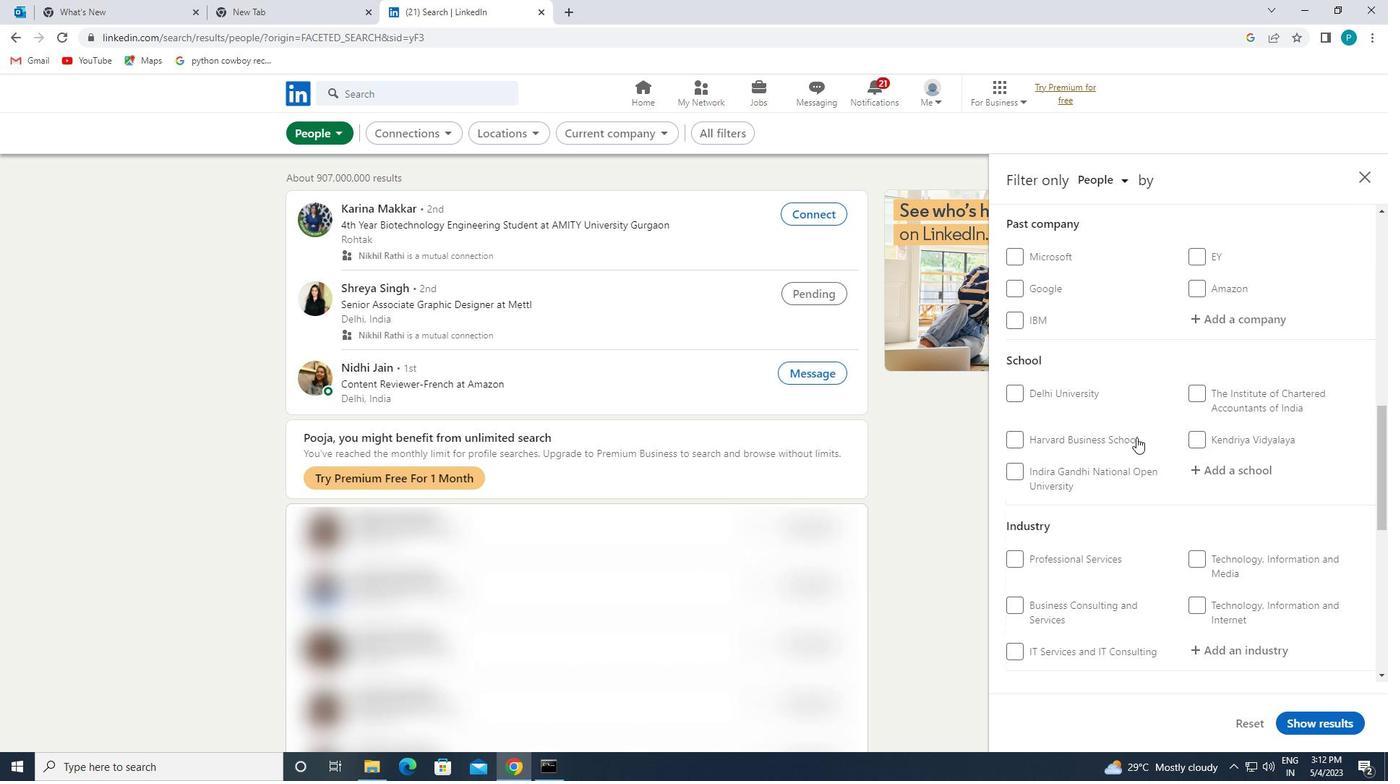 
Action: Mouse moved to (1217, 512)
Screenshot: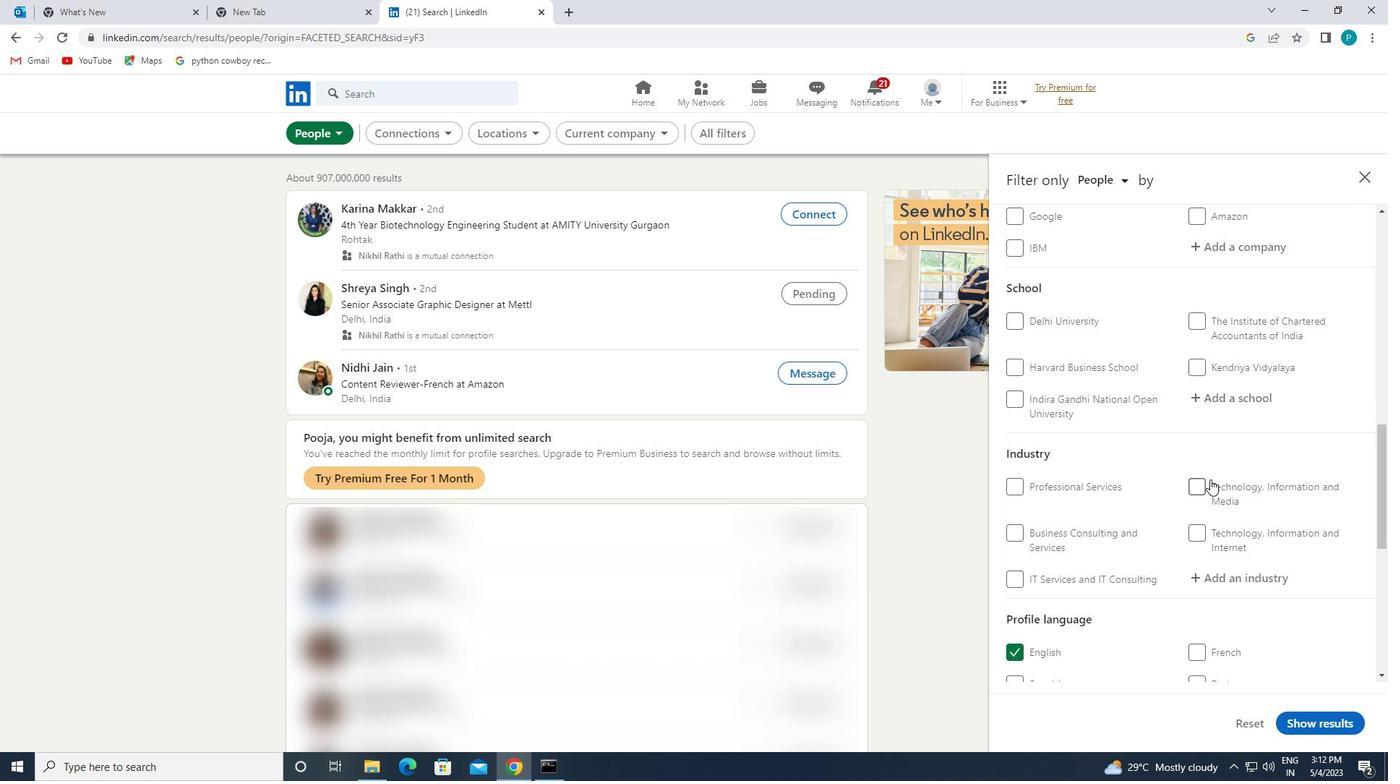 
Action: Mouse scrolled (1217, 512) with delta (0, 0)
Screenshot: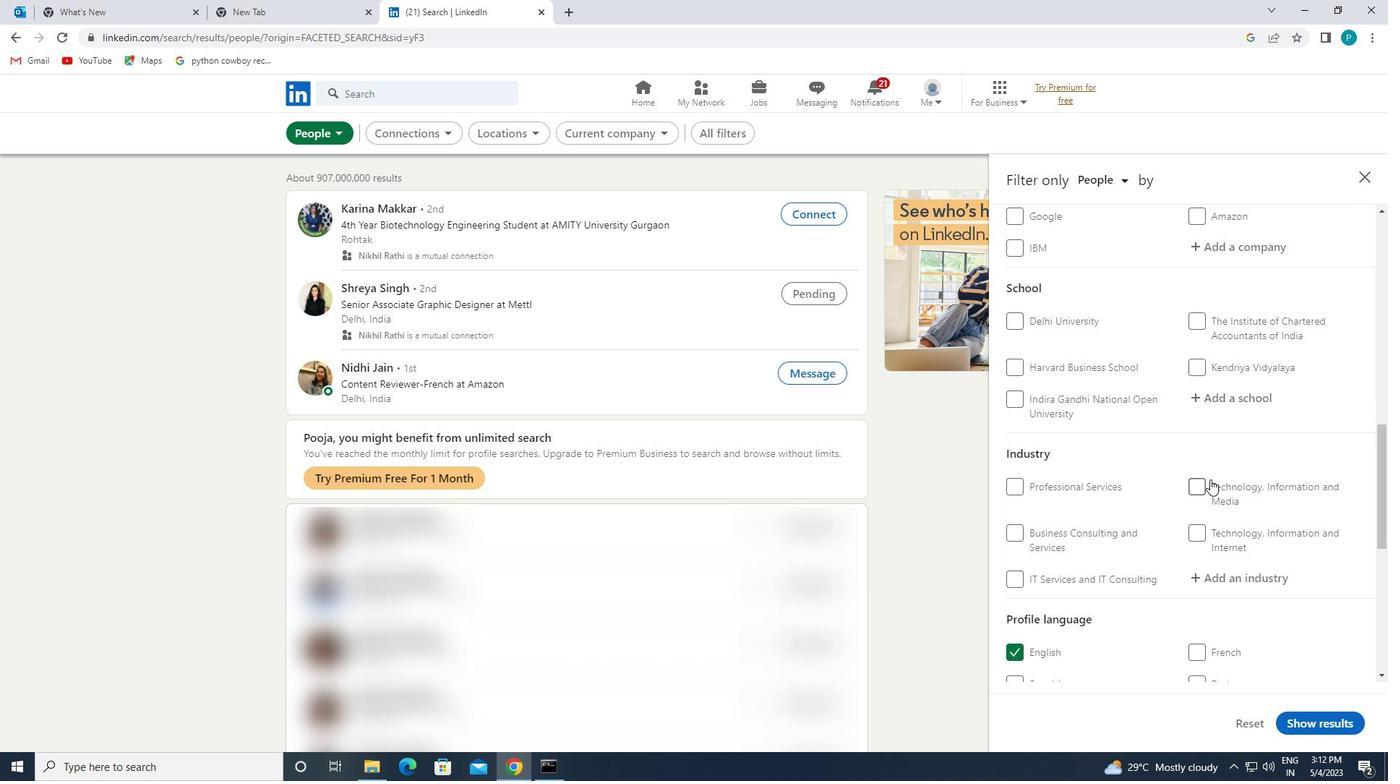 
Action: Mouse moved to (1224, 321)
Screenshot: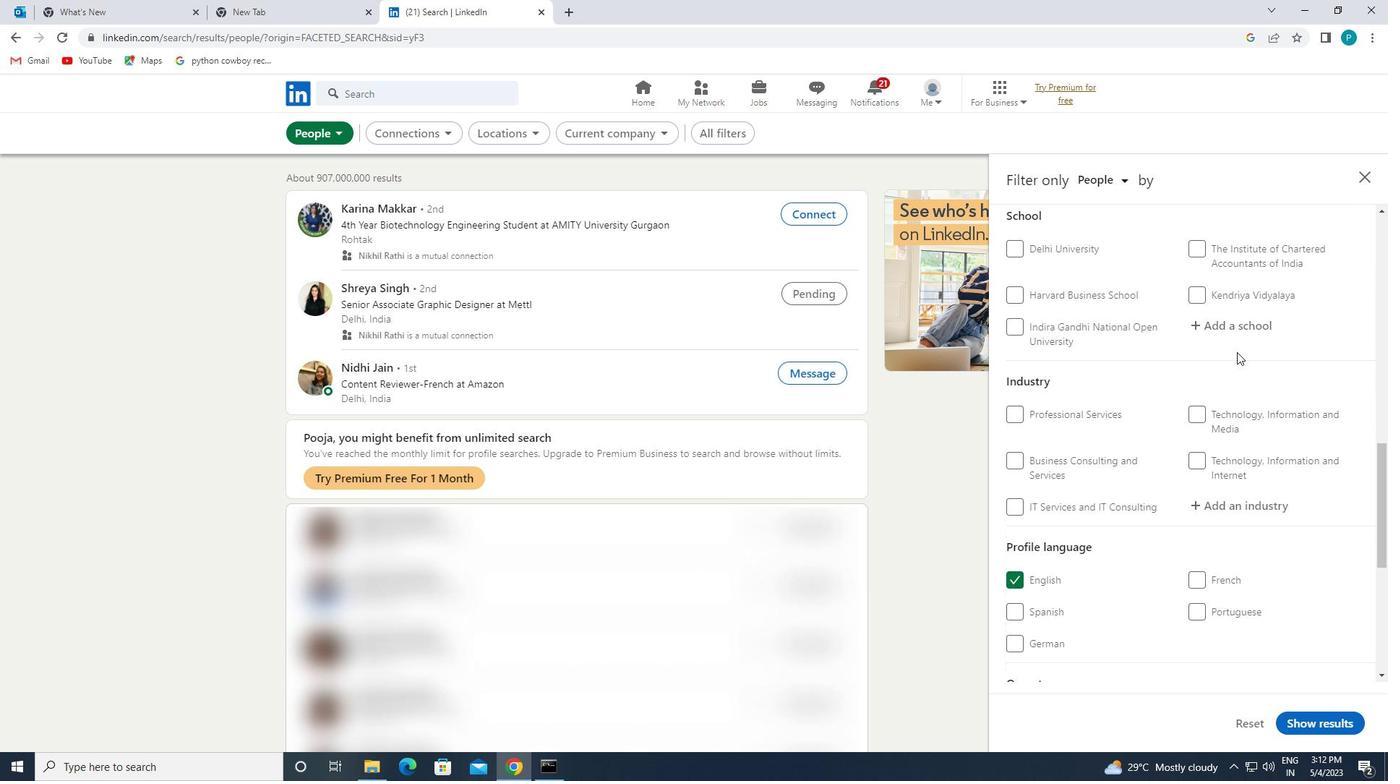 
Action: Mouse pressed left at (1224, 321)
Screenshot: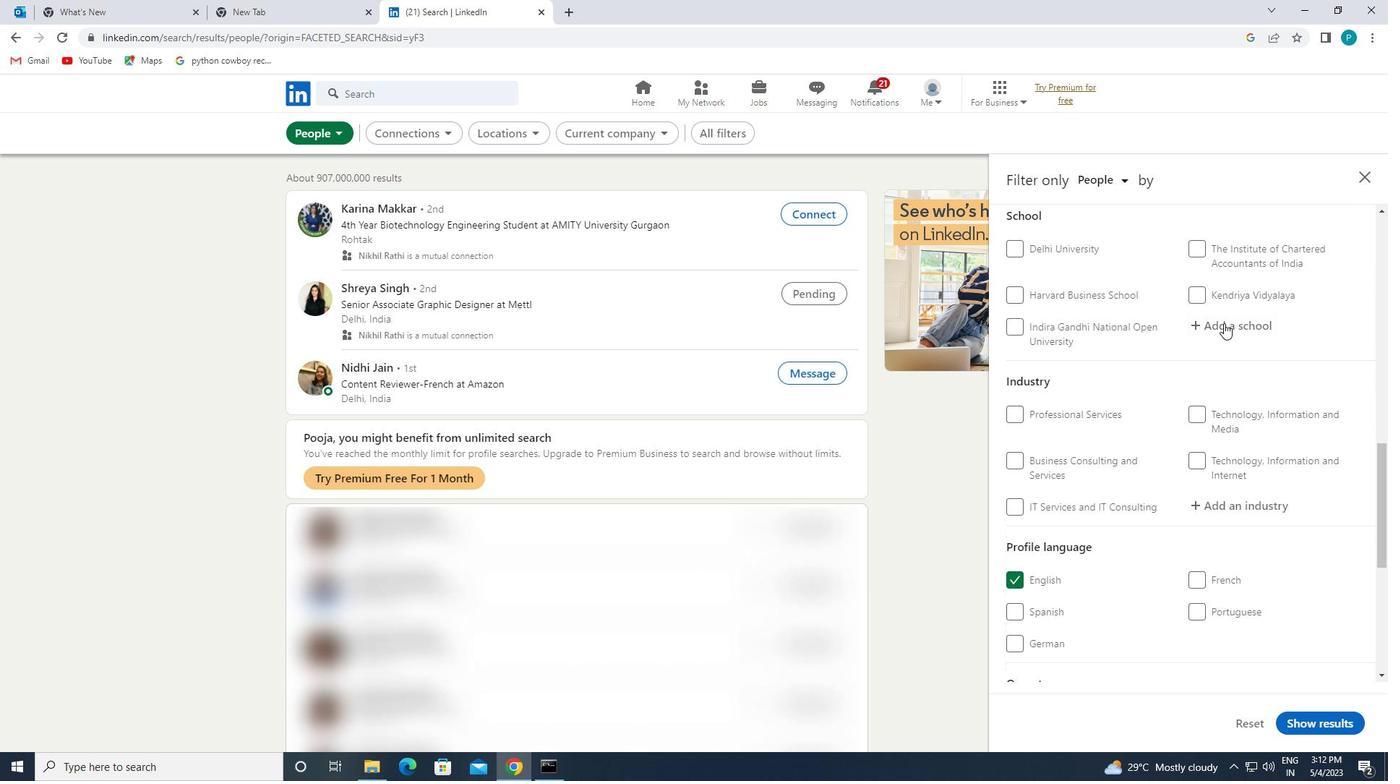 
Action: Mouse moved to (1217, 316)
Screenshot: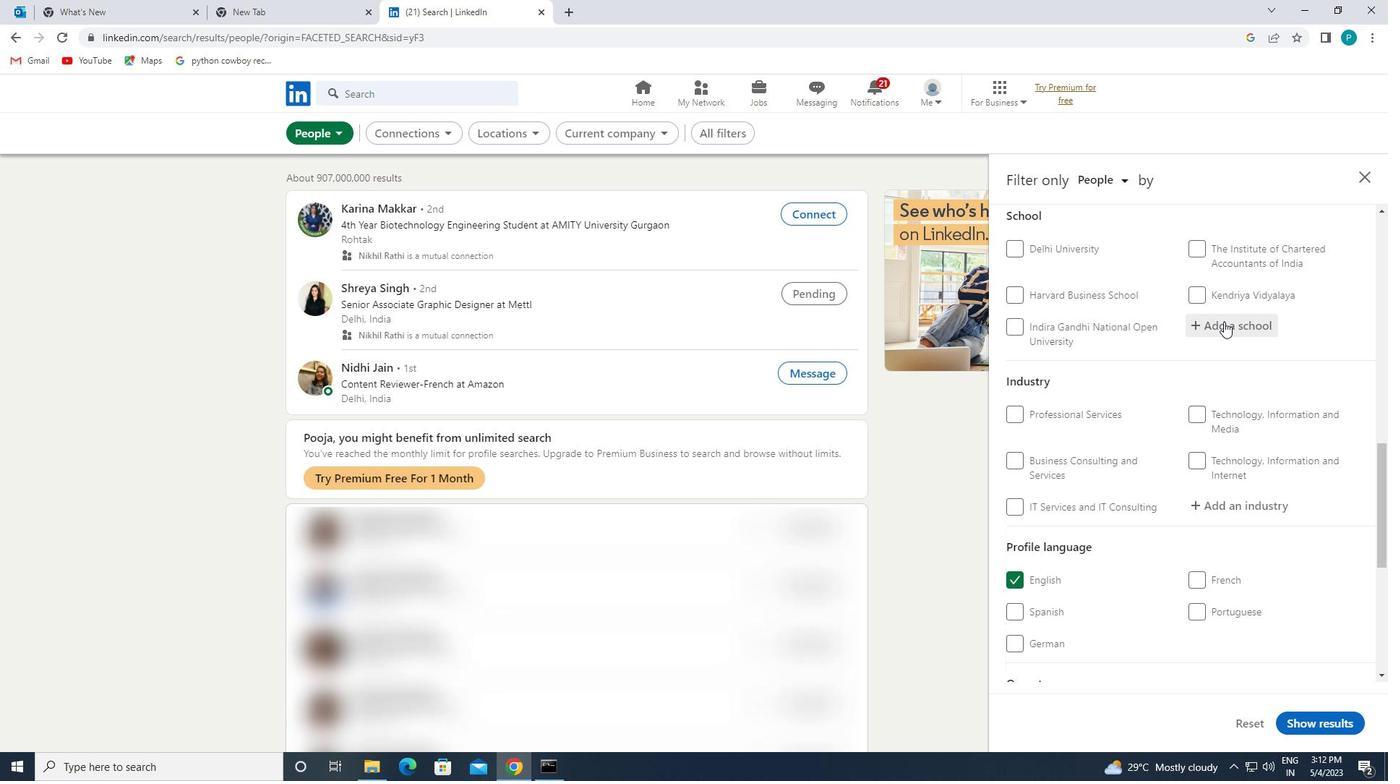 
Action: Key pressed <Key.caps_lock>S<Key.caps_lock>IDH<Key.backspace>DHARTH
Screenshot: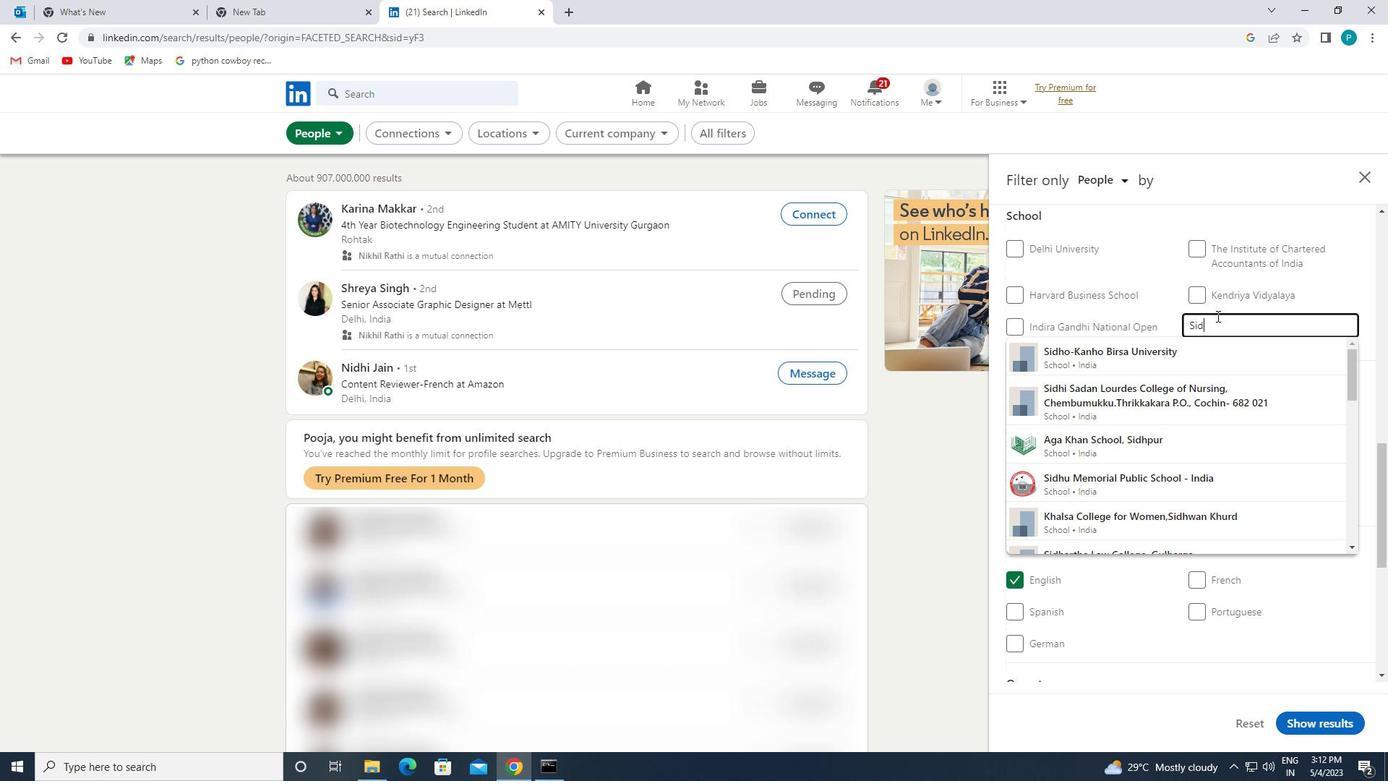 
Action: Mouse moved to (1219, 360)
Screenshot: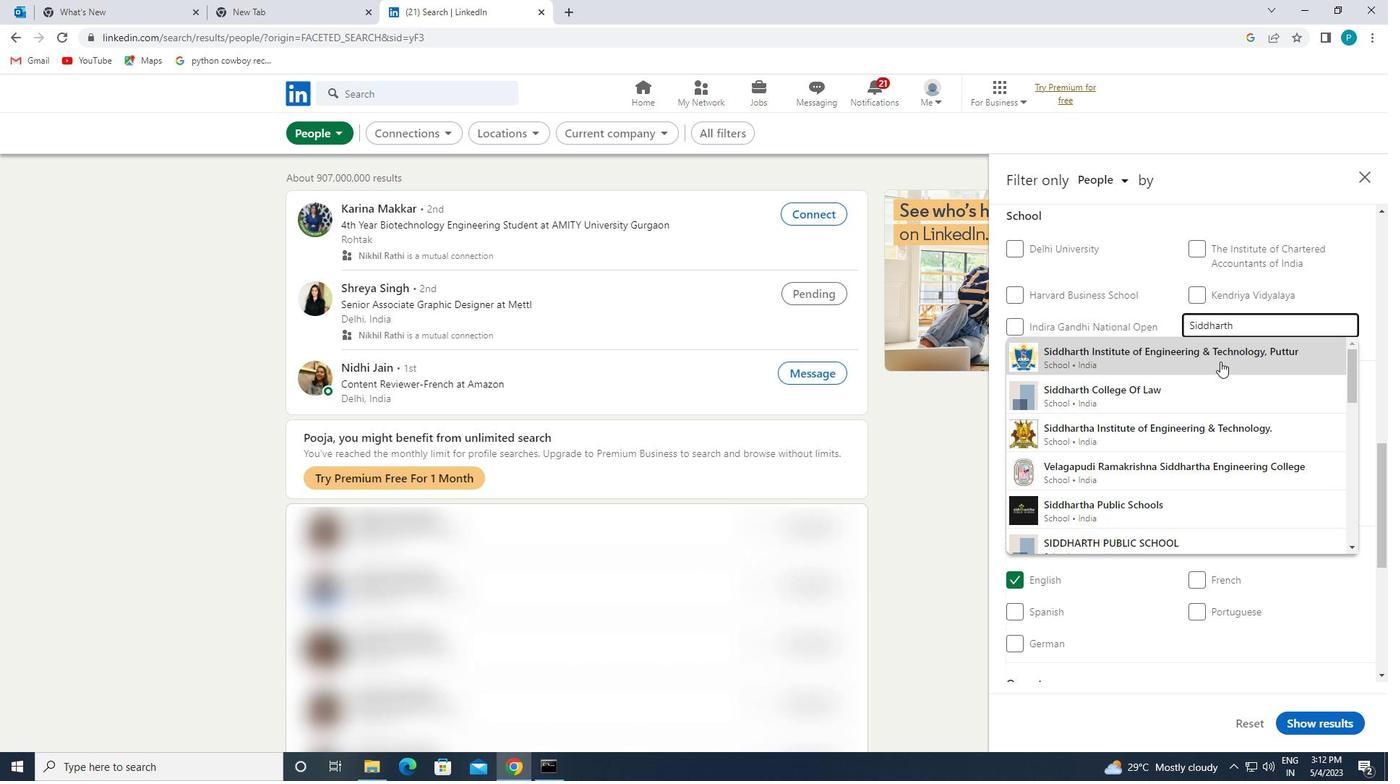 
Action: Mouse pressed left at (1219, 360)
Screenshot: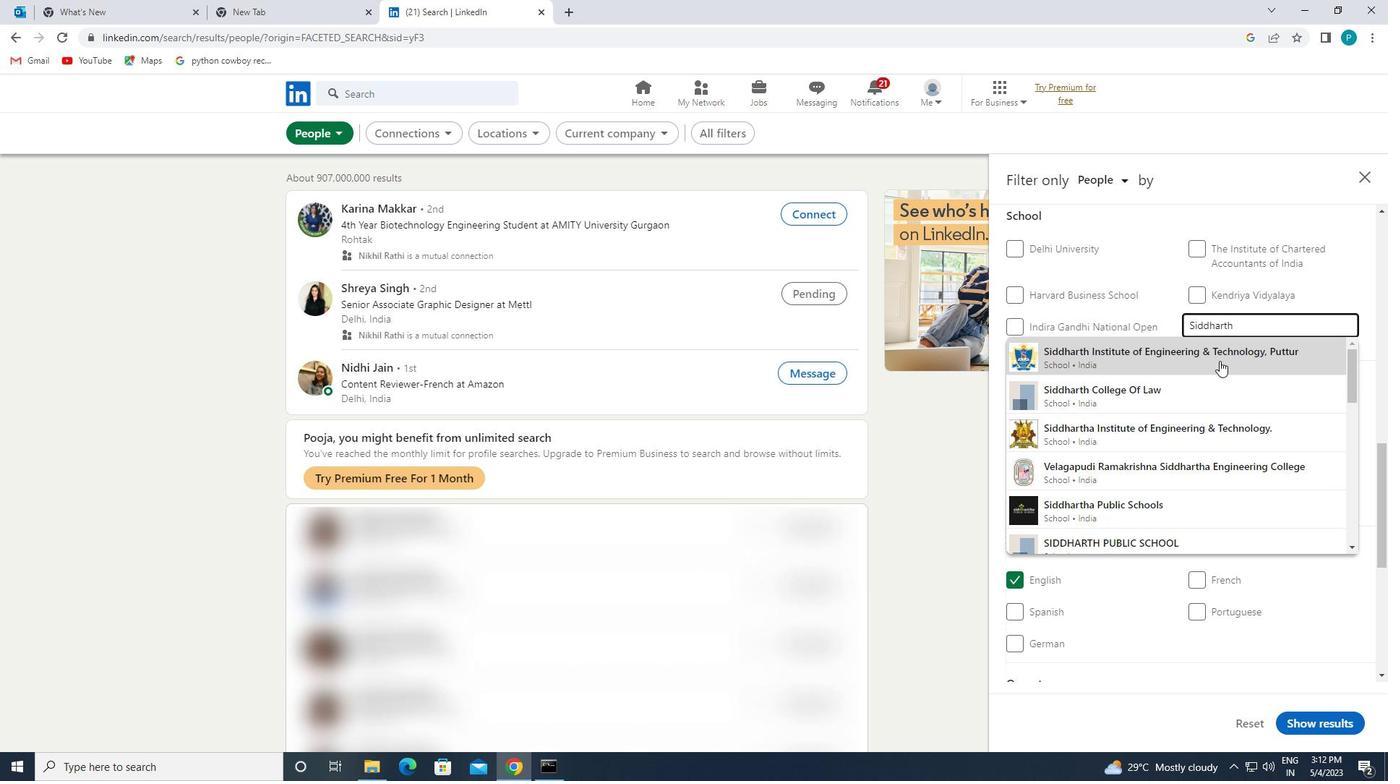 
Action: Mouse moved to (1223, 365)
Screenshot: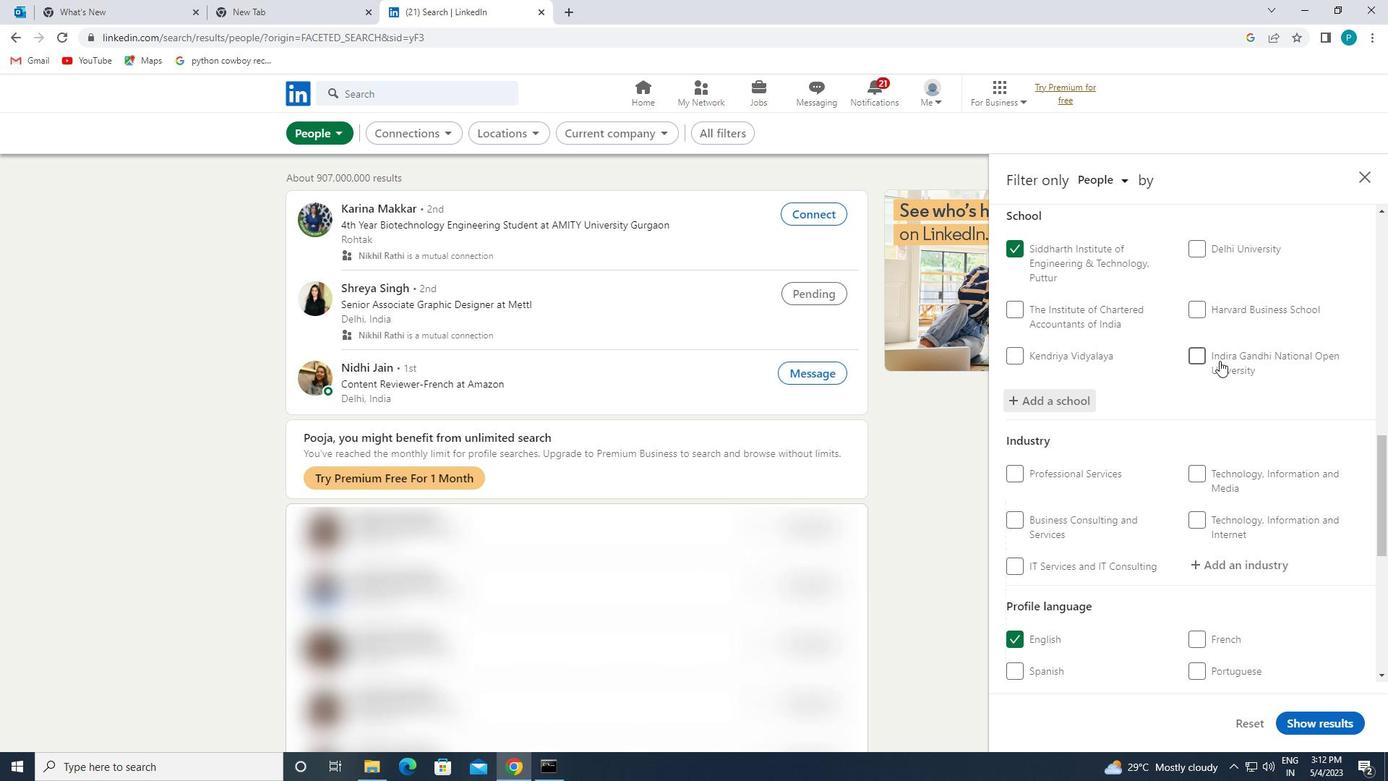 
Action: Mouse scrolled (1223, 364) with delta (0, 0)
Screenshot: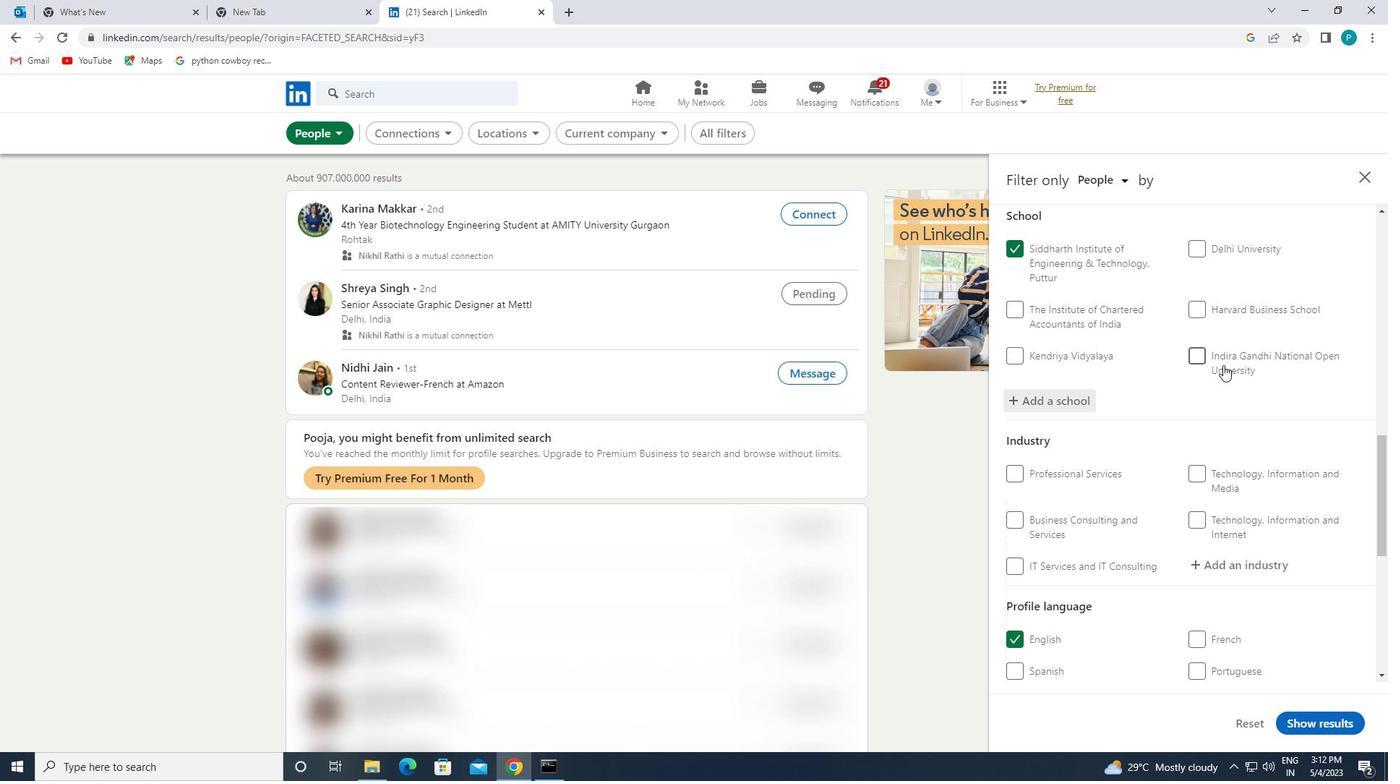 
Action: Mouse scrolled (1223, 364) with delta (0, 0)
Screenshot: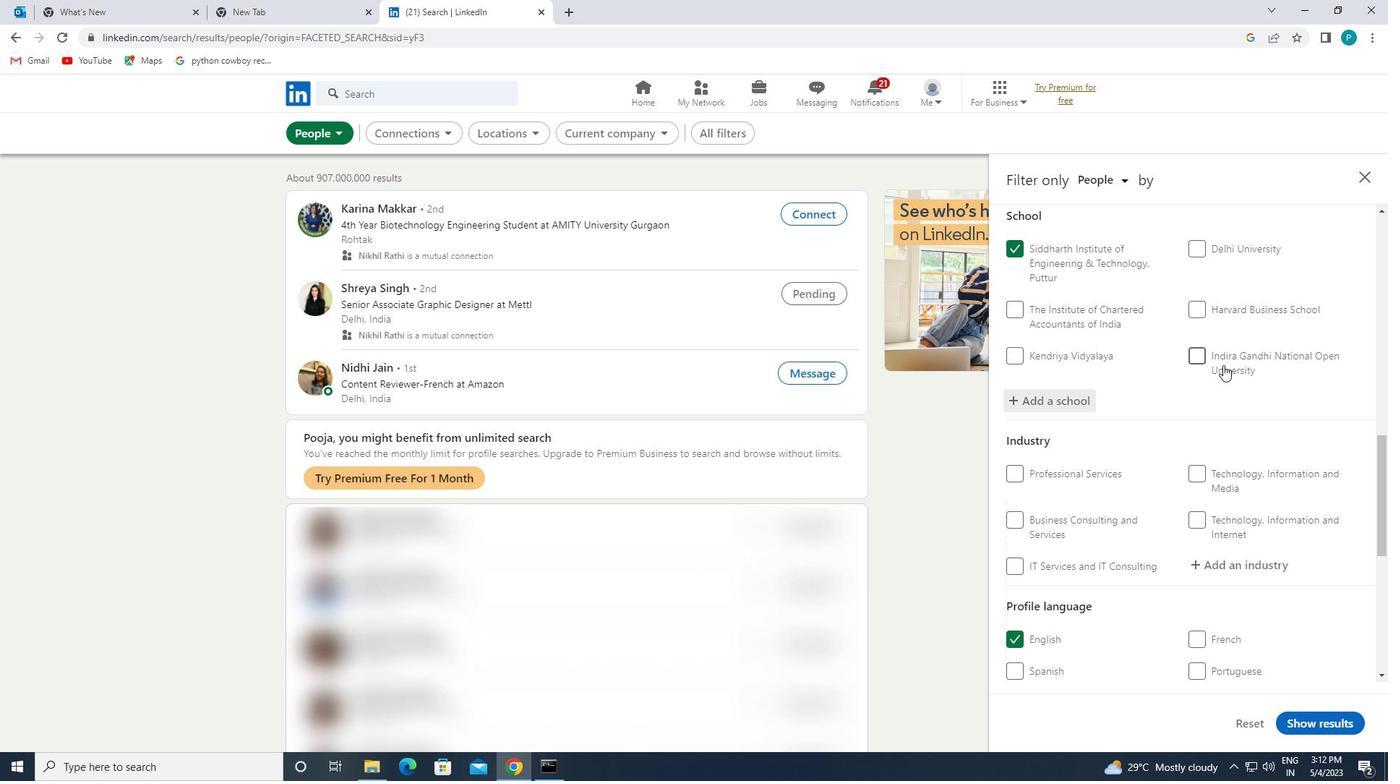 
Action: Mouse scrolled (1223, 364) with delta (0, 0)
Screenshot: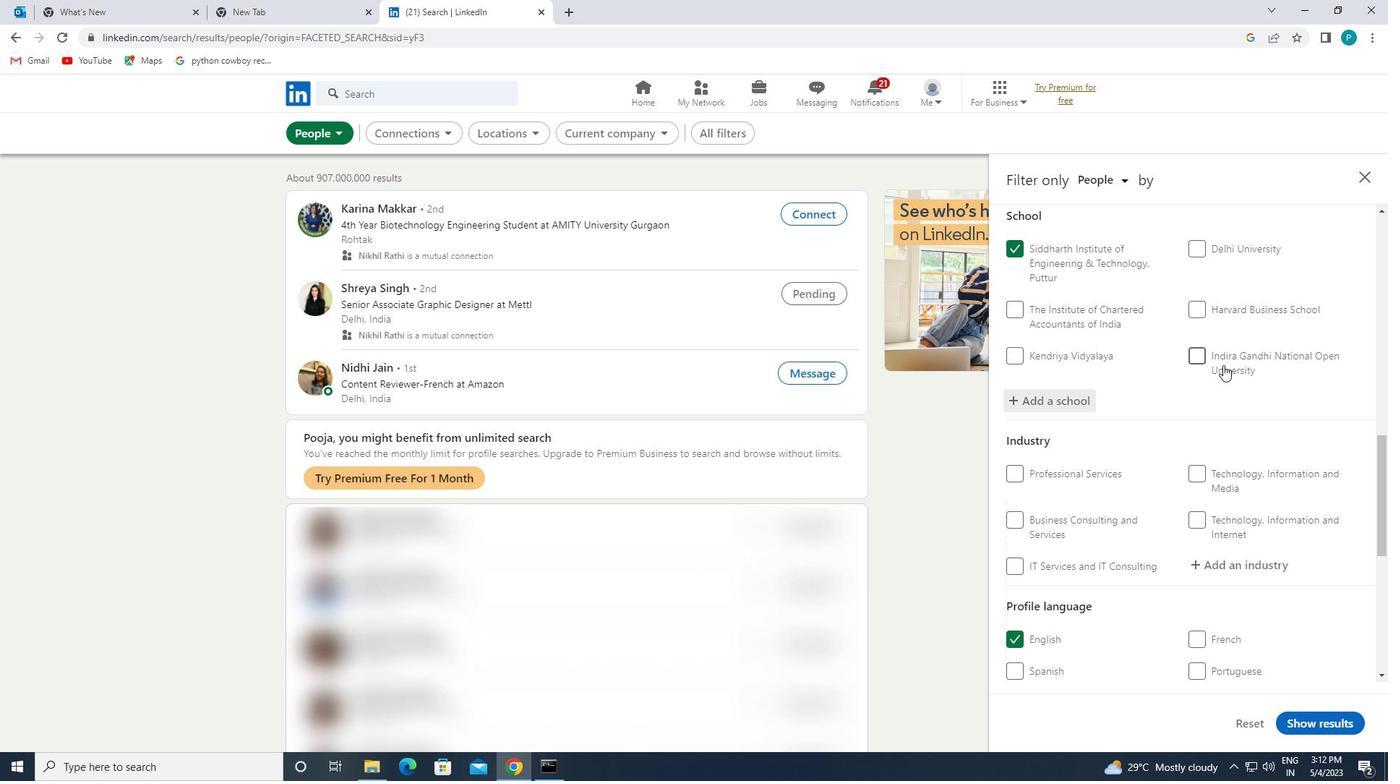 
Action: Mouse moved to (1243, 404)
Screenshot: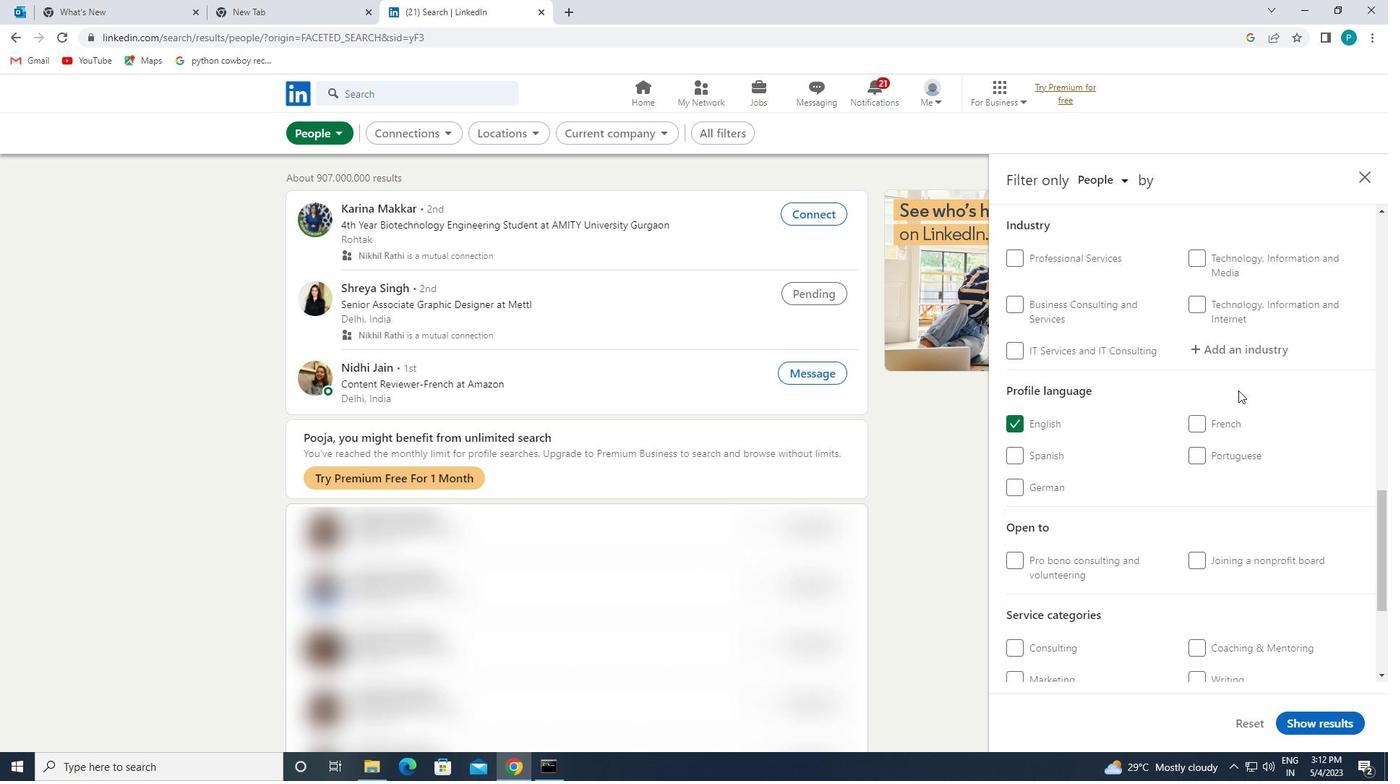
Action: Mouse scrolled (1243, 404) with delta (0, 0)
Screenshot: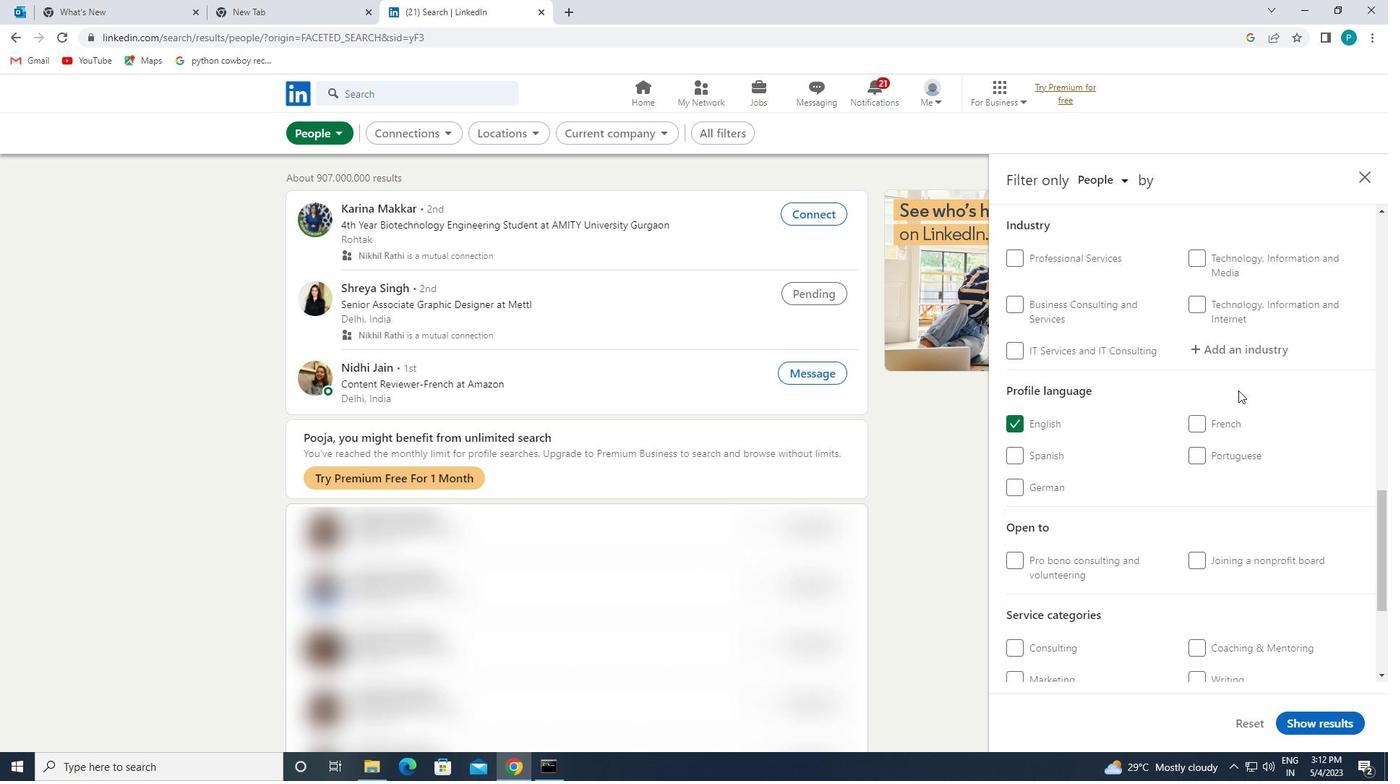 
Action: Mouse scrolled (1243, 404) with delta (0, 0)
Screenshot: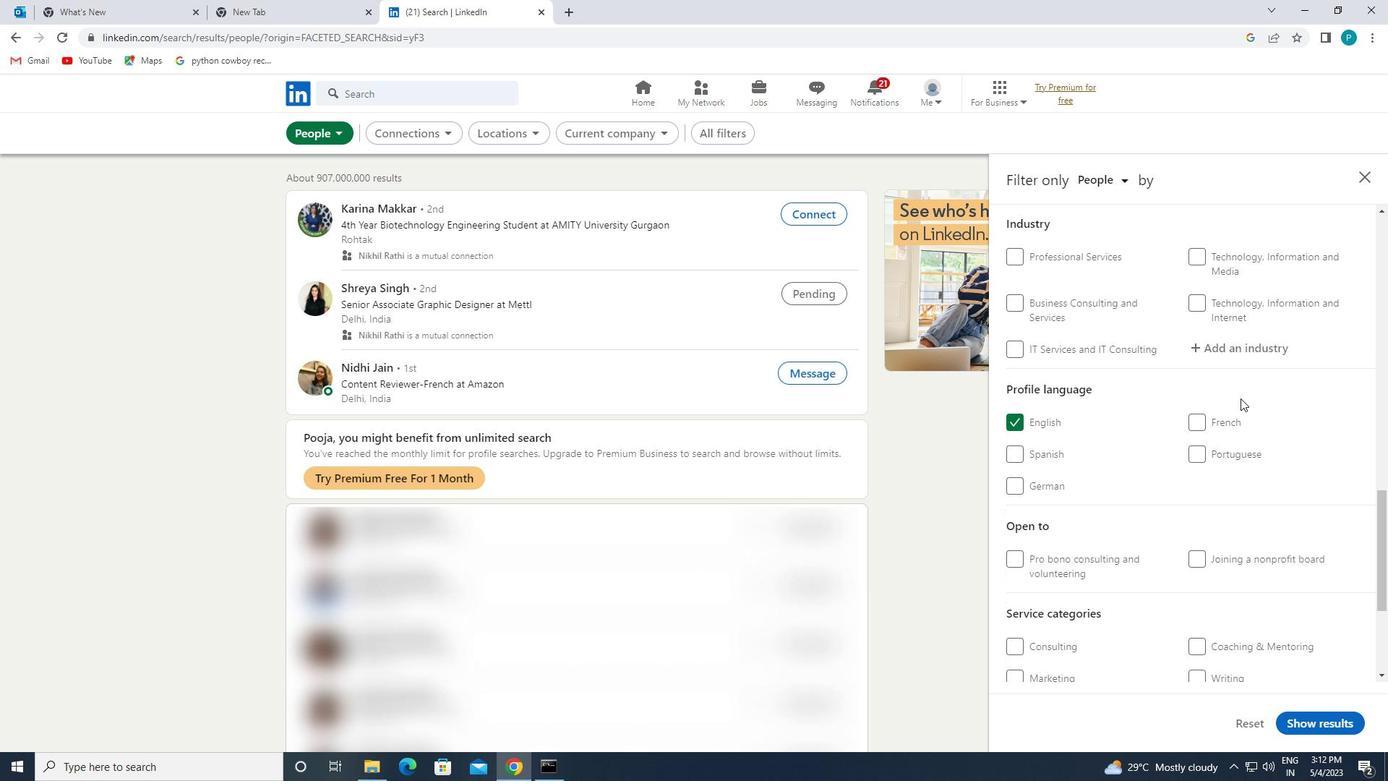 
Action: Mouse moved to (1233, 334)
Screenshot: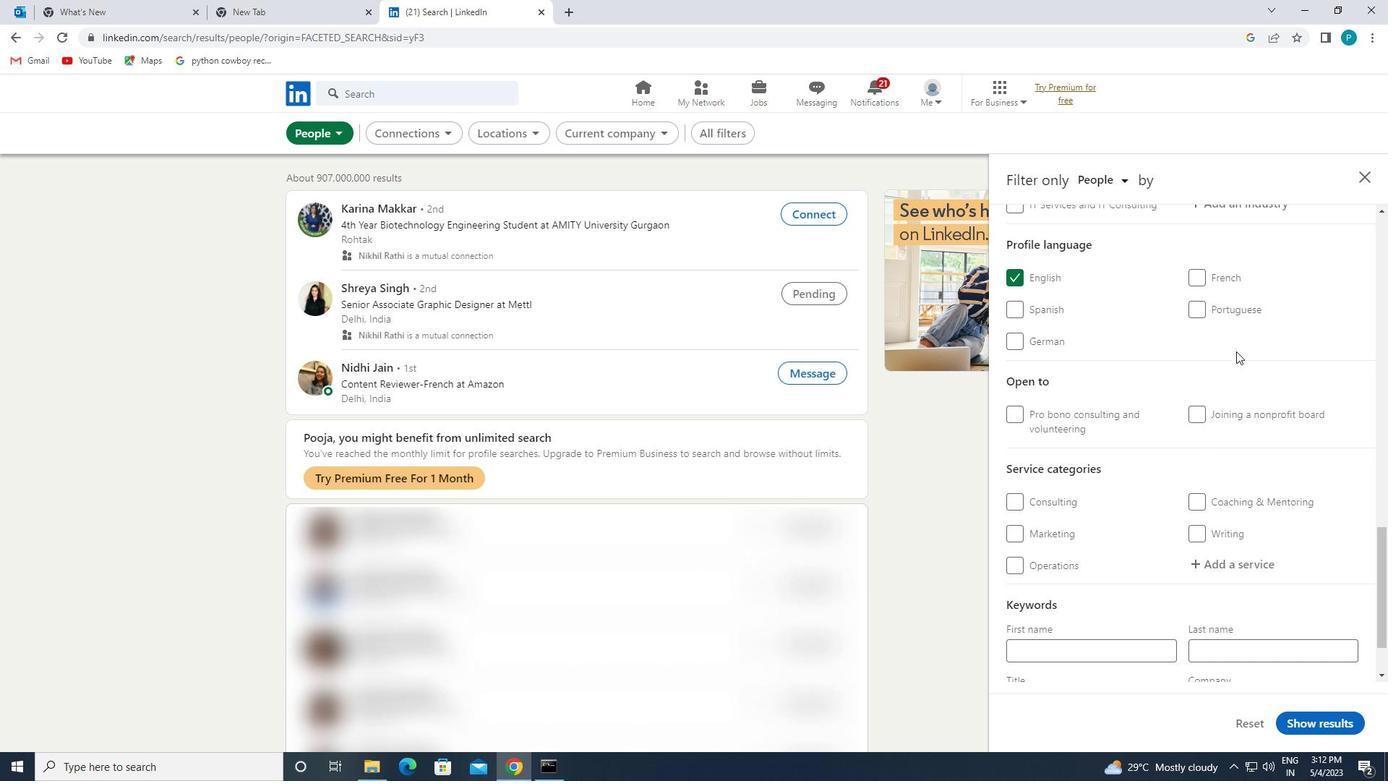
Action: Mouse scrolled (1233, 334) with delta (0, 0)
Screenshot: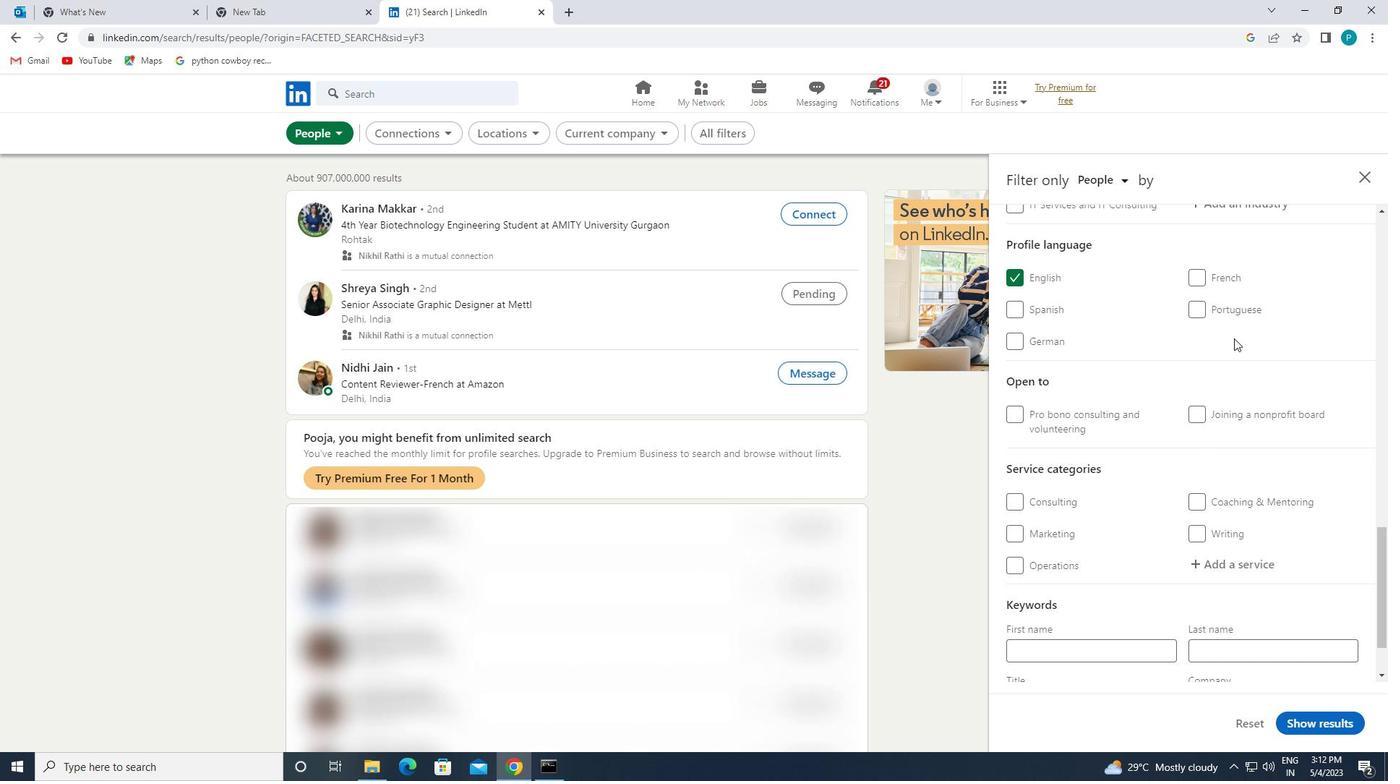 
Action: Mouse scrolled (1233, 334) with delta (0, 0)
Screenshot: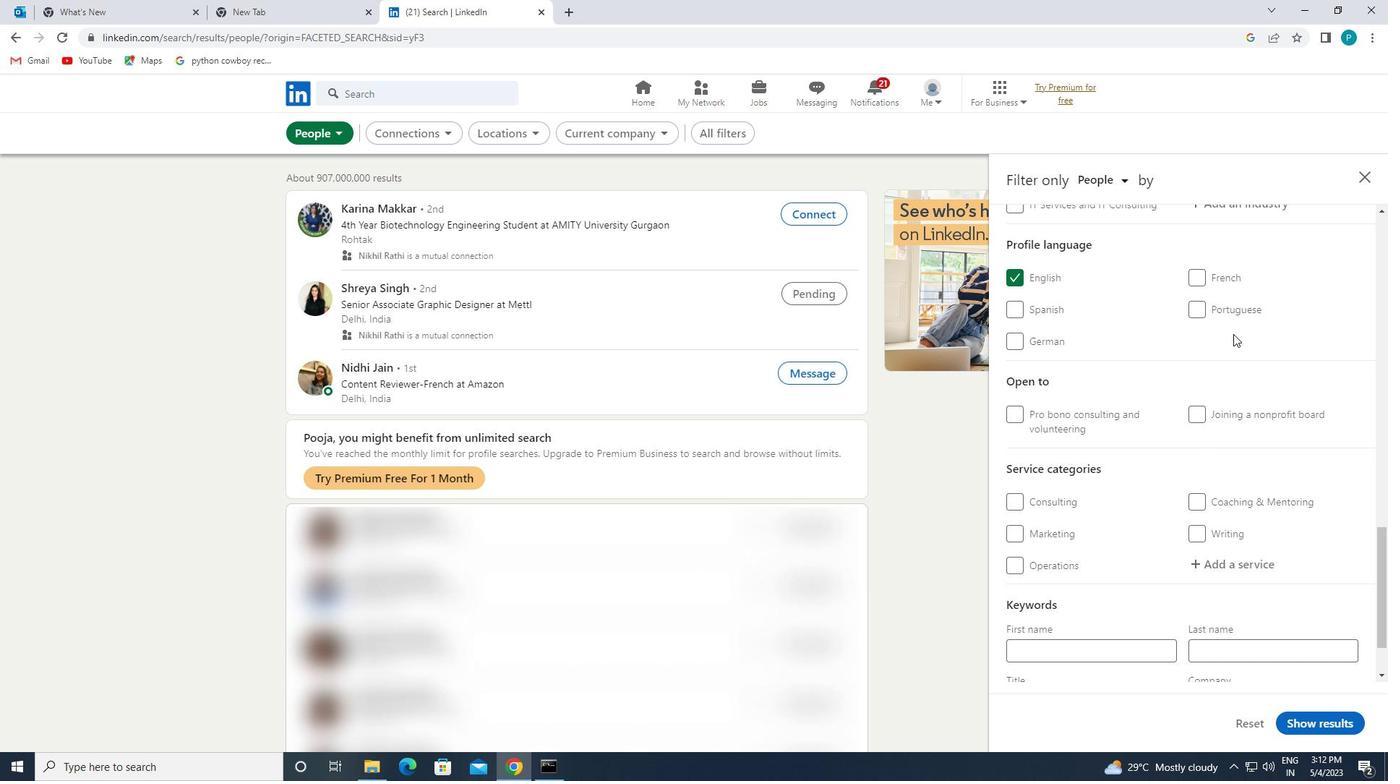 
Action: Mouse moved to (1232, 344)
Screenshot: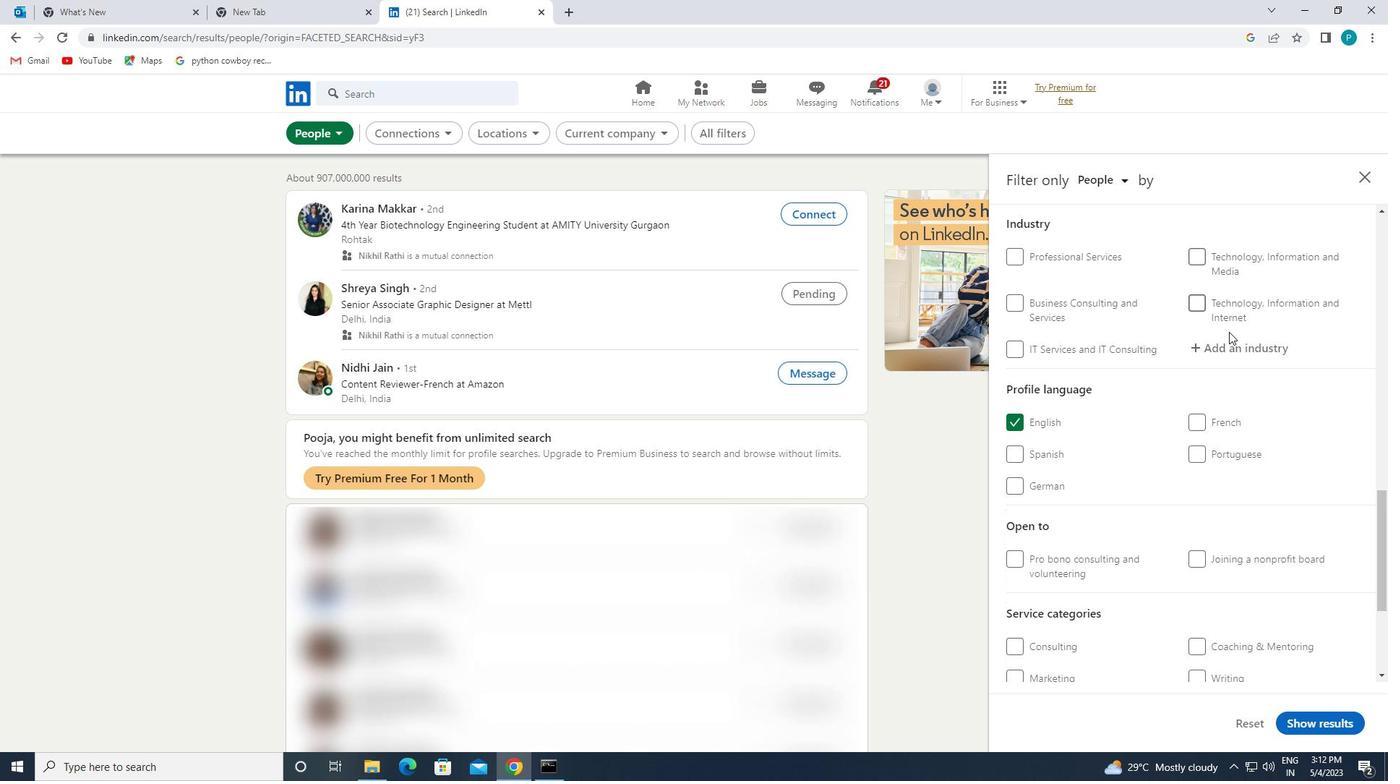 
Action: Mouse pressed left at (1232, 344)
Screenshot: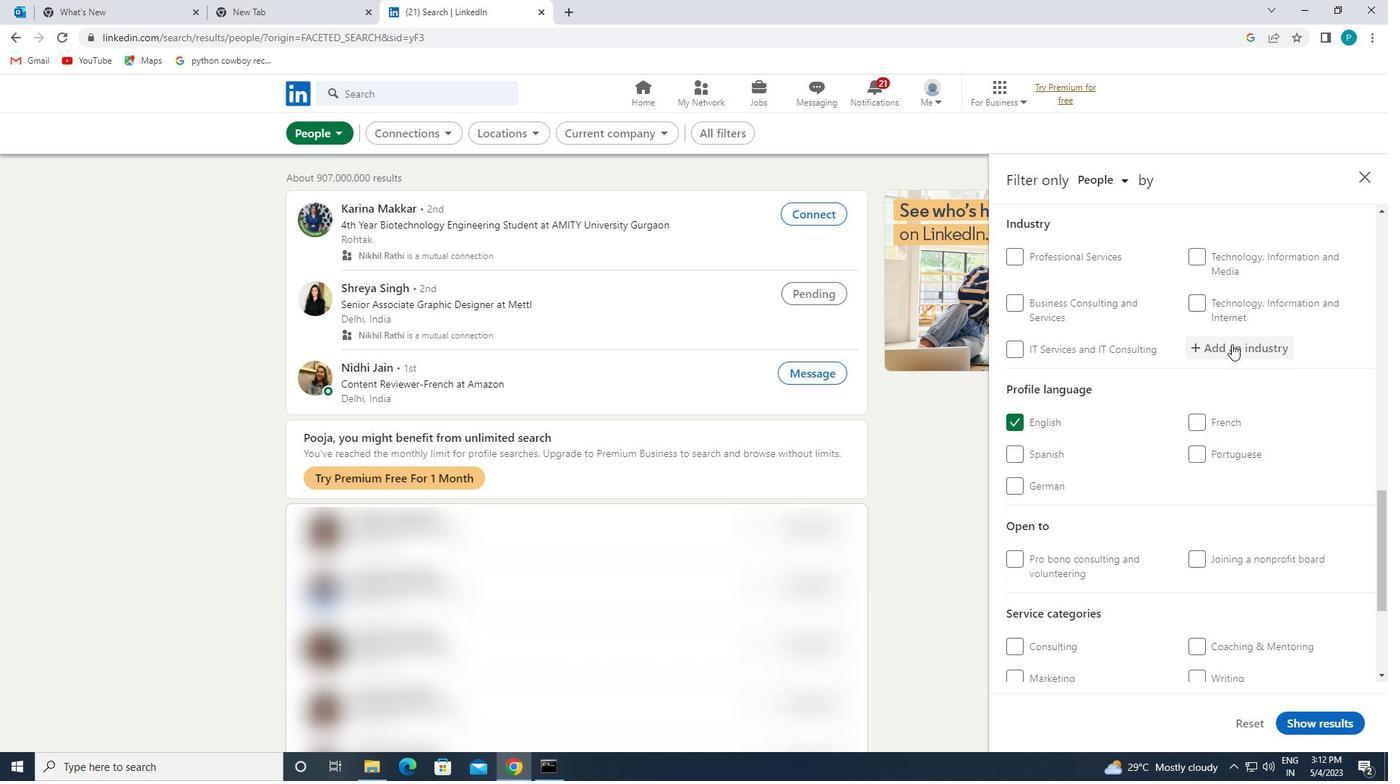 
Action: Mouse moved to (1253, 360)
Screenshot: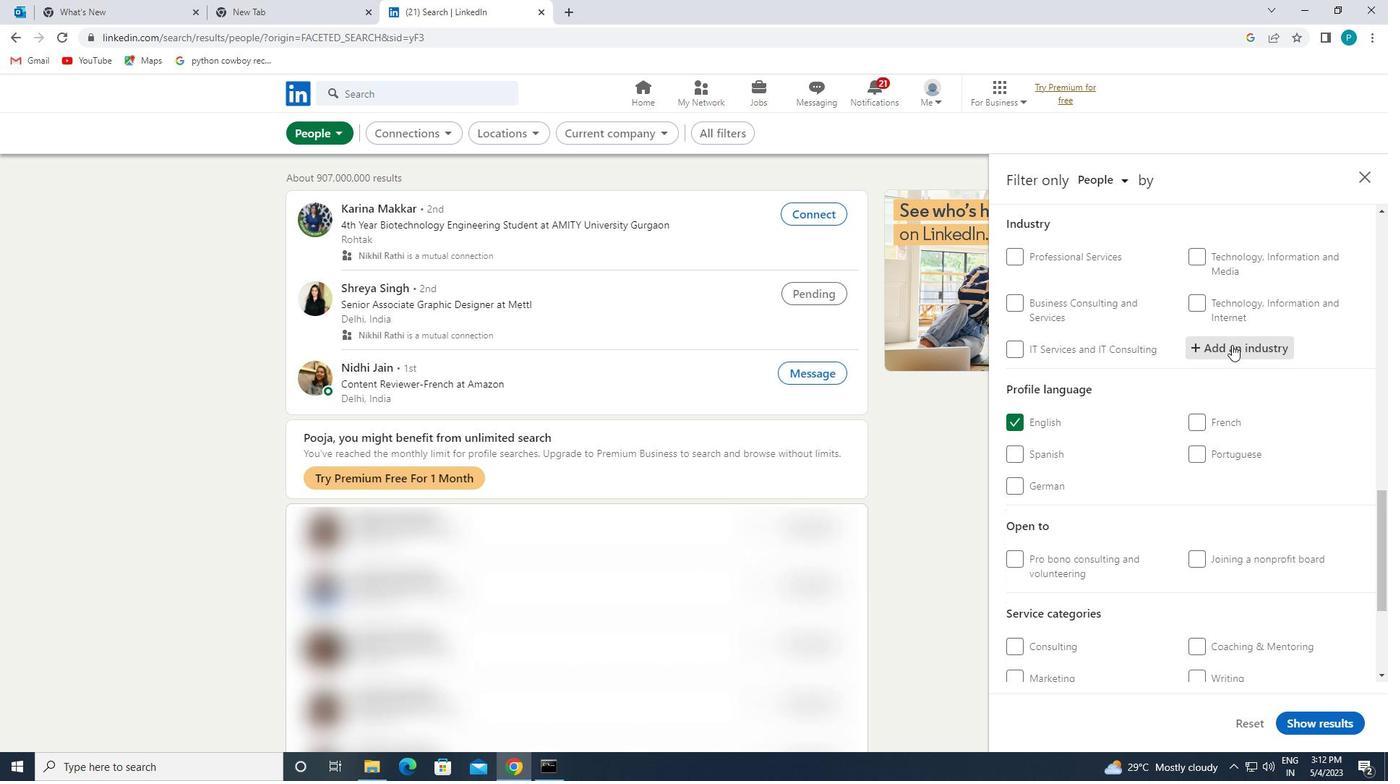 
Action: Key pressed <Key.caps_lock>M<Key.caps_lock>EASUN<Key.backspace>RING
Screenshot: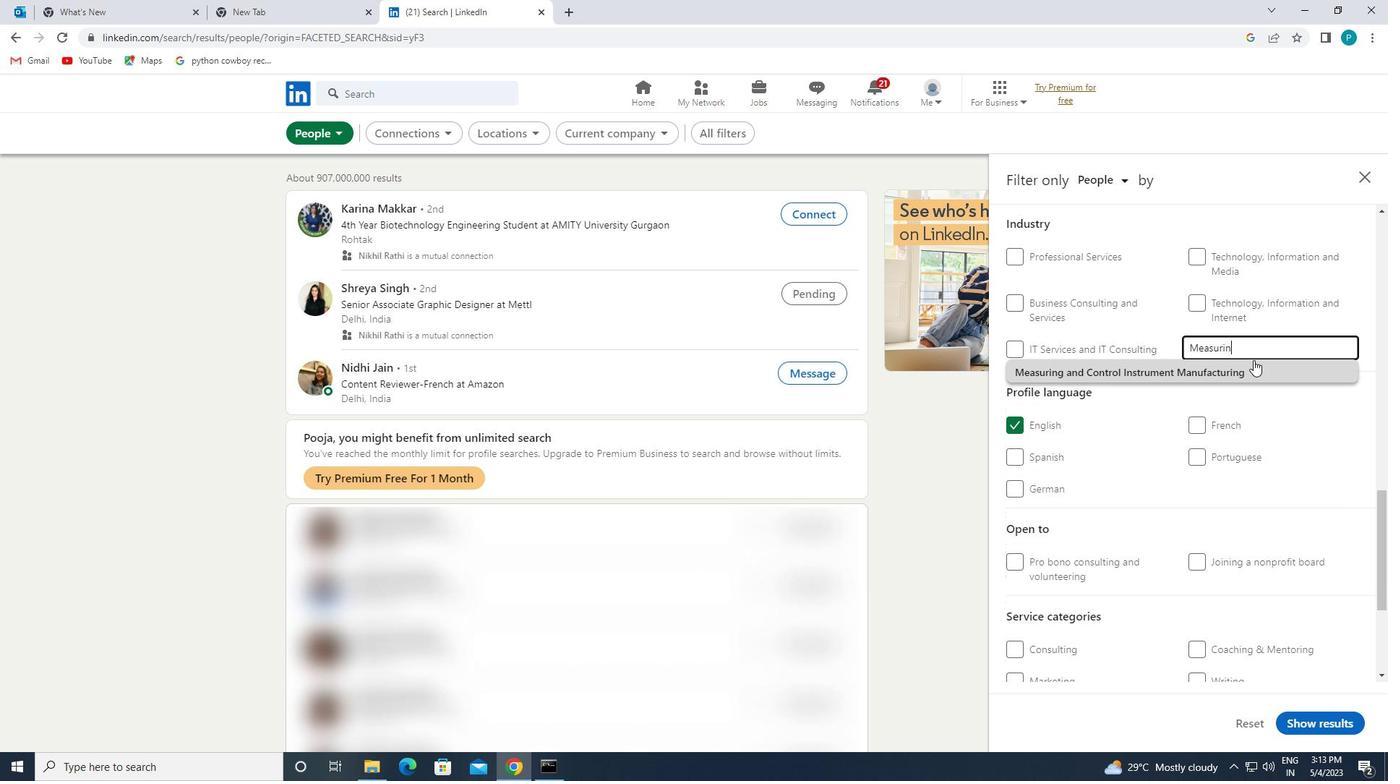 
Action: Mouse moved to (1252, 360)
Screenshot: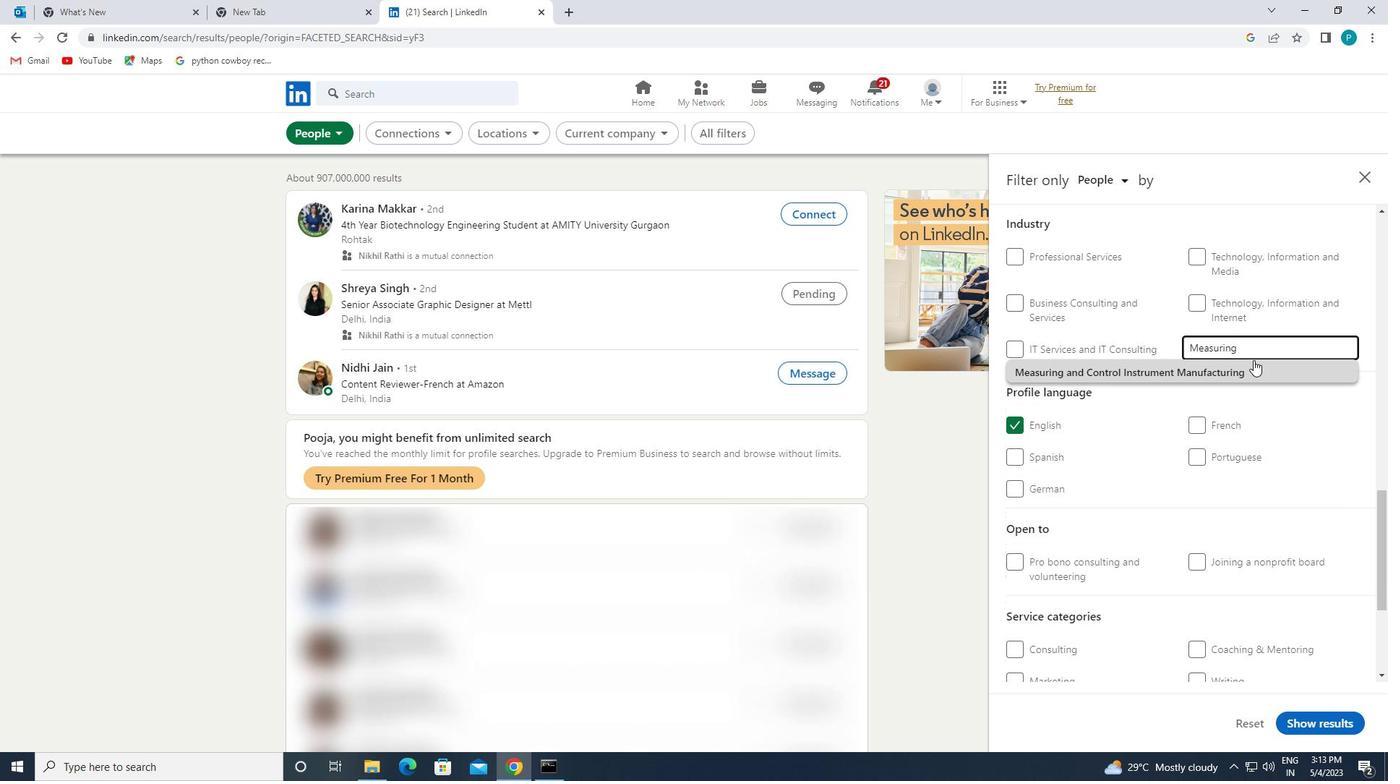 
Action: Mouse pressed left at (1252, 360)
Screenshot: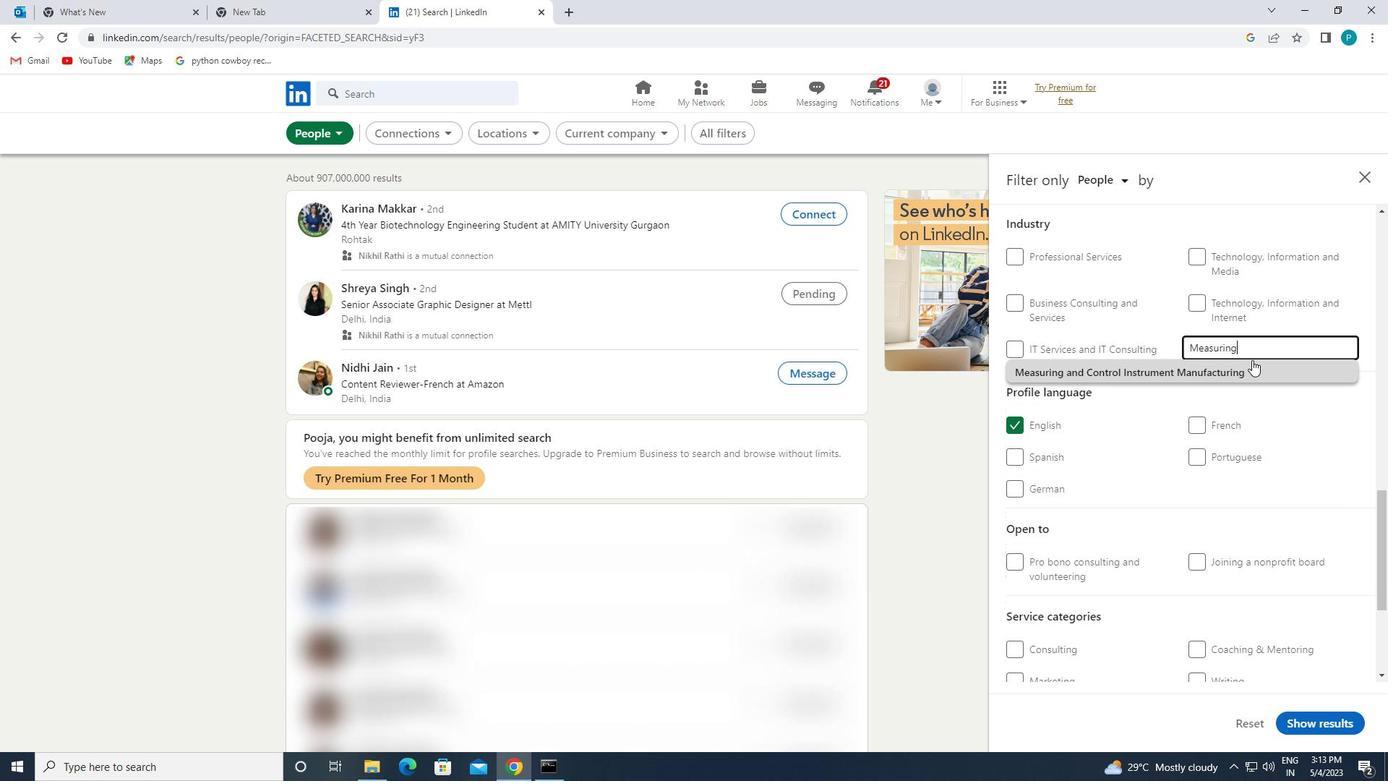 
Action: Mouse moved to (1255, 363)
Screenshot: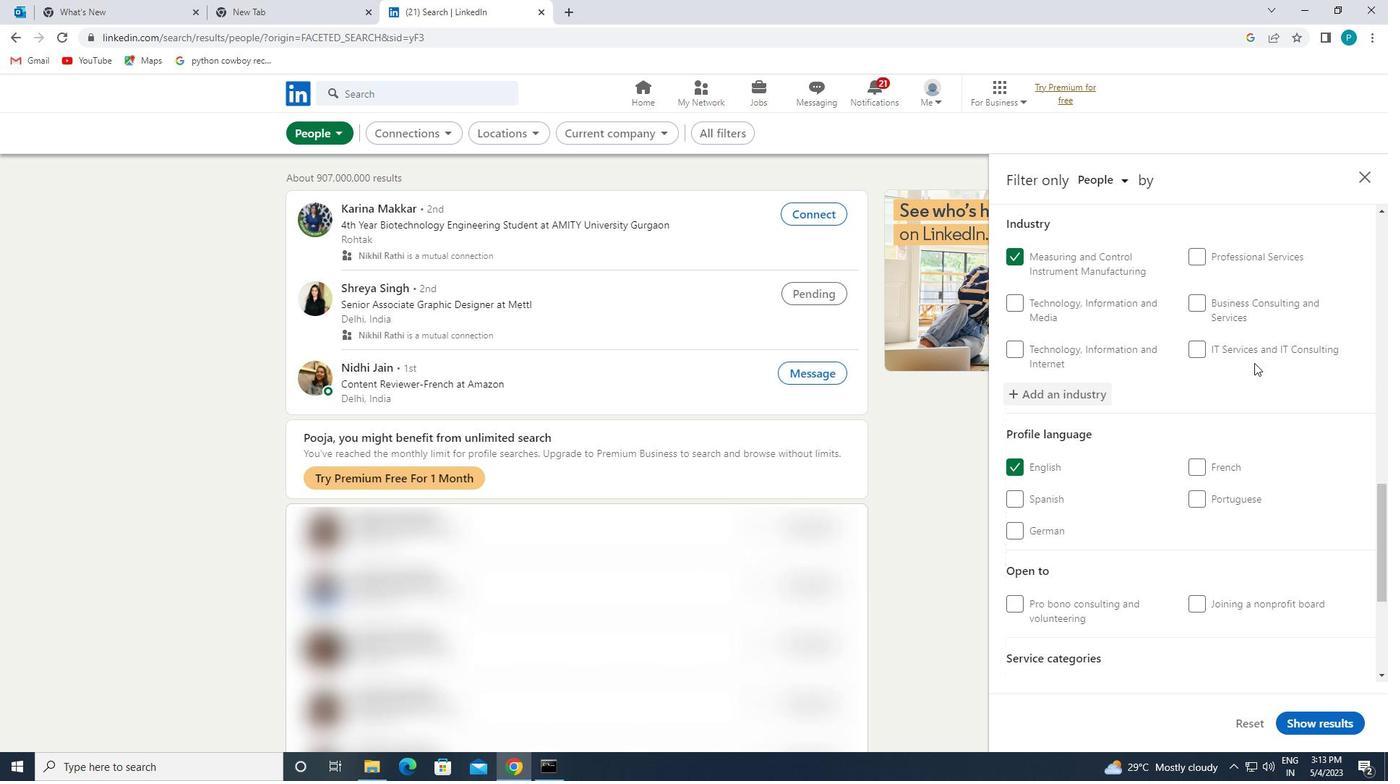 
Action: Mouse scrolled (1255, 363) with delta (0, 0)
Screenshot: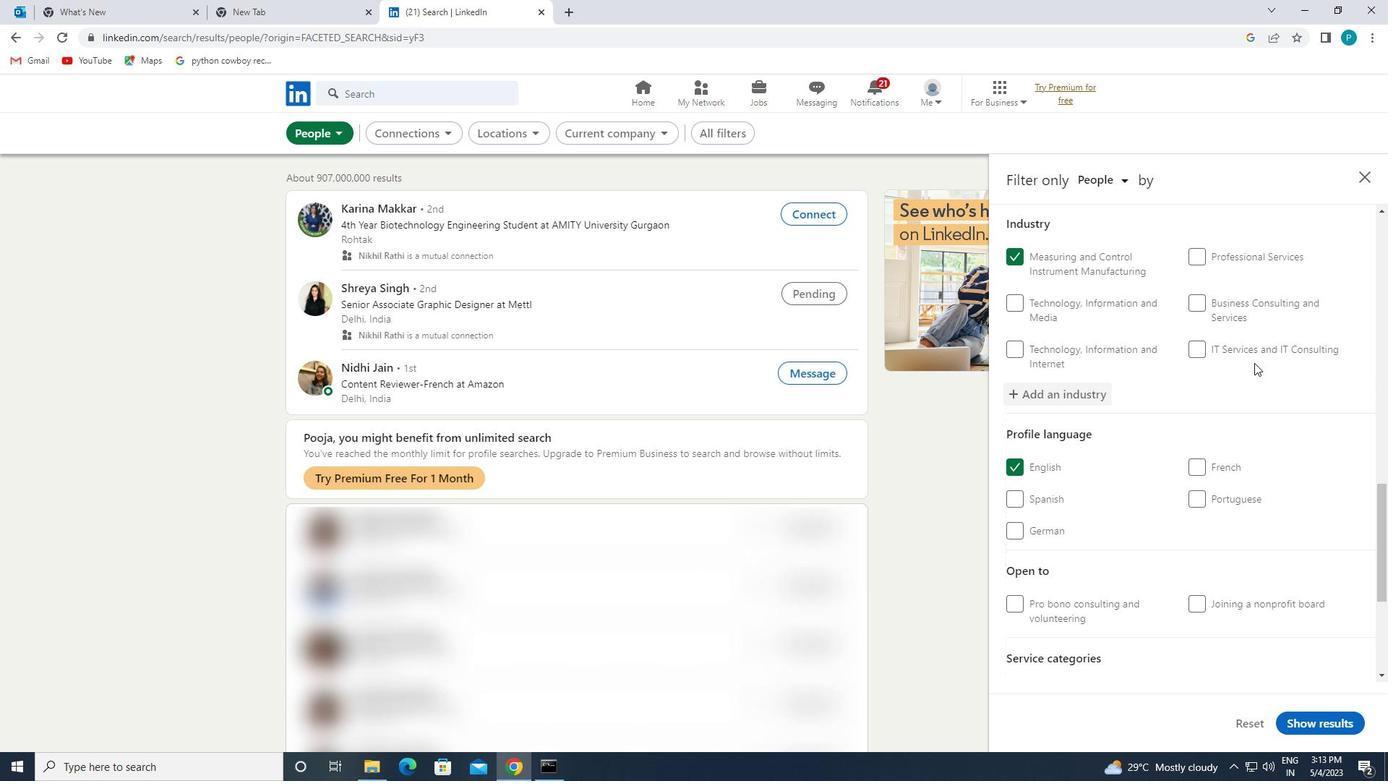 
Action: Mouse scrolled (1255, 363) with delta (0, 0)
Screenshot: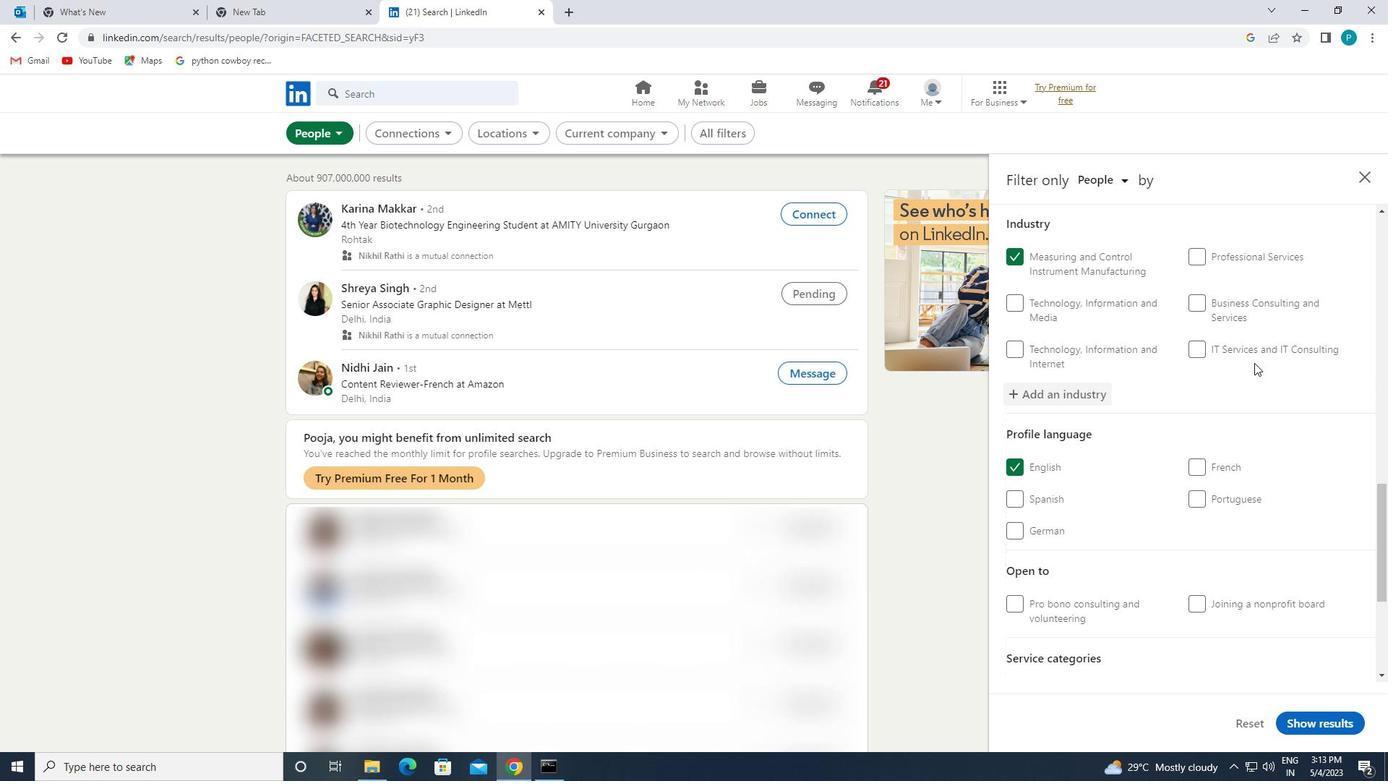 
Action: Mouse scrolled (1255, 363) with delta (0, 0)
Screenshot: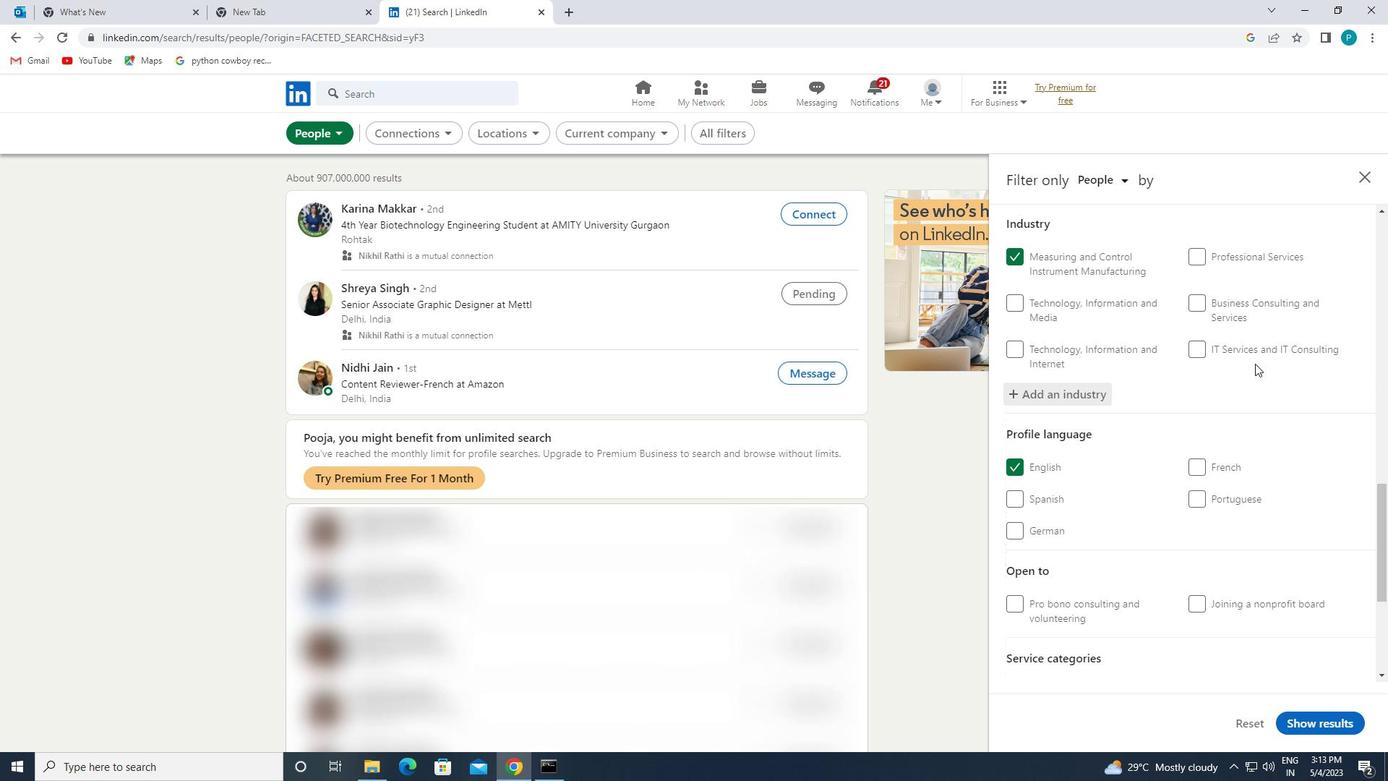 
Action: Mouse moved to (1260, 376)
Screenshot: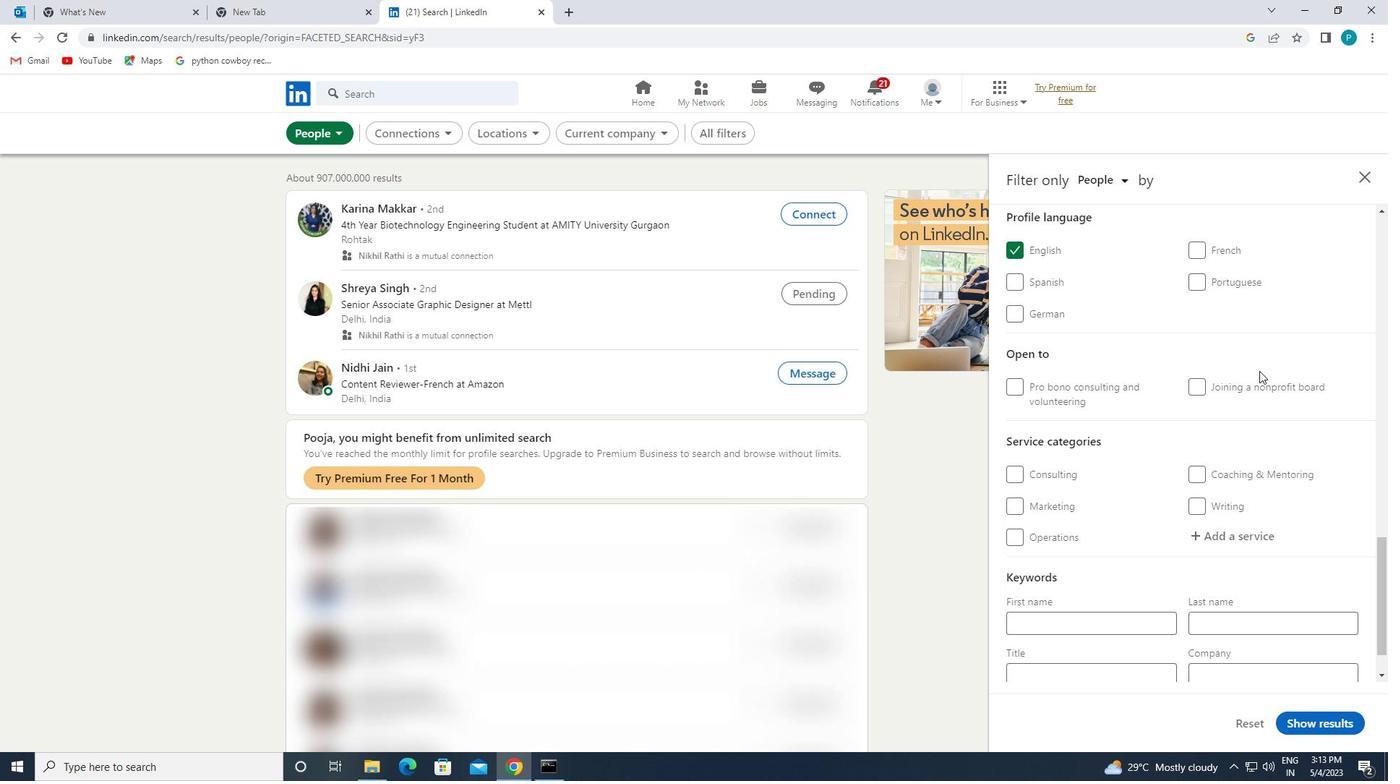 
Action: Mouse scrolled (1260, 376) with delta (0, 0)
Screenshot: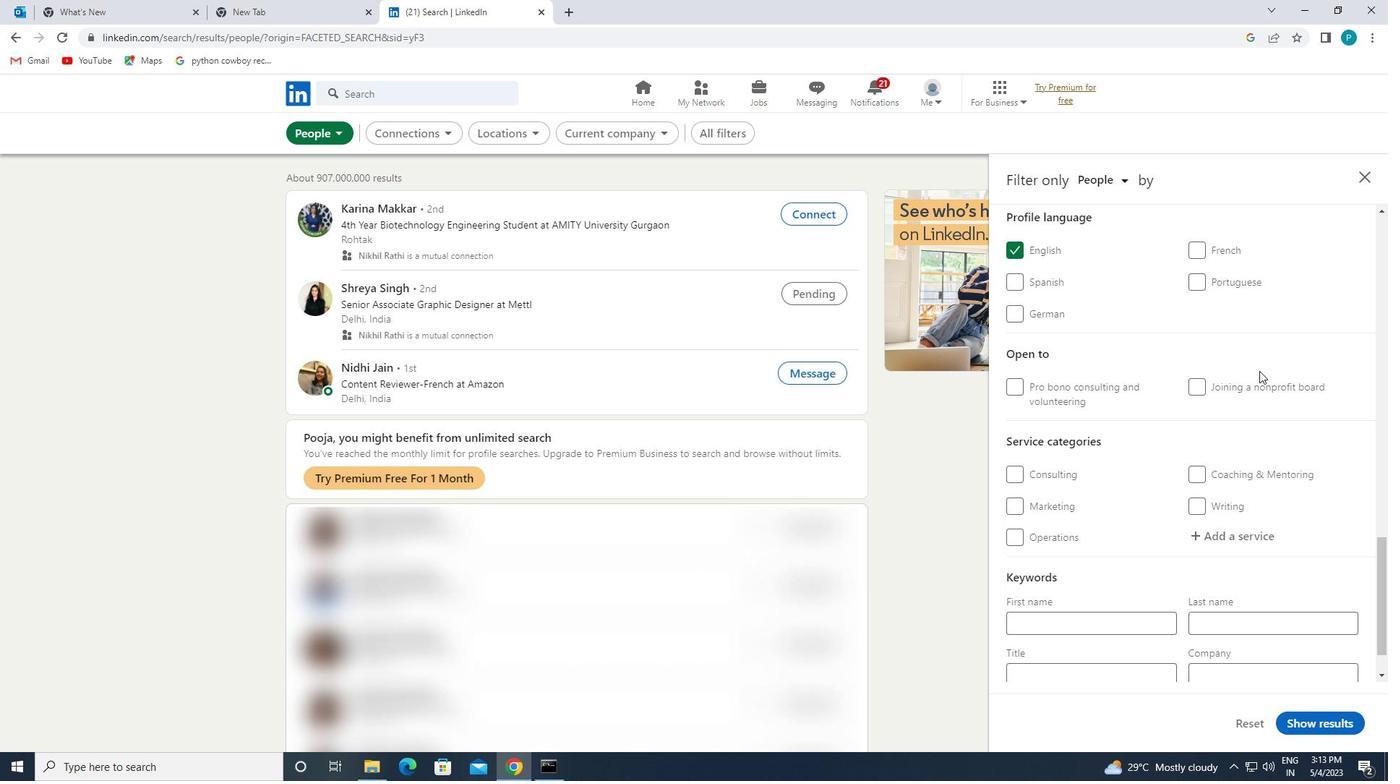 
Action: Mouse moved to (1260, 378)
Screenshot: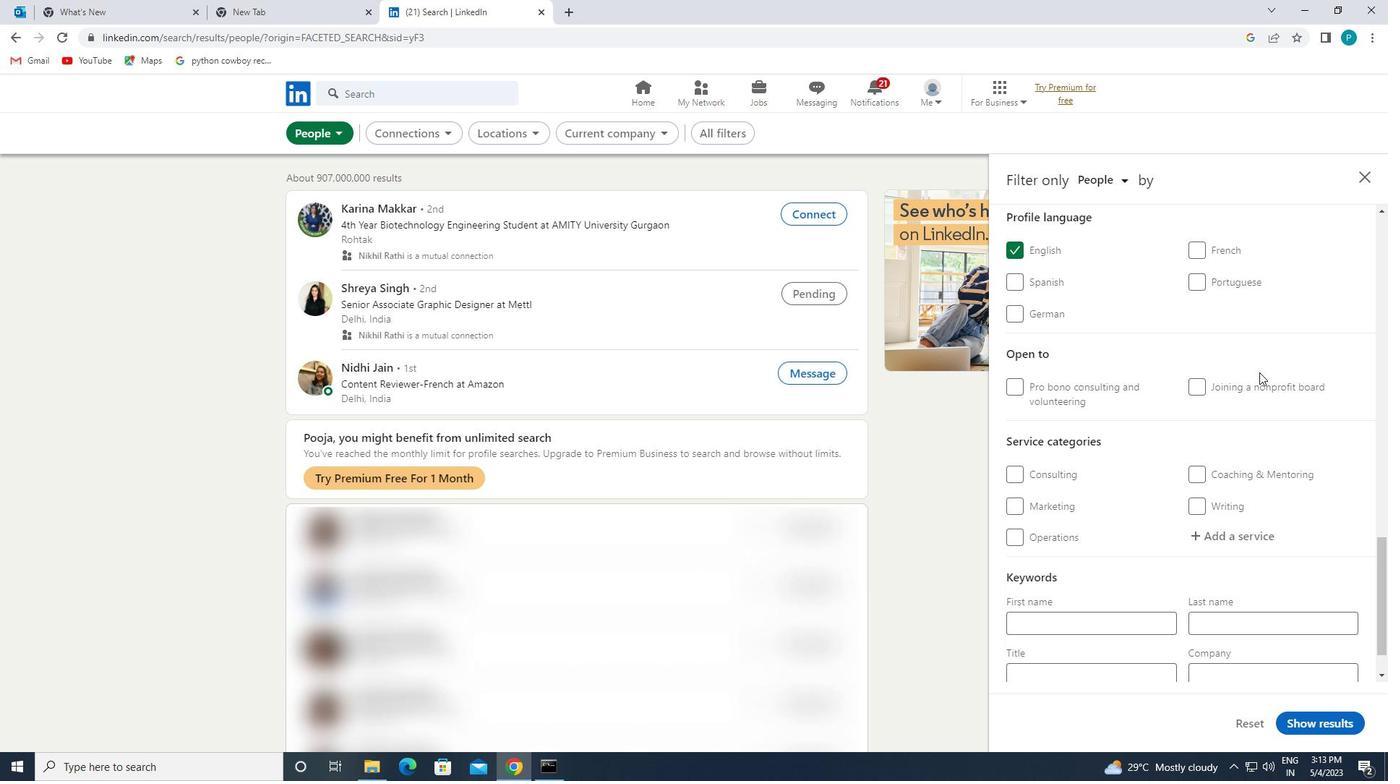 
Action: Mouse scrolled (1260, 378) with delta (0, 0)
Screenshot: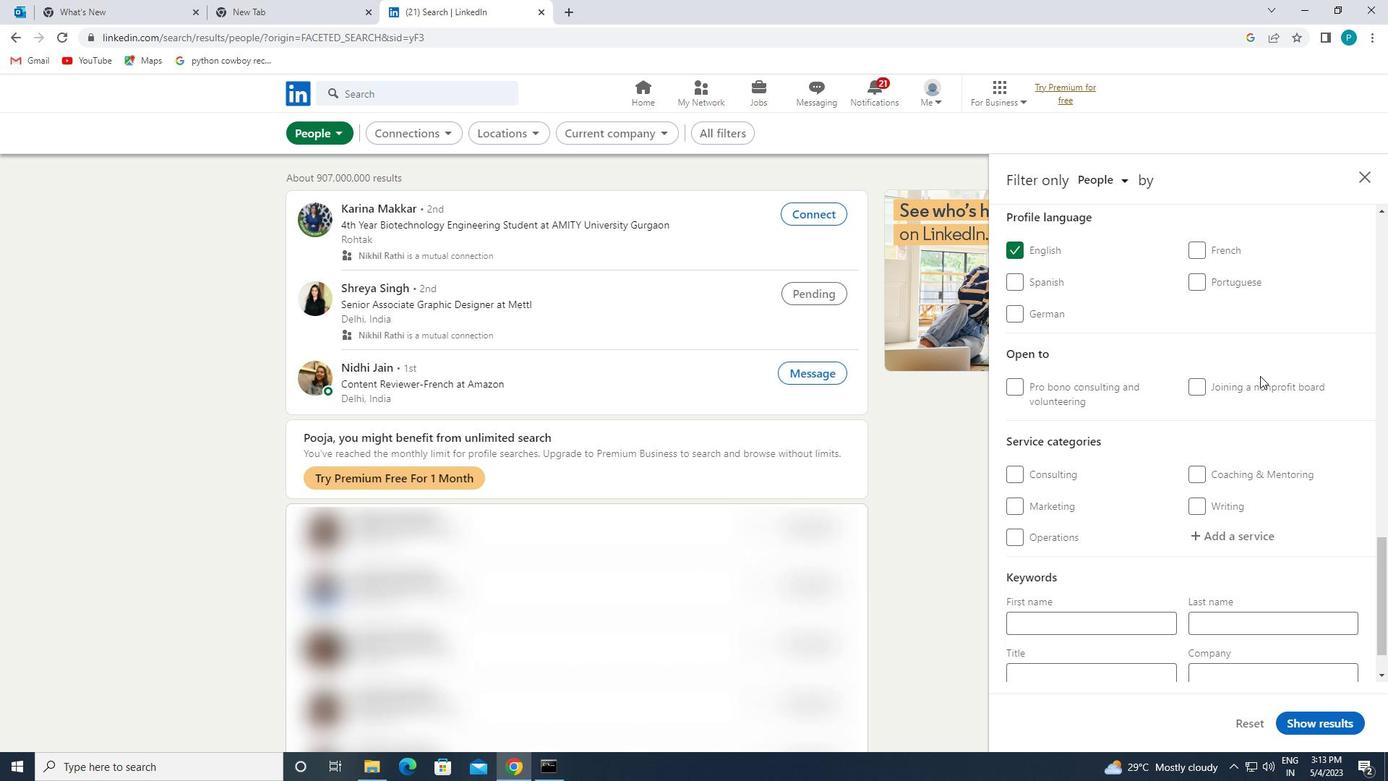 
Action: Mouse moved to (1231, 478)
Screenshot: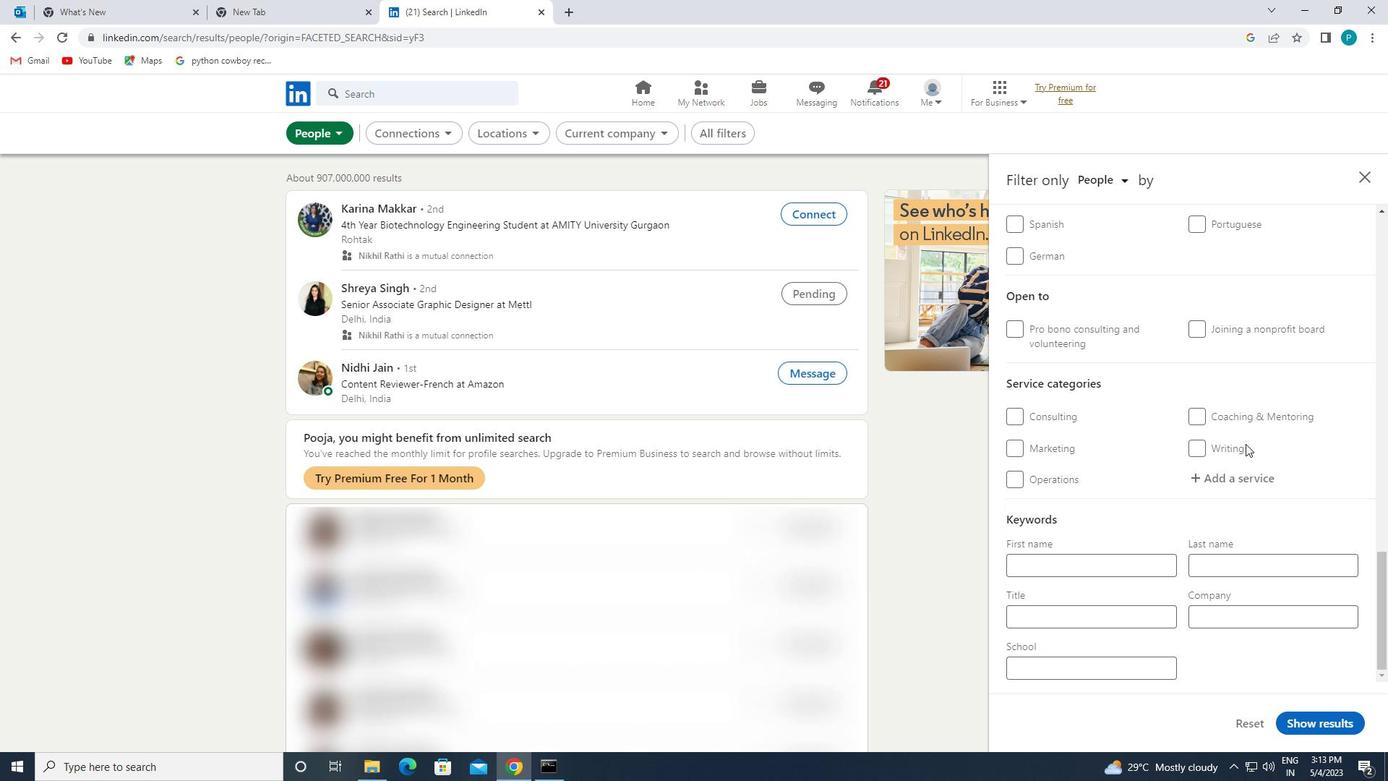
Action: Mouse pressed left at (1231, 478)
Screenshot: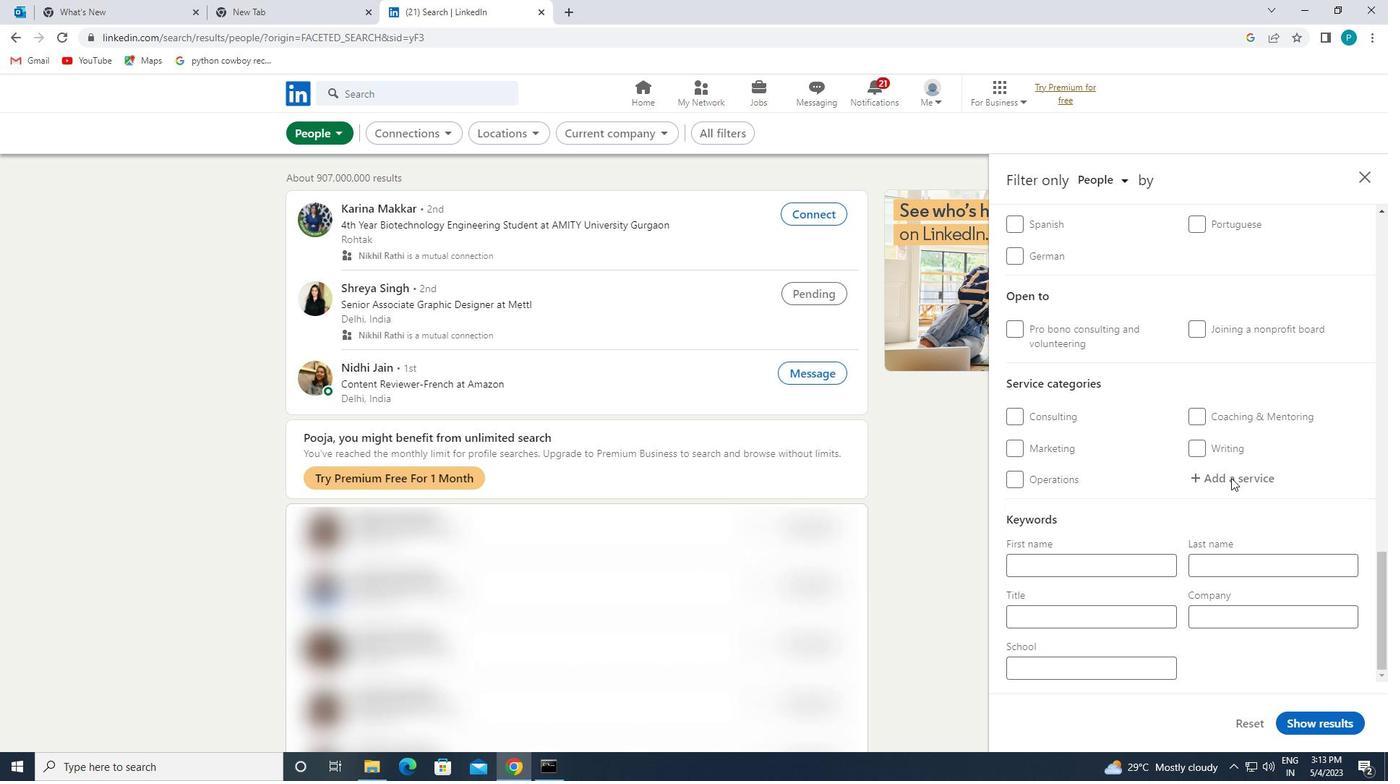 
Action: Key pressed <Key.caps_lock>P<Key.caps_lock>ROH<Key.backspace>JECT
Screenshot: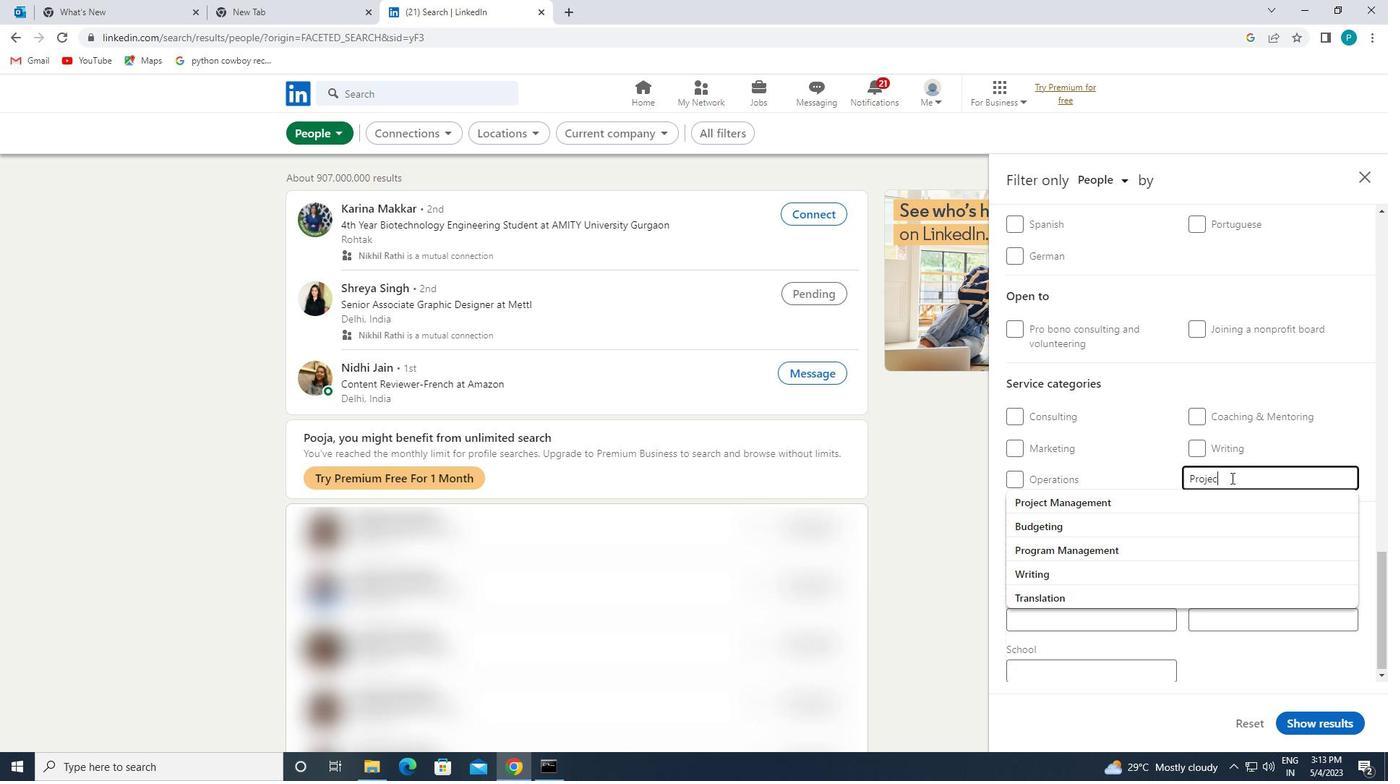 
Action: Mouse moved to (1172, 496)
Screenshot: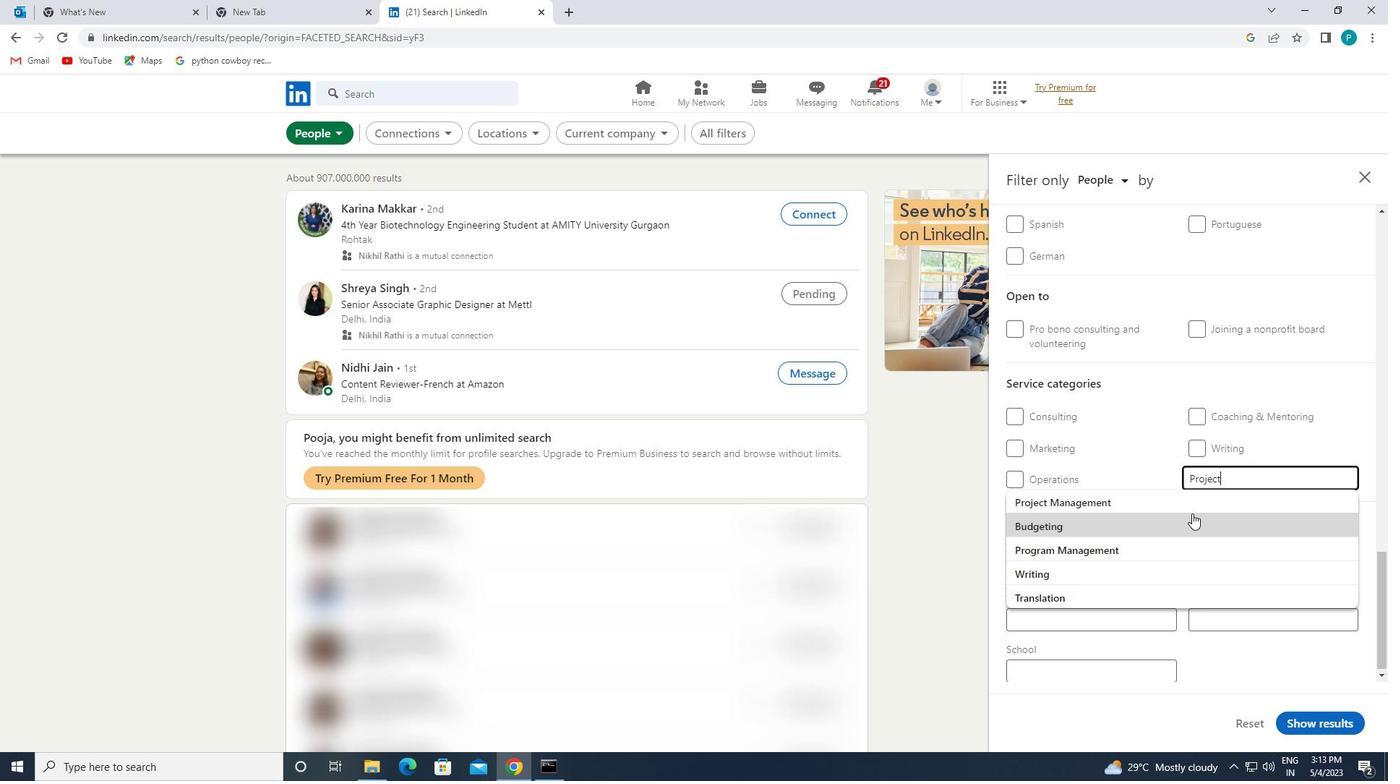 
Action: Mouse pressed left at (1172, 496)
Screenshot: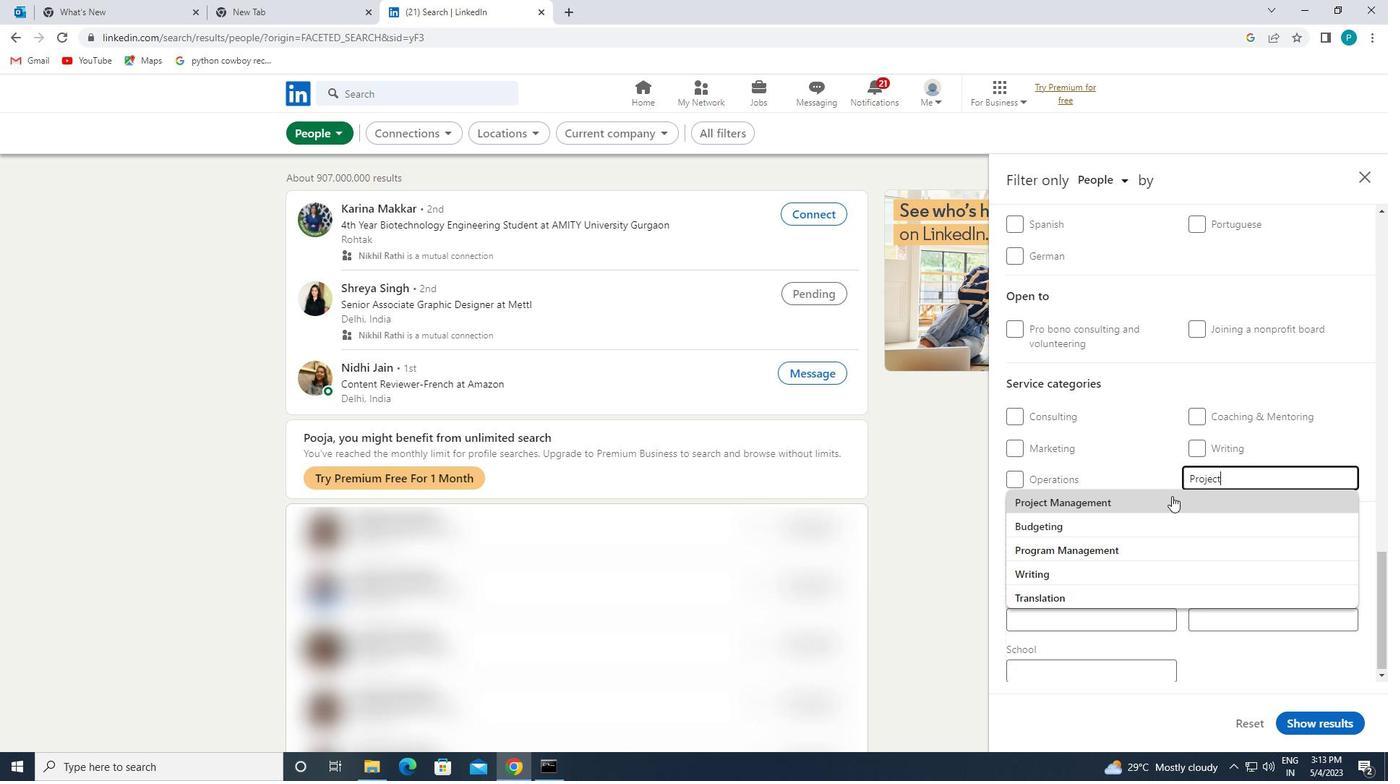 
Action: Mouse scrolled (1172, 495) with delta (0, 0)
Screenshot: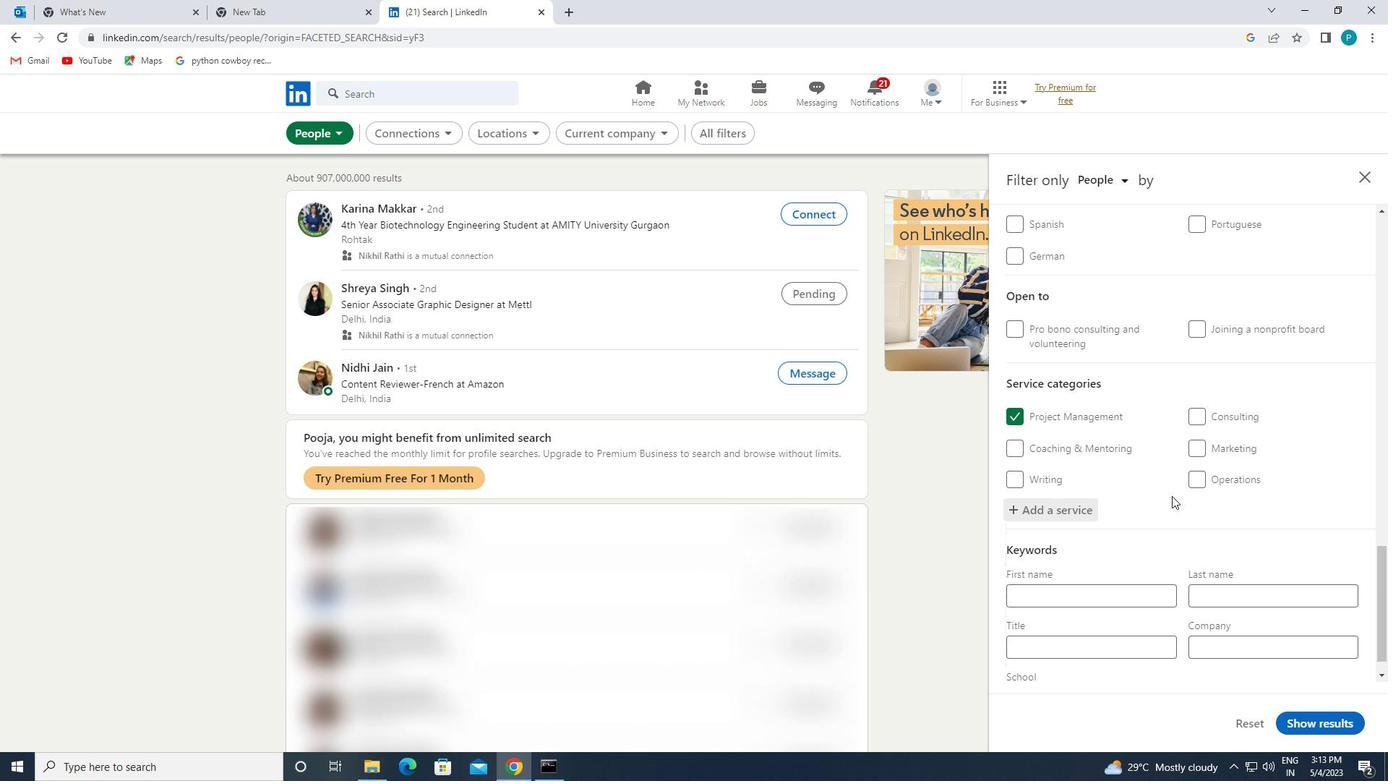 
Action: Mouse scrolled (1172, 495) with delta (0, 0)
Screenshot: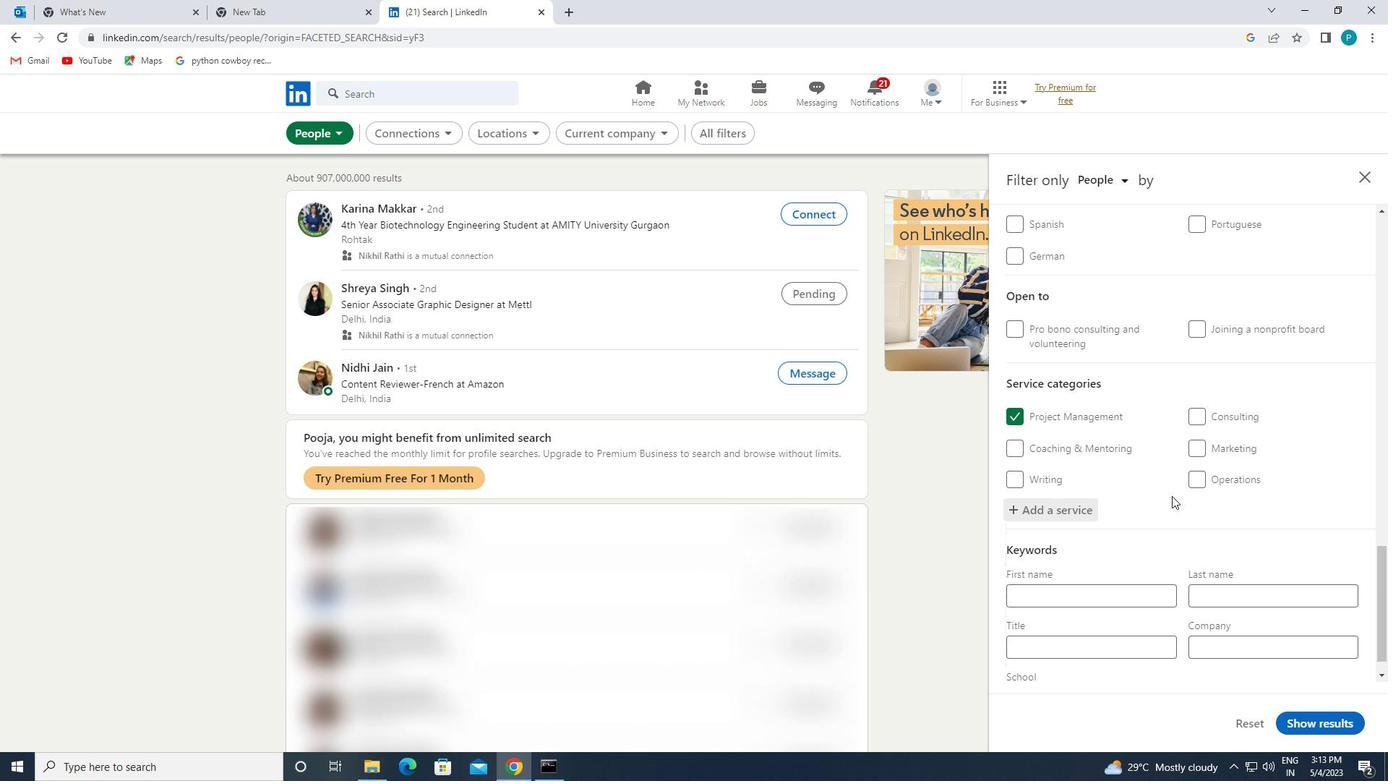 
Action: Mouse scrolled (1172, 495) with delta (0, 0)
Screenshot: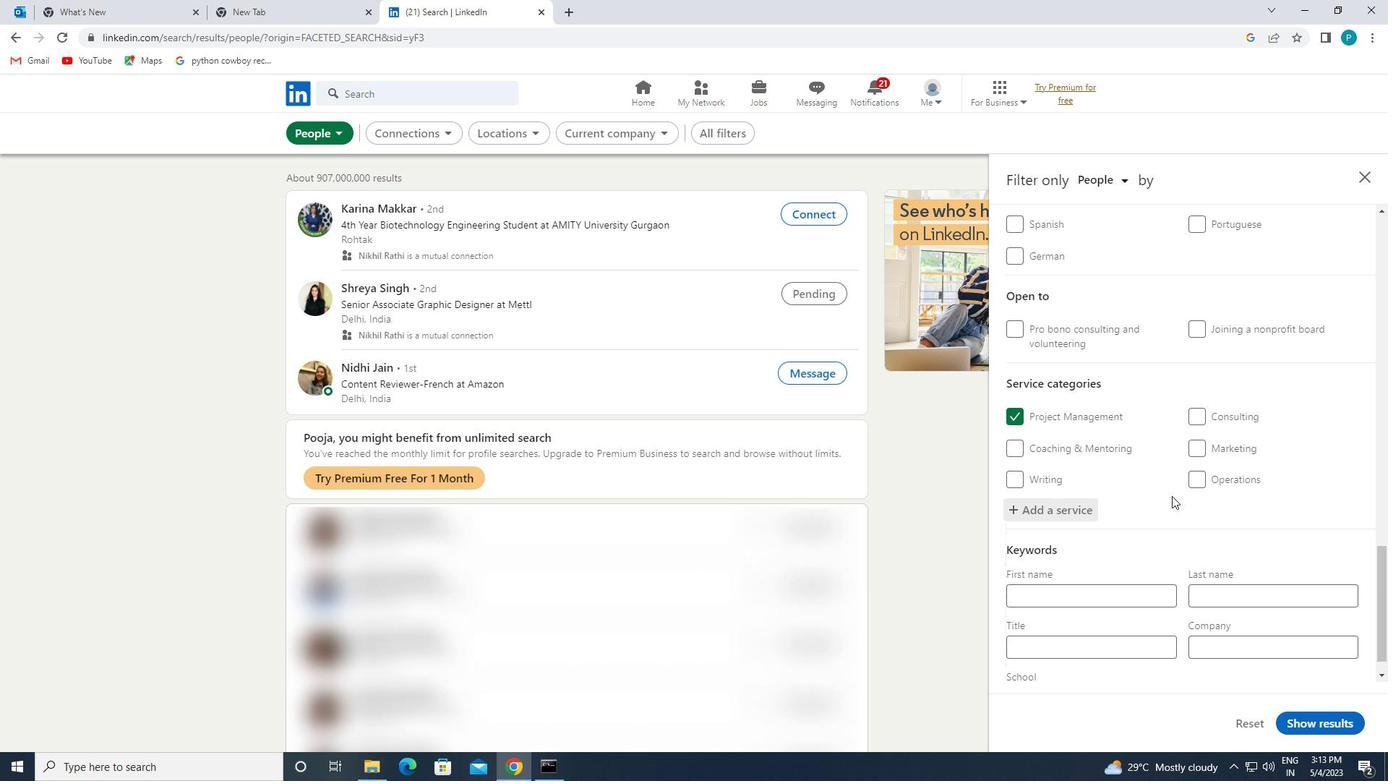 
Action: Mouse moved to (1122, 609)
Screenshot: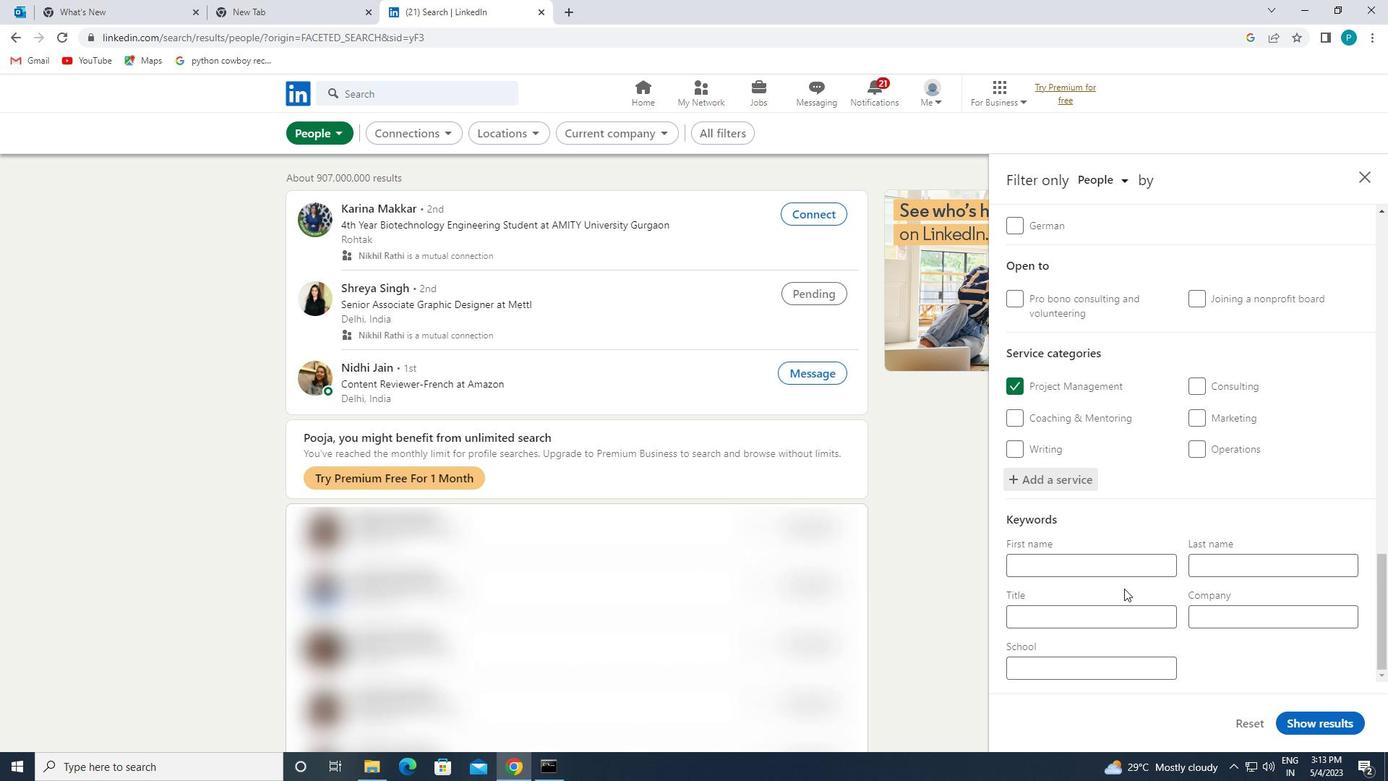 
Action: Mouse pressed left at (1122, 609)
Screenshot: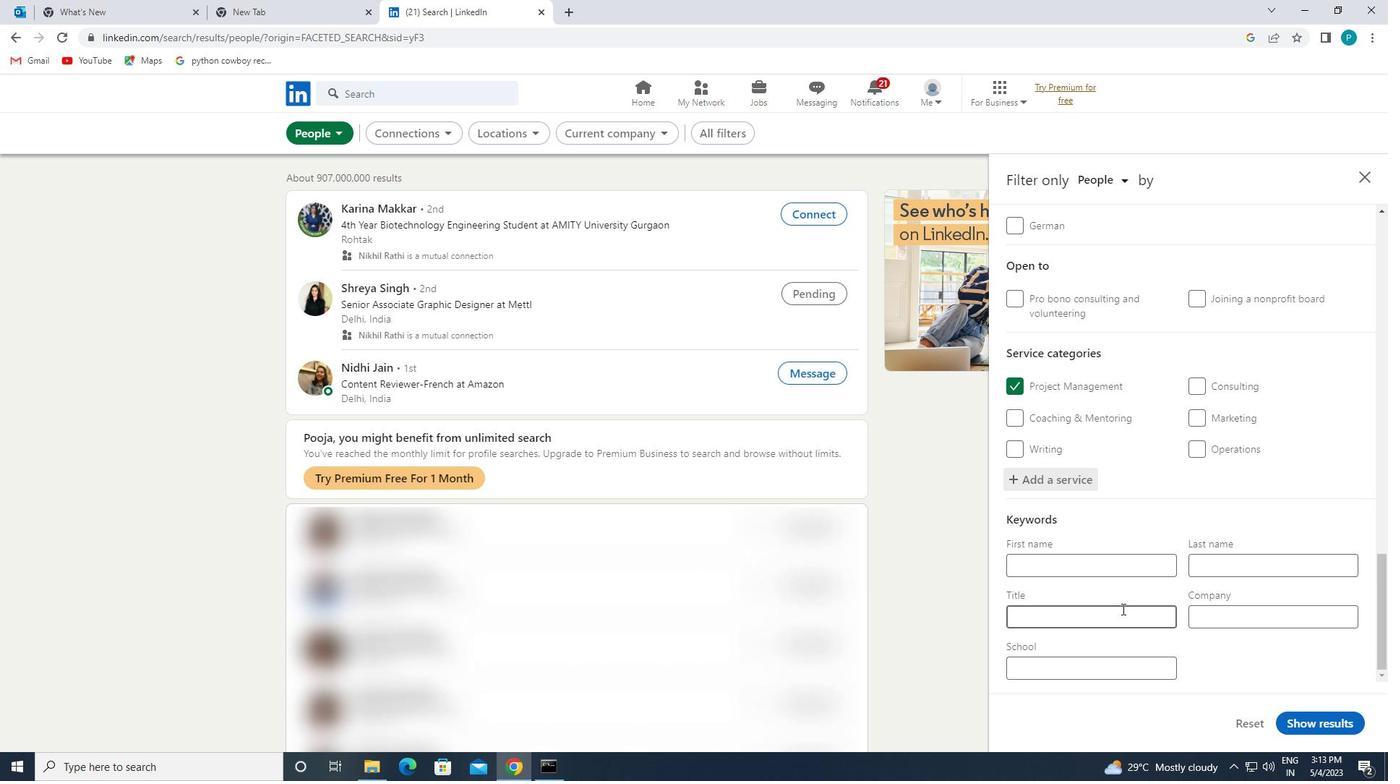 
Action: Mouse moved to (1131, 616)
Screenshot: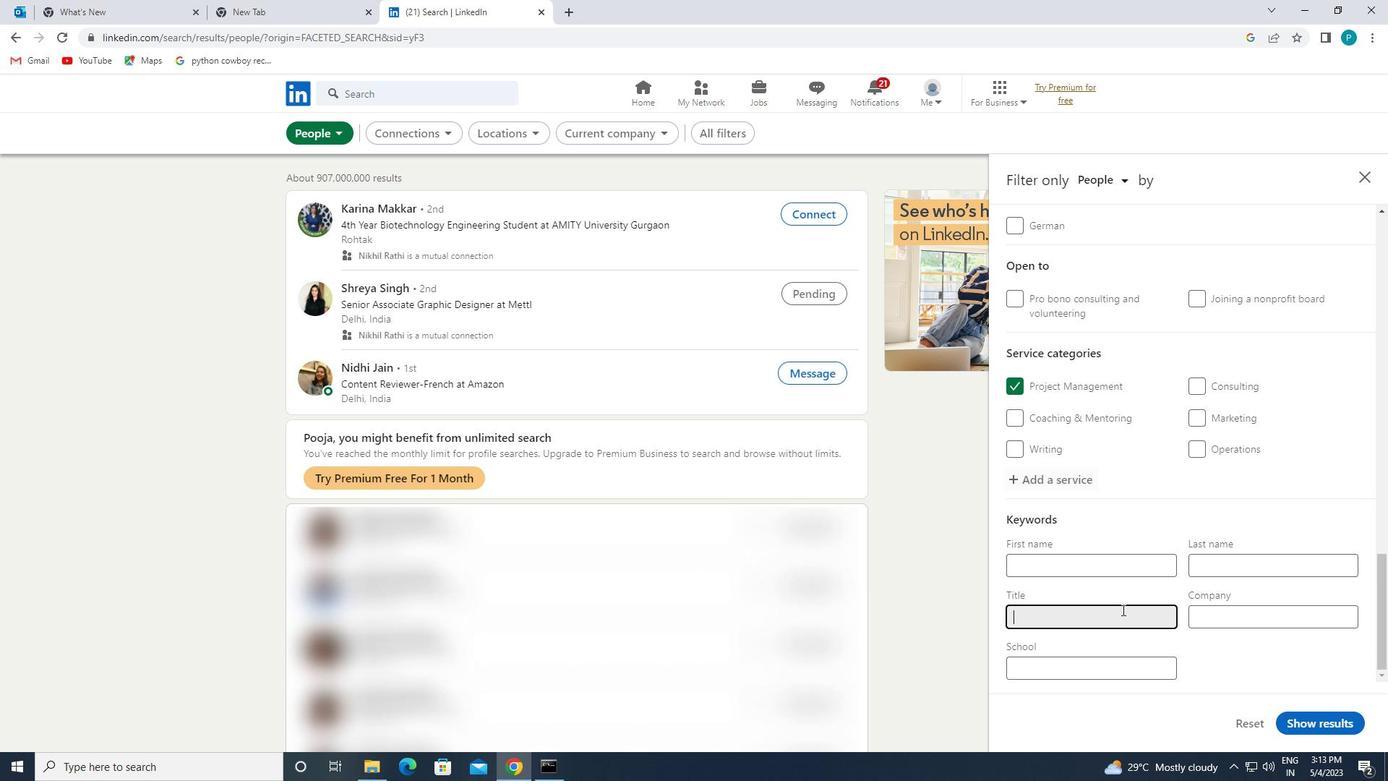 
Action: Key pressed <Key.caps_lock>N<Key.caps_lock>AIL<Key.space><Key.caps_lock>T<Key.caps_lock>ECHNICIAN
Screenshot: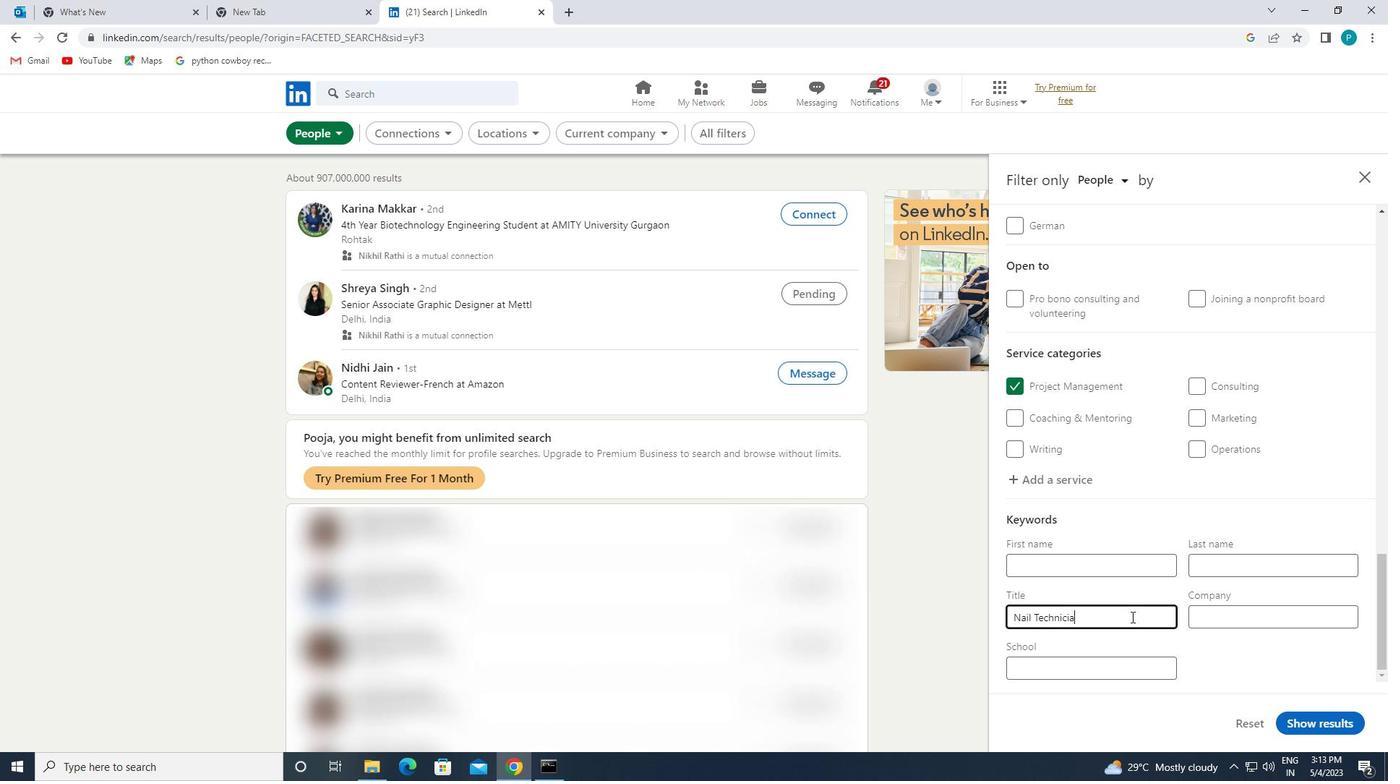 
Action: Mouse moved to (1340, 715)
Screenshot: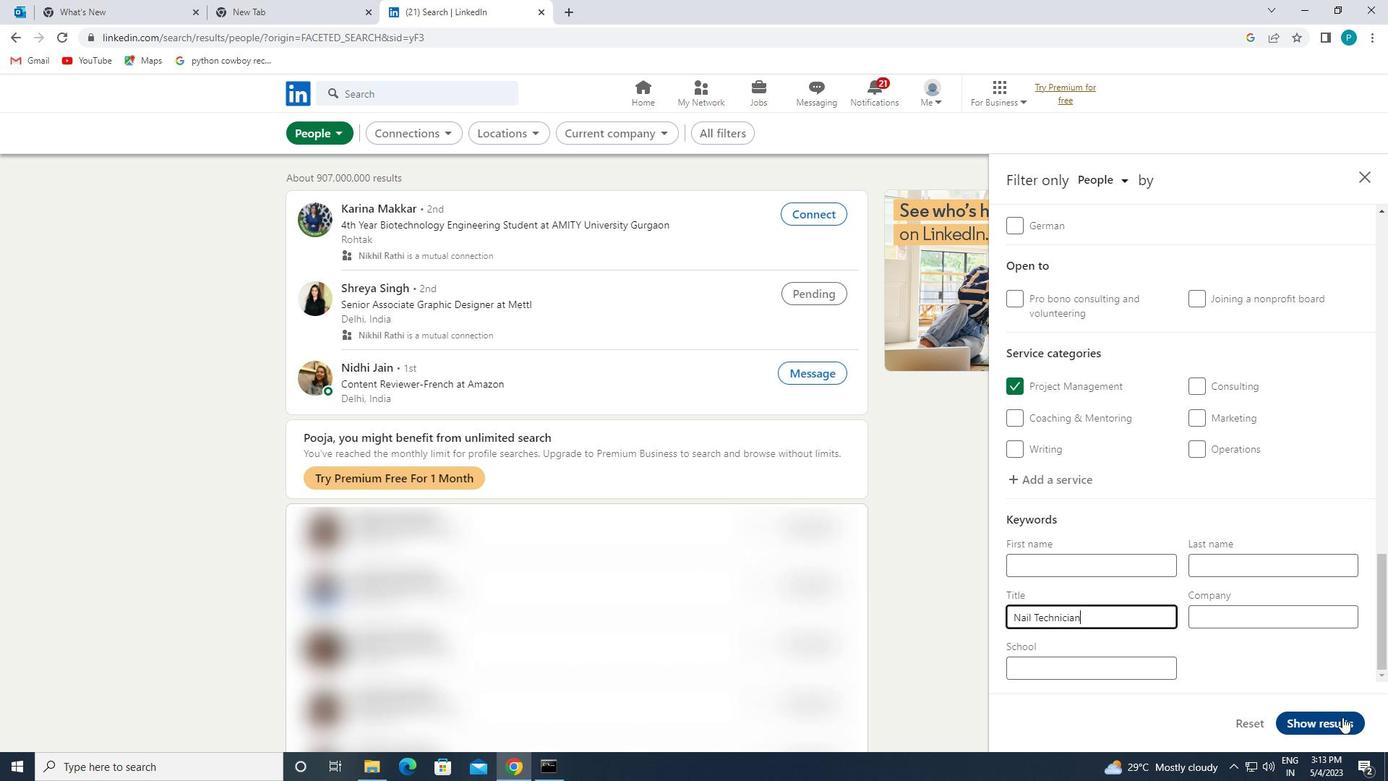 
Action: Mouse pressed left at (1340, 715)
Screenshot: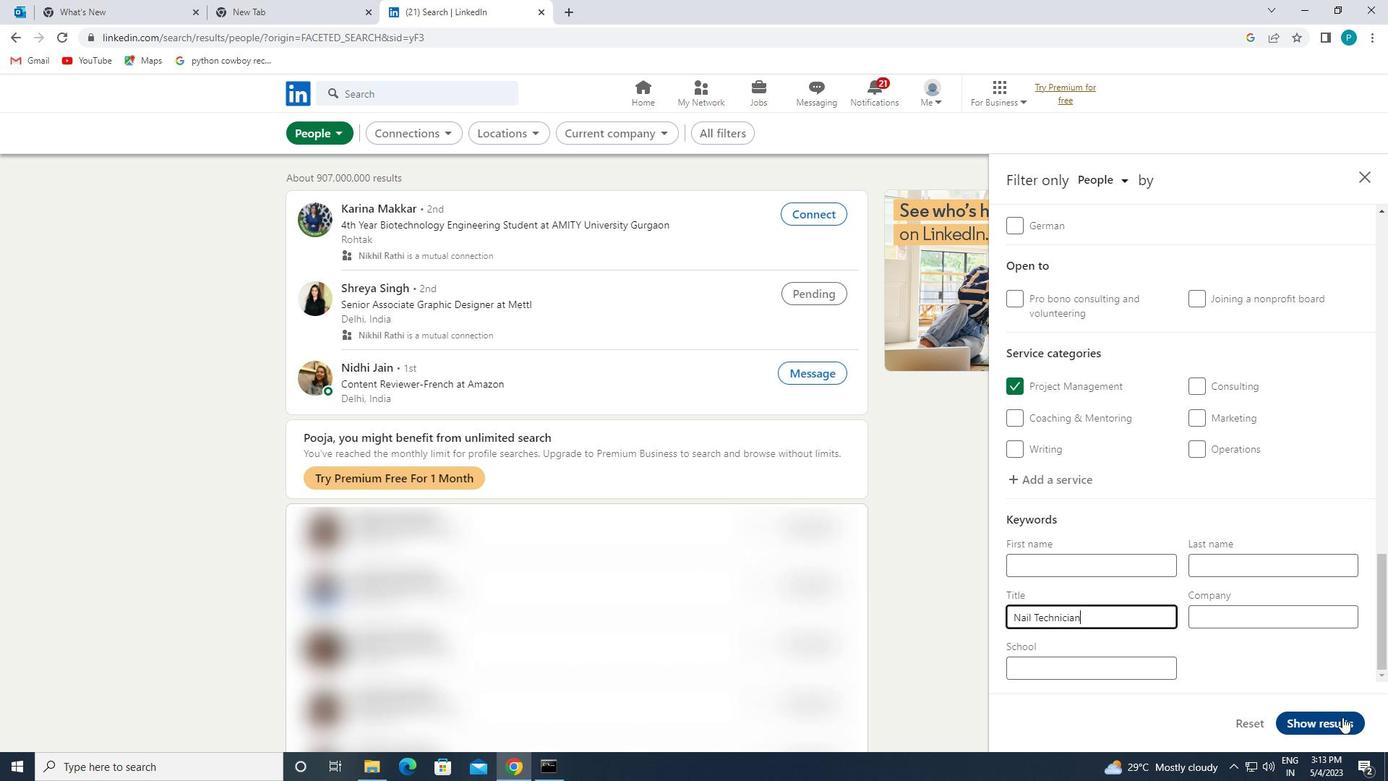 
